 Task: Buy 1 Swimwear Sets of size Medium for Baby Boys from Clothing section under best seller category for shipping address: Dana Mitchell, 4284 Crim Lane, Underhill, Vermont 05489, Cell Number 9377427970. Pay from credit card ending with 2005, CVV 3321
Action: Mouse moved to (218, 66)
Screenshot: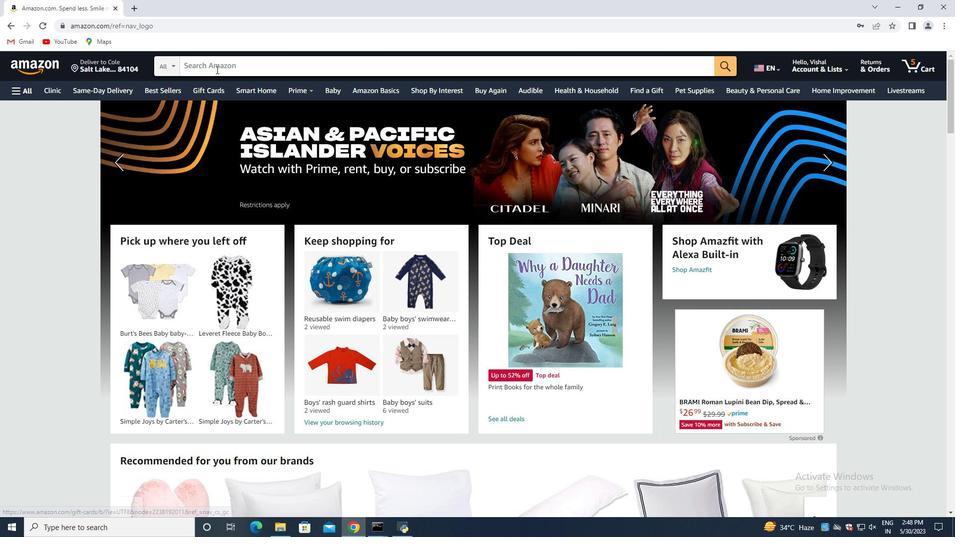 
Action: Mouse pressed left at (218, 66)
Screenshot: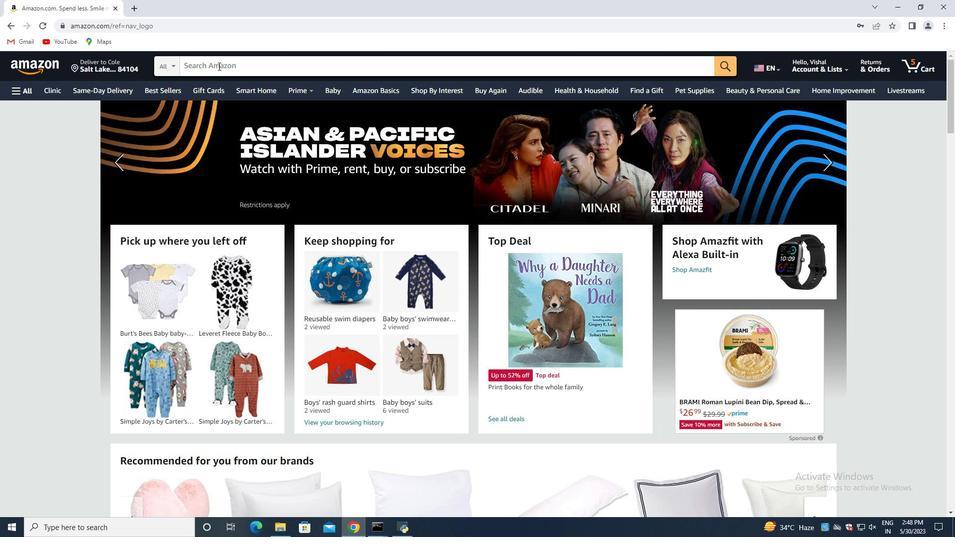 
Action: Mouse moved to (218, 66)
Screenshot: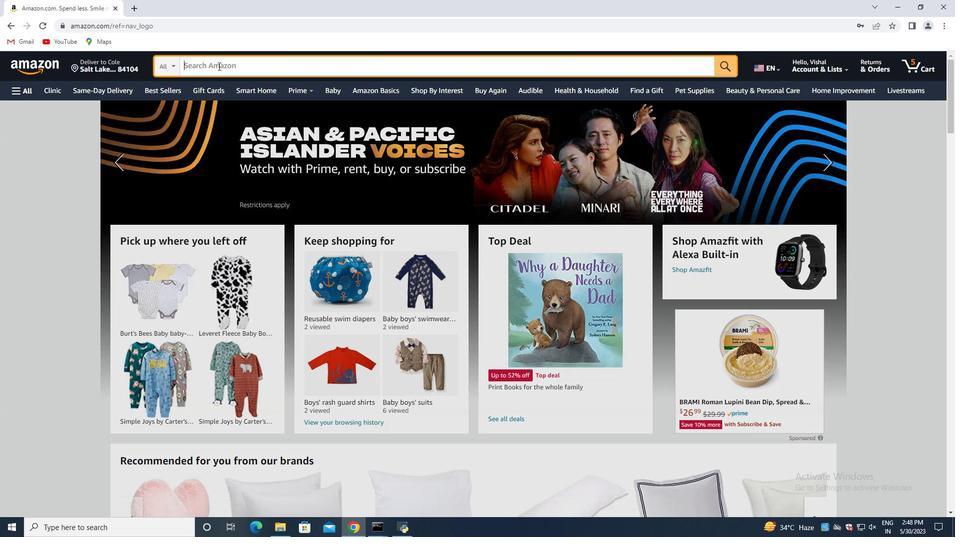 
Action: Key pressed <Key.shift>Swimwear<Key.space><Key.shift>Sets<Key.space>of<Key.space>size<Key.space><Key.shift>Medium<Key.space>for<Key.space><Key.shift>Baby<Key.space><Key.shift>Boys<Key.enter>
Screenshot: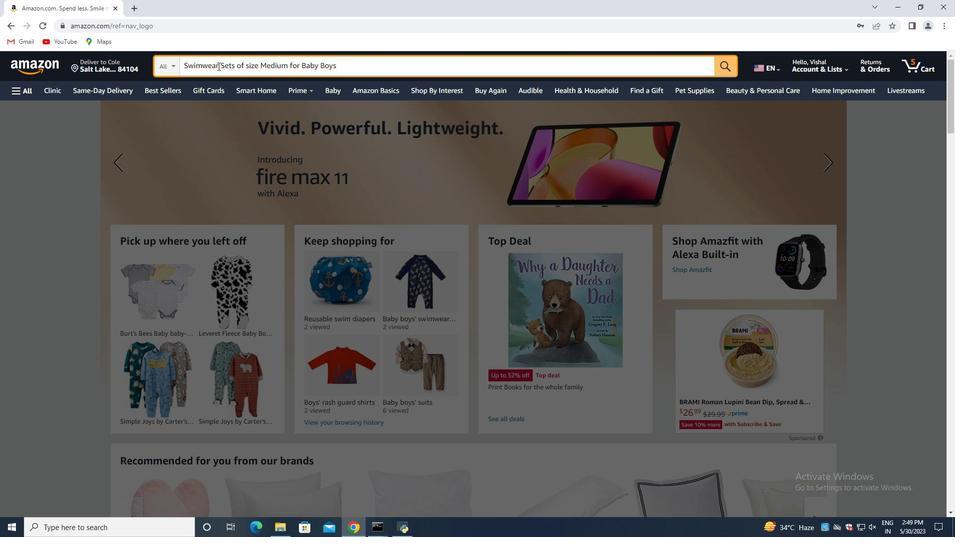 
Action: Mouse moved to (199, 86)
Screenshot: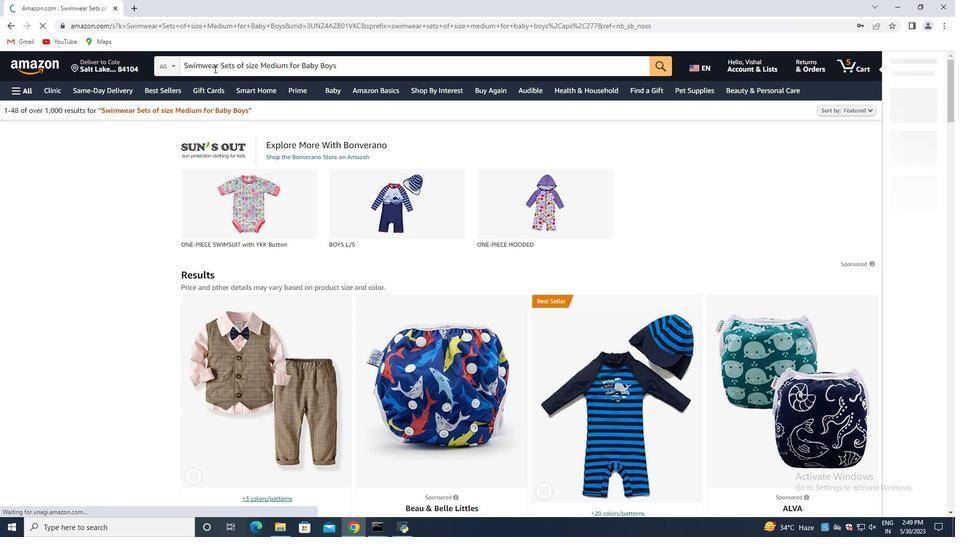 
Action: Mouse scrolled (199, 86) with delta (0, 0)
Screenshot: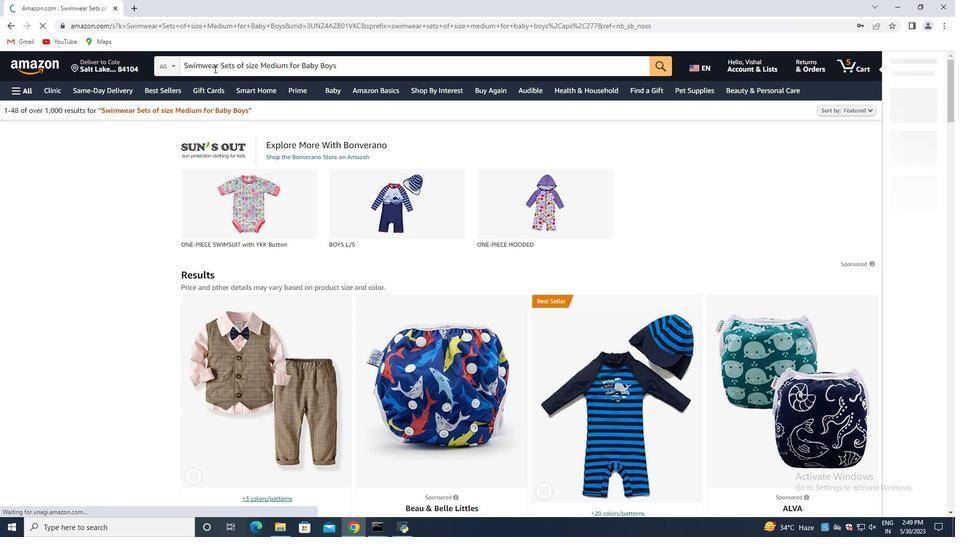 
Action: Mouse moved to (179, 173)
Screenshot: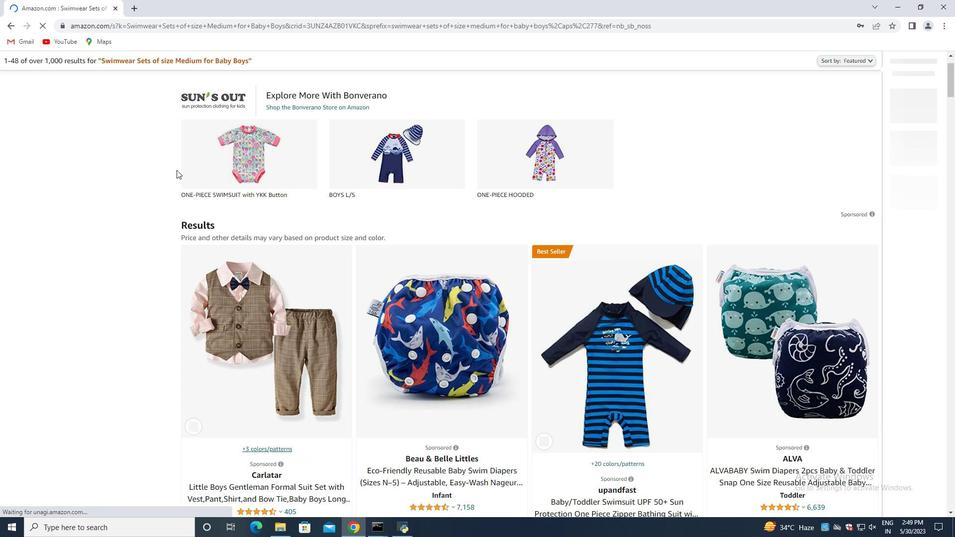
Action: Mouse scrolled (179, 173) with delta (0, 0)
Screenshot: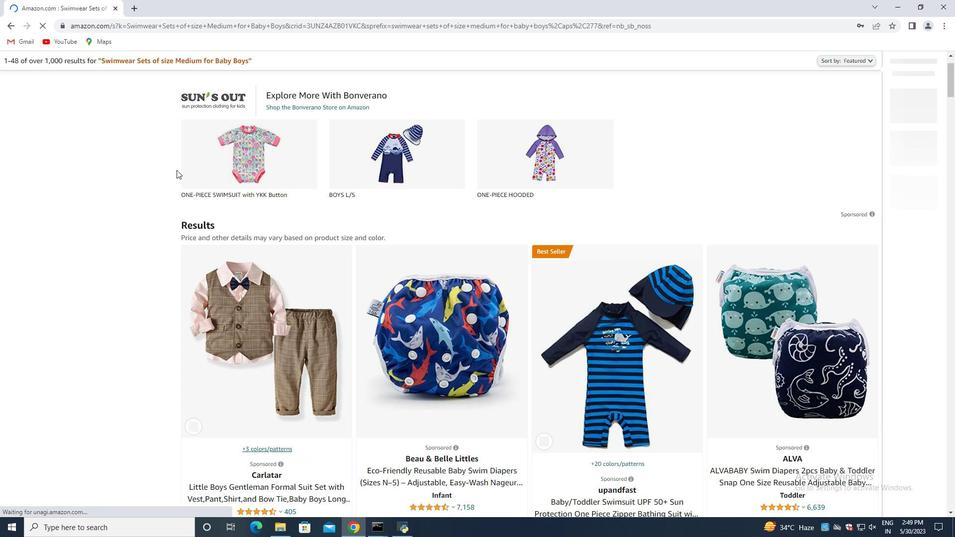 
Action: Mouse moved to (186, 176)
Screenshot: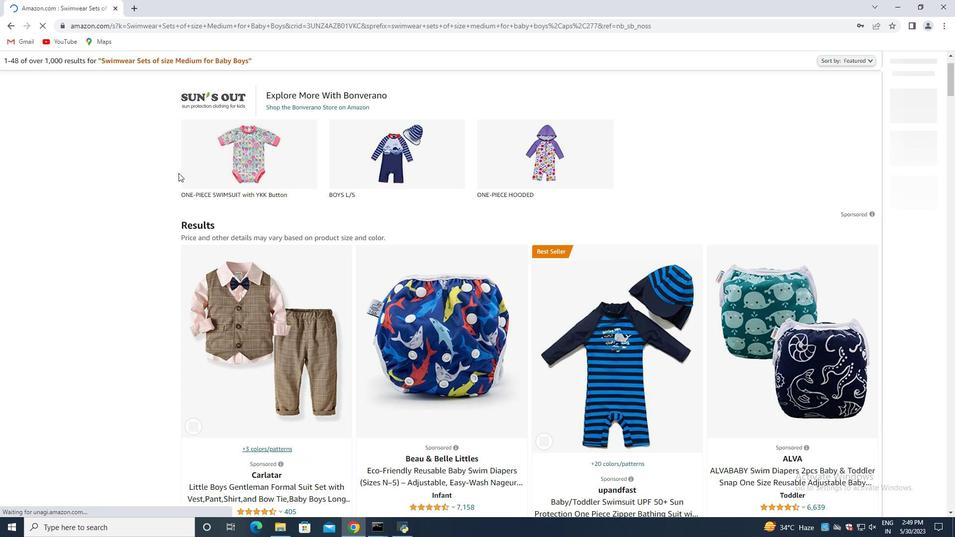 
Action: Mouse scrolled (186, 175) with delta (0, 0)
Screenshot: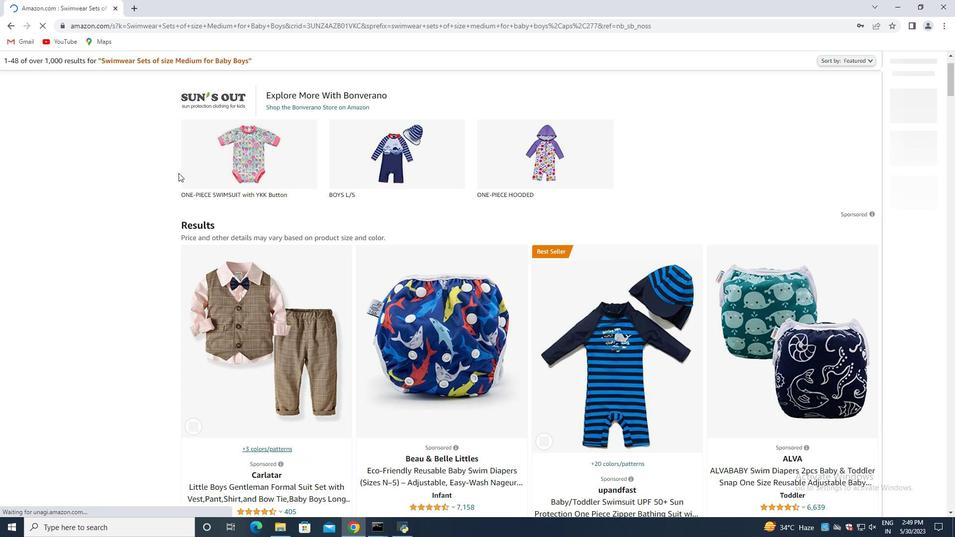 
Action: Mouse moved to (296, 187)
Screenshot: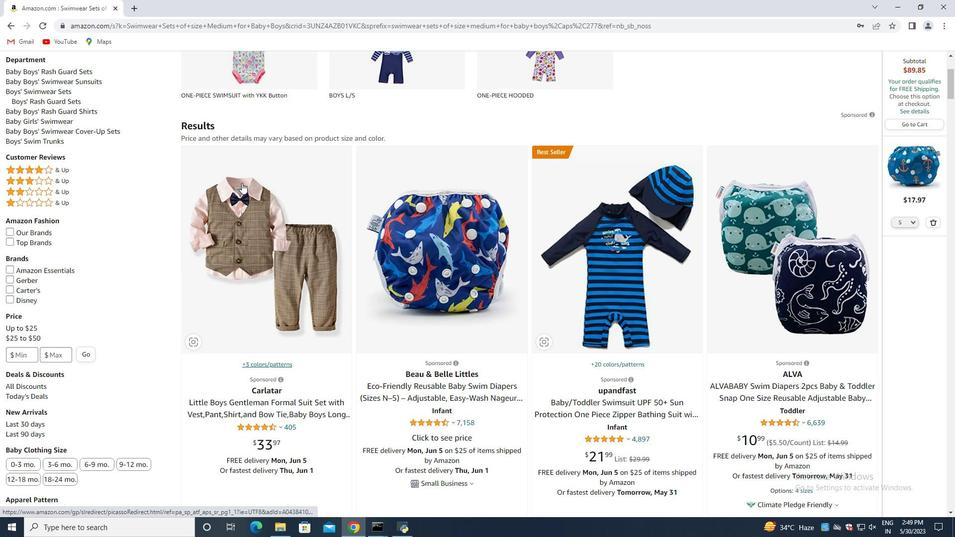 
Action: Mouse scrolled (296, 187) with delta (0, 0)
Screenshot: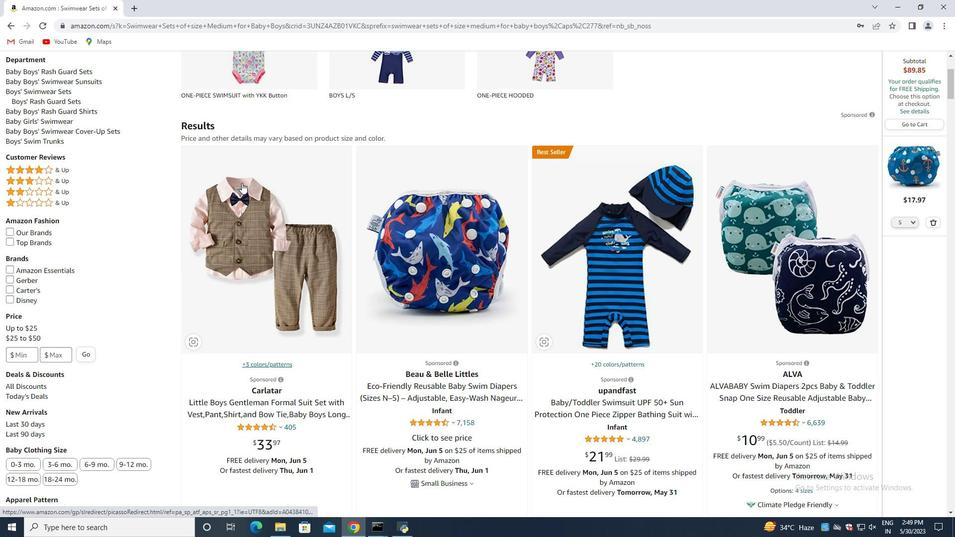 
Action: Mouse moved to (337, 191)
Screenshot: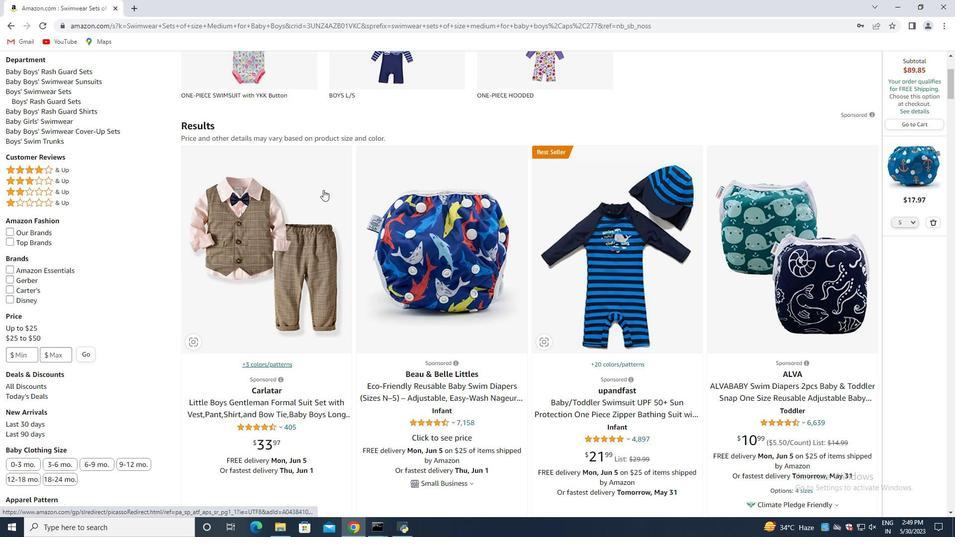 
Action: Mouse scrolled (337, 192) with delta (0, 0)
Screenshot: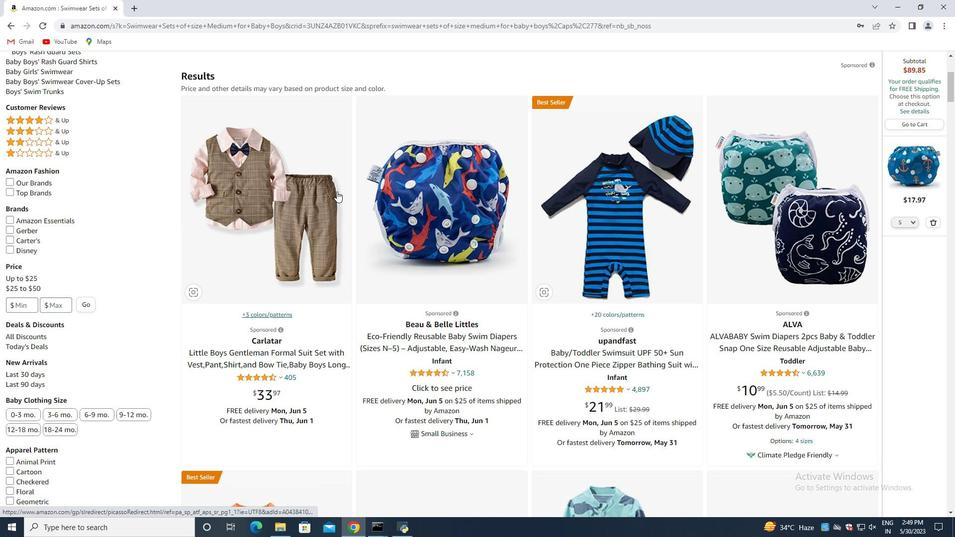 
Action: Mouse scrolled (337, 192) with delta (0, 0)
Screenshot: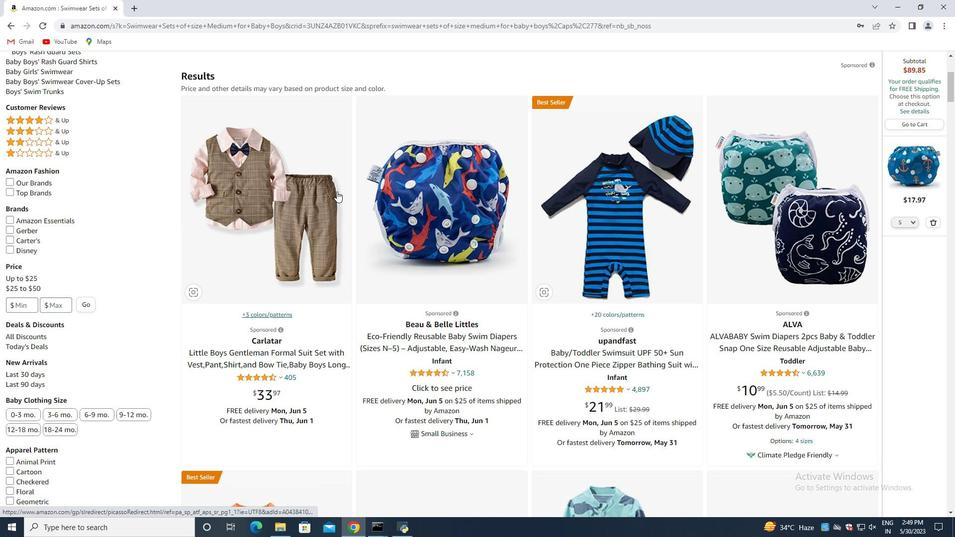 
Action: Mouse scrolled (337, 192) with delta (0, 0)
Screenshot: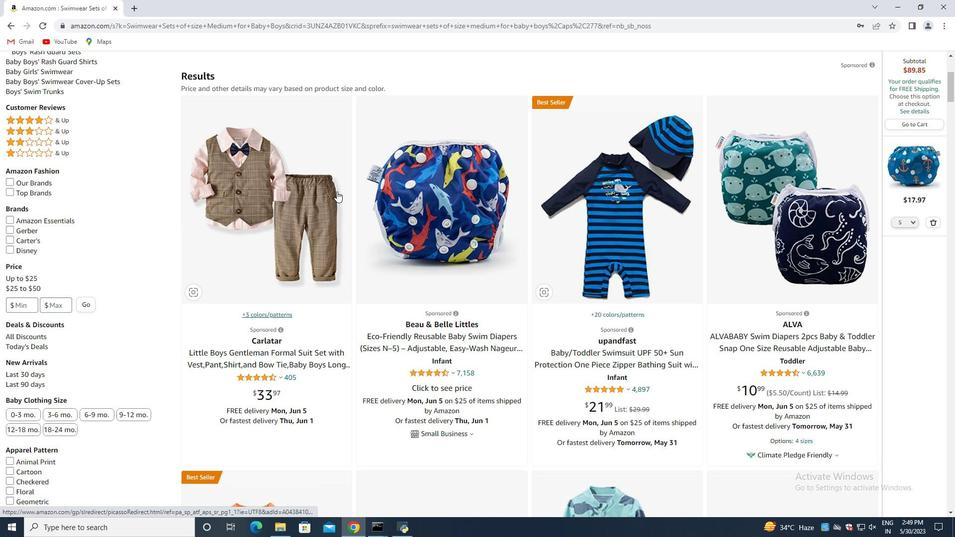 
Action: Mouse moved to (328, 192)
Screenshot: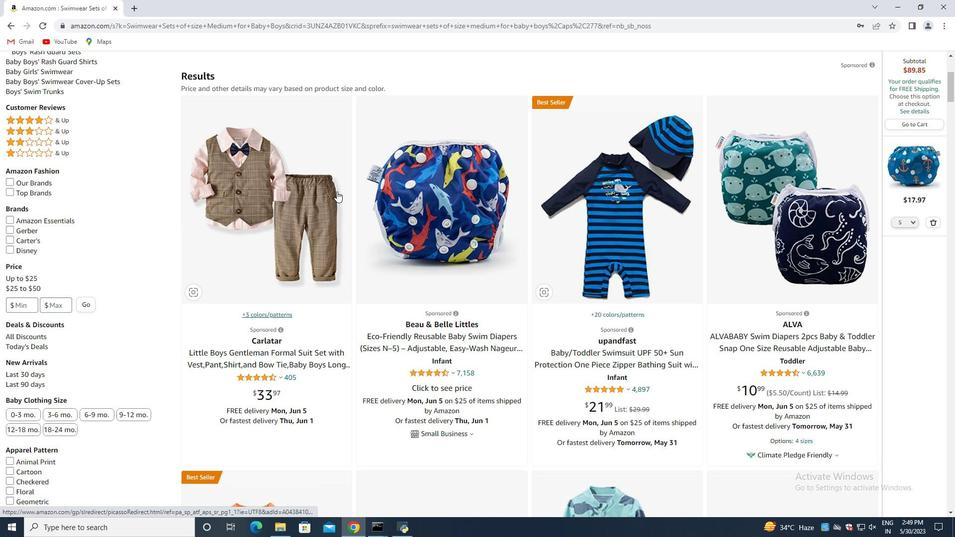 
Action: Mouse scrolled (328, 192) with delta (0, 0)
Screenshot: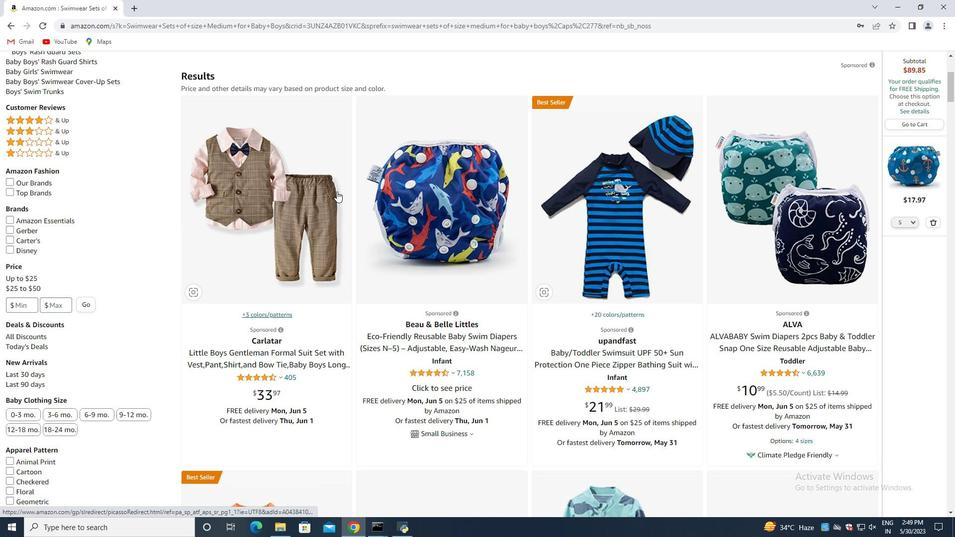 
Action: Mouse moved to (61, 241)
Screenshot: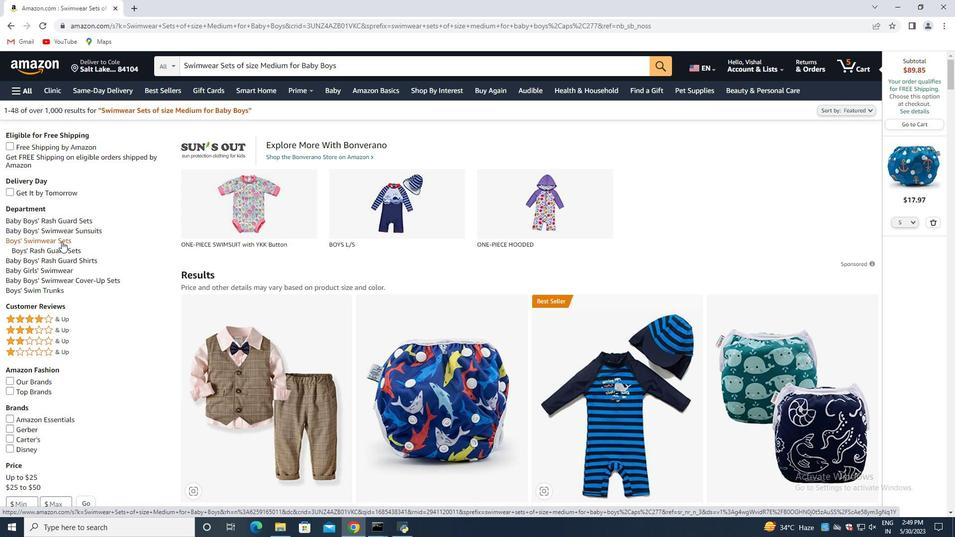 
Action: Mouse pressed left at (61, 241)
Screenshot: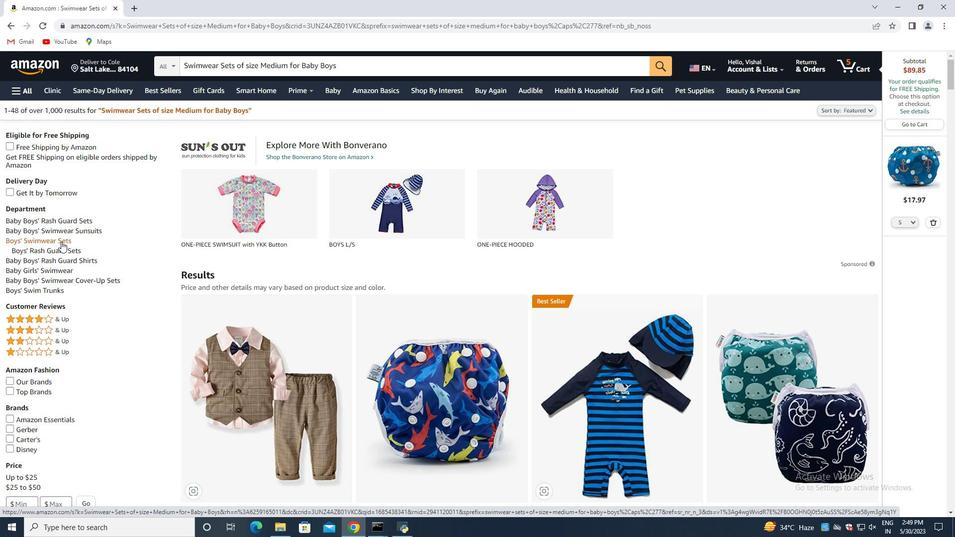 
Action: Mouse moved to (354, 285)
Screenshot: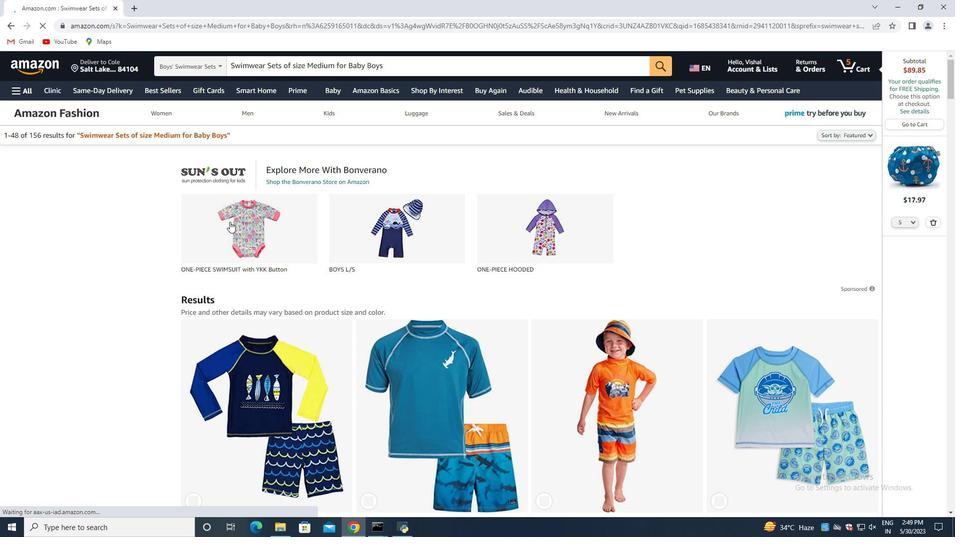 
Action: Mouse scrolled (353, 284) with delta (0, 0)
Screenshot: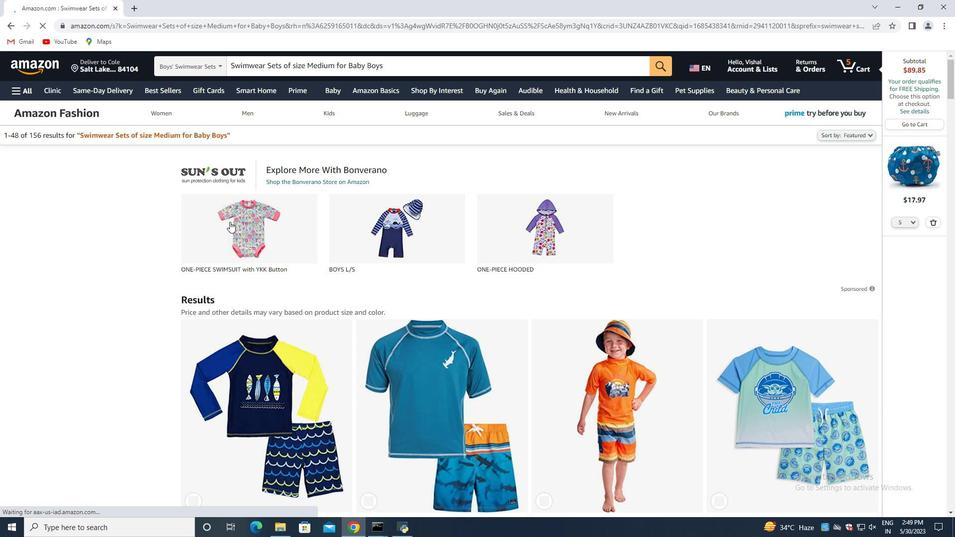 
Action: Mouse moved to (364, 301)
Screenshot: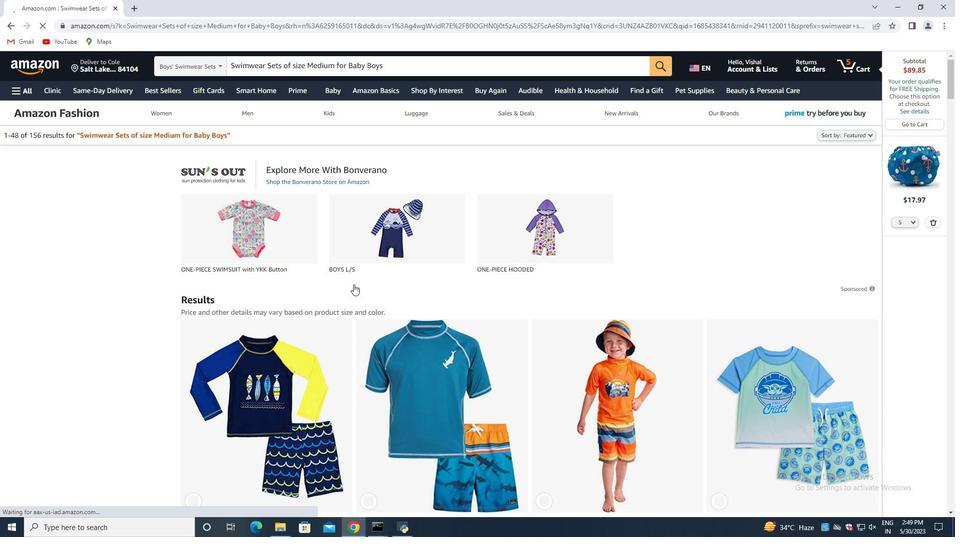 
Action: Mouse scrolled (364, 301) with delta (0, 0)
Screenshot: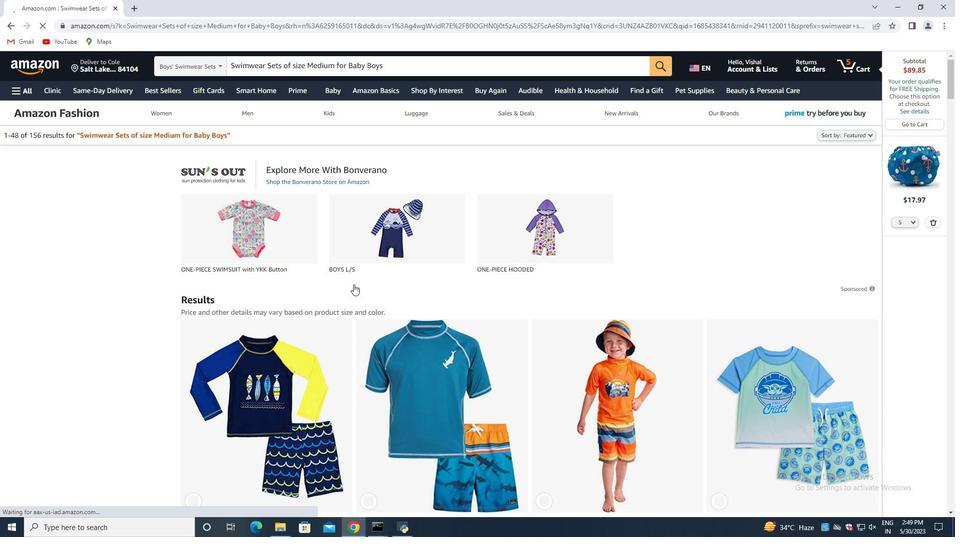 
Action: Mouse moved to (367, 302)
Screenshot: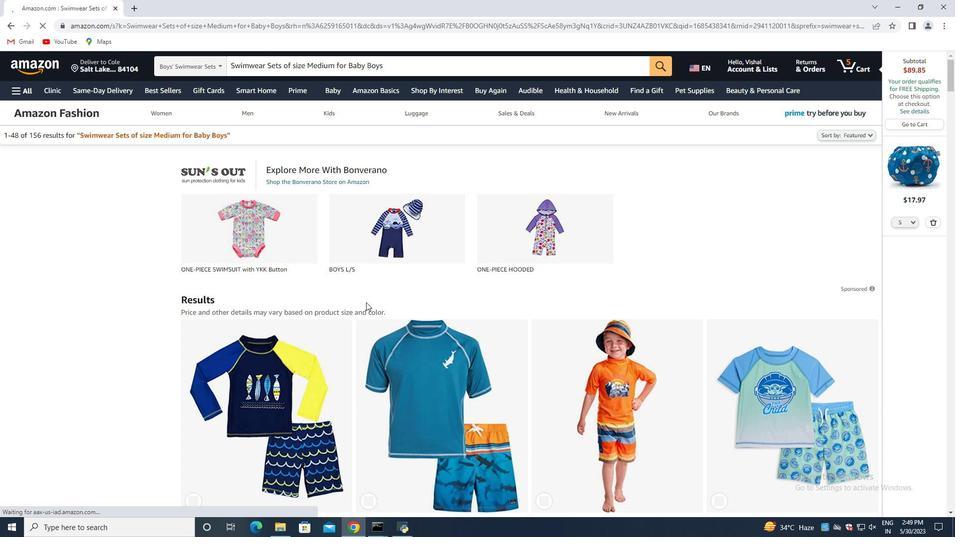 
Action: Mouse scrolled (367, 302) with delta (0, 0)
Screenshot: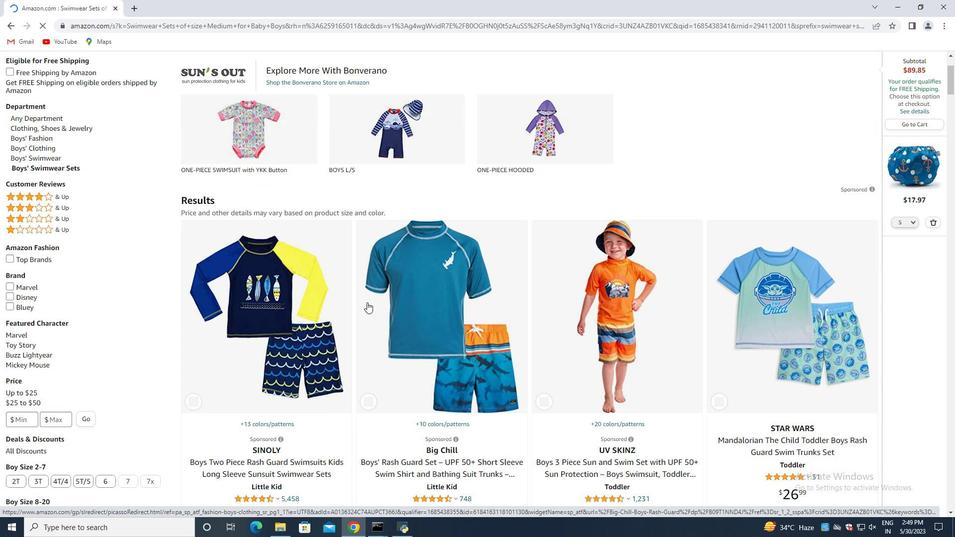 
Action: Mouse scrolled (367, 302) with delta (0, 0)
Screenshot: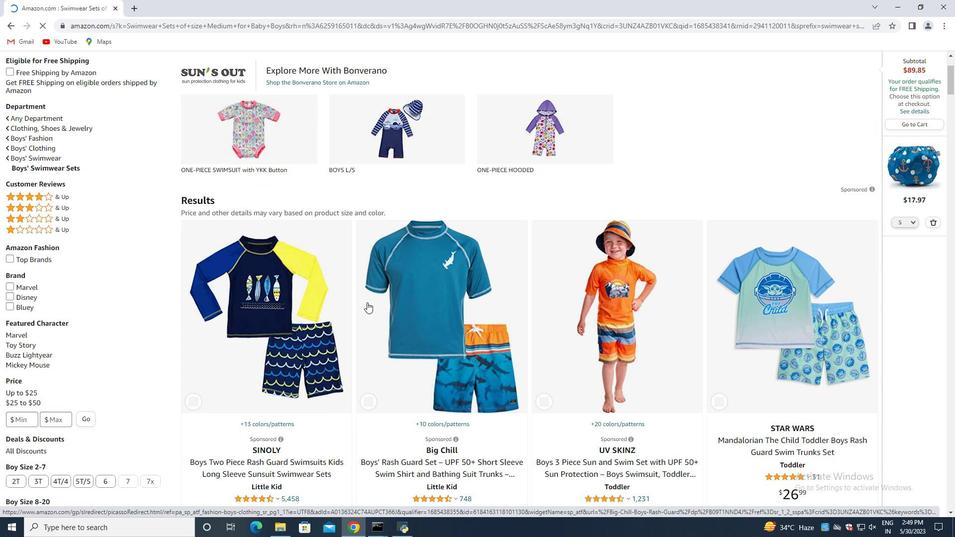 
Action: Mouse moved to (439, 281)
Screenshot: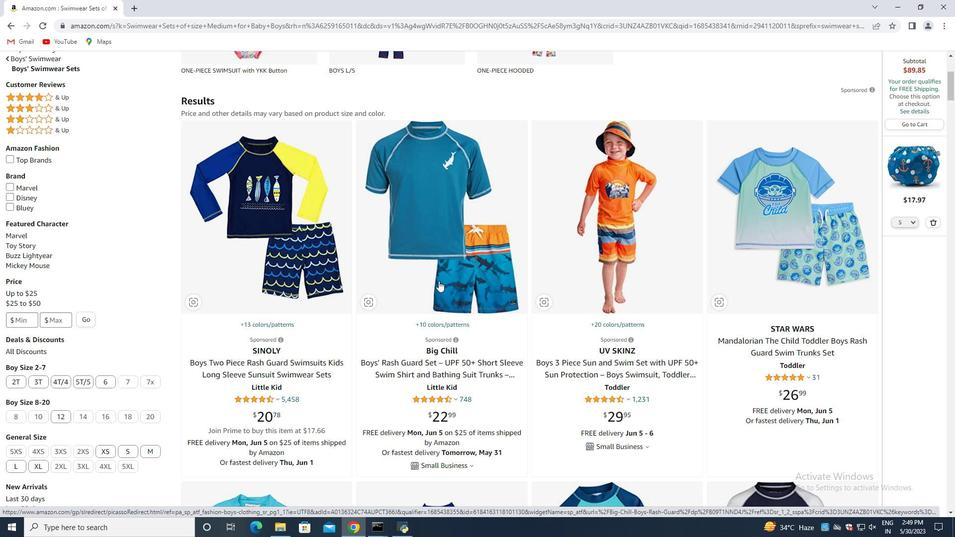 
Action: Mouse scrolled (439, 280) with delta (0, 0)
Screenshot: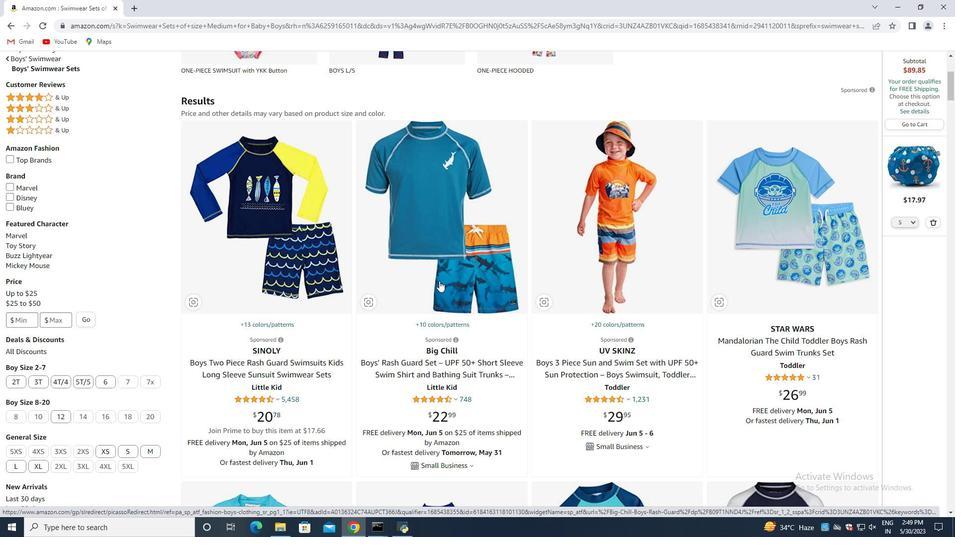 
Action: Mouse moved to (438, 280)
Screenshot: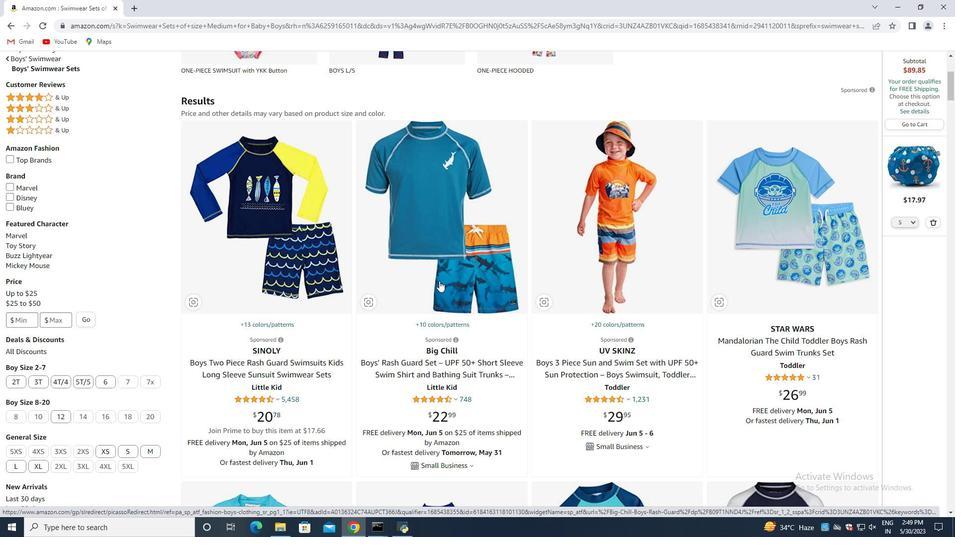
Action: Mouse scrolled (438, 279) with delta (0, 0)
Screenshot: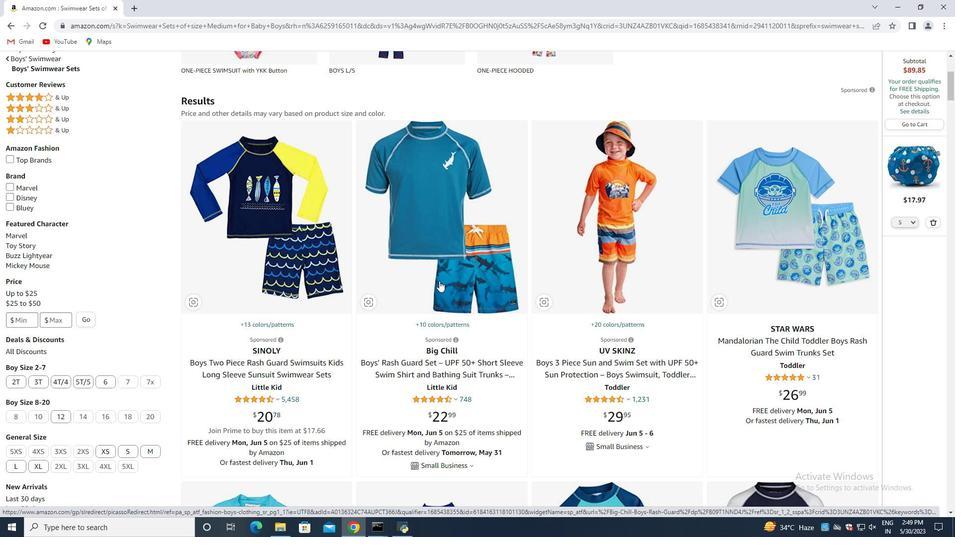 
Action: Mouse moved to (436, 279)
Screenshot: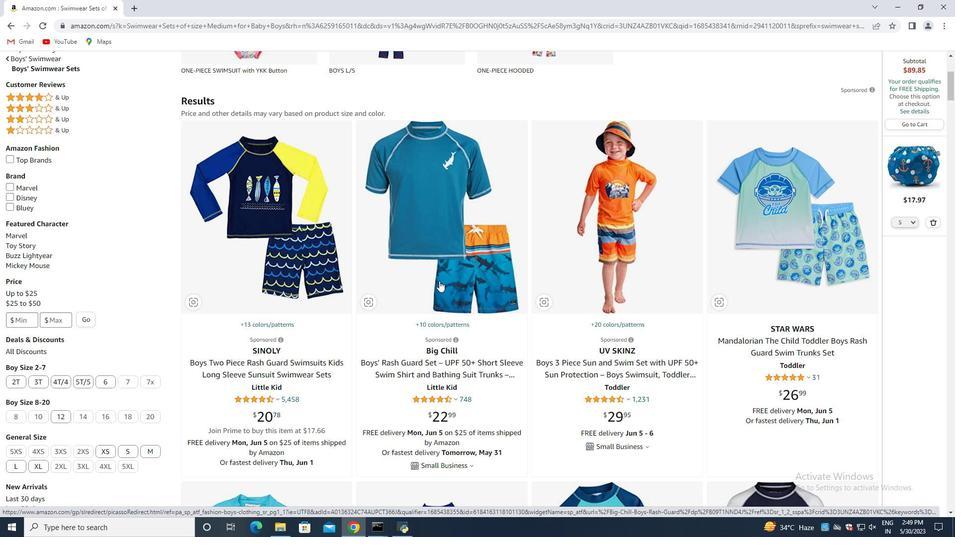 
Action: Mouse scrolled (436, 279) with delta (0, 0)
Screenshot: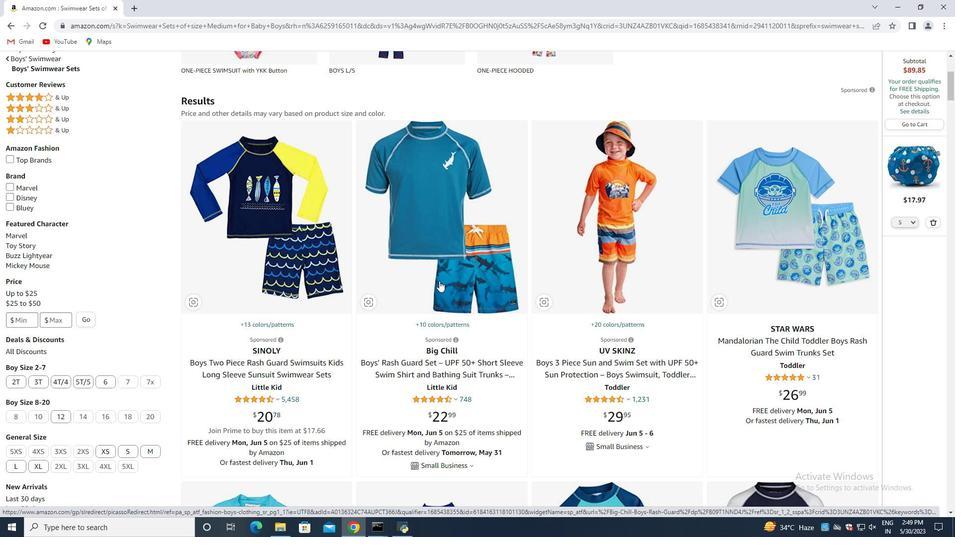 
Action: Mouse moved to (434, 278)
Screenshot: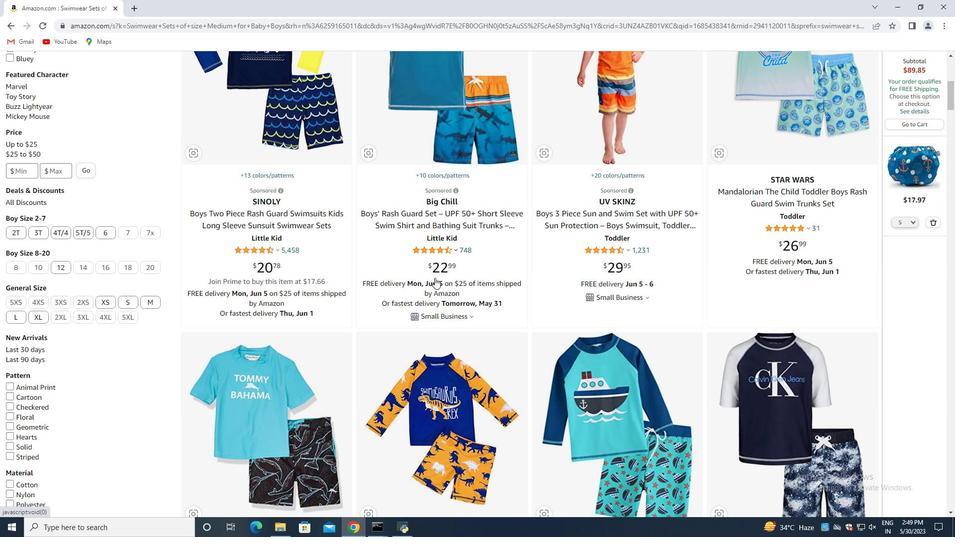 
Action: Mouse scrolled (434, 277) with delta (0, 0)
Screenshot: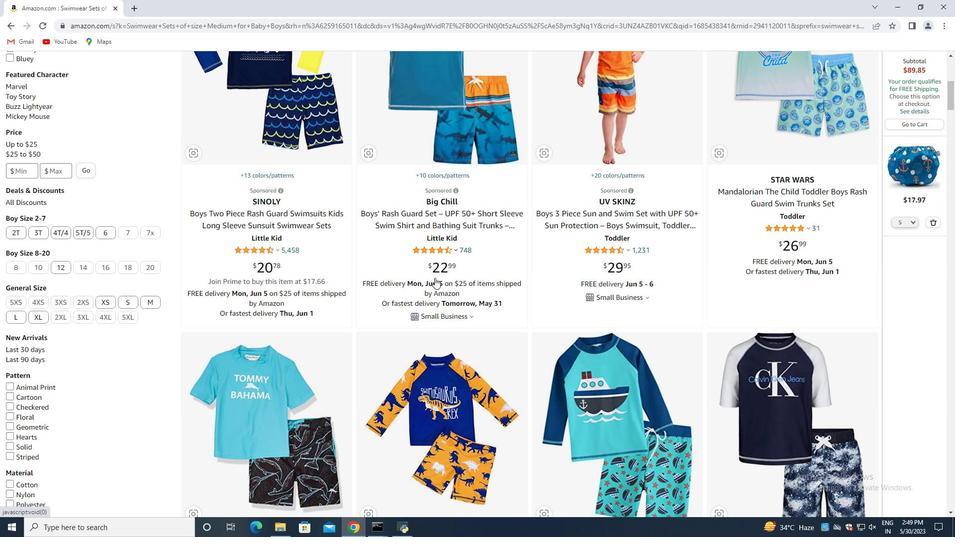 
Action: Mouse scrolled (434, 277) with delta (0, 0)
Screenshot: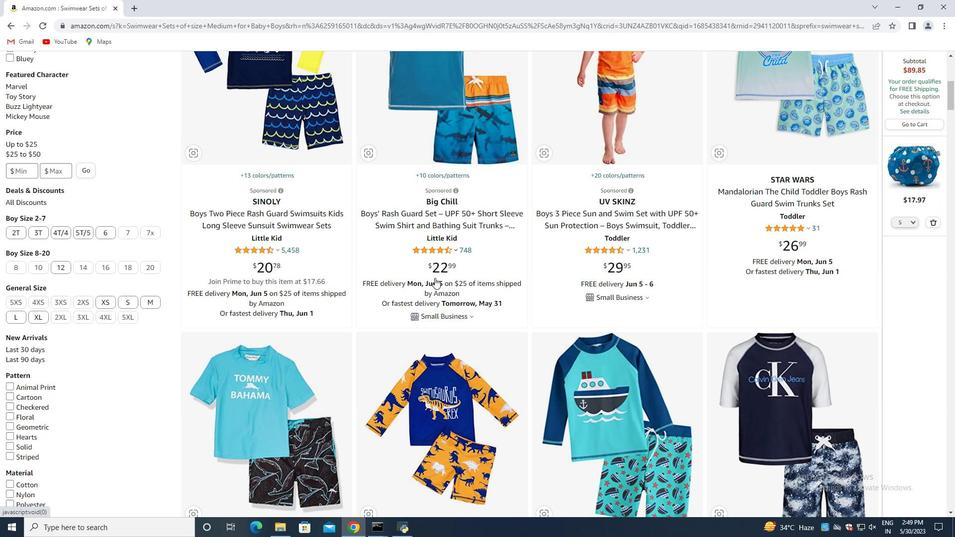
Action: Mouse moved to (433, 278)
Screenshot: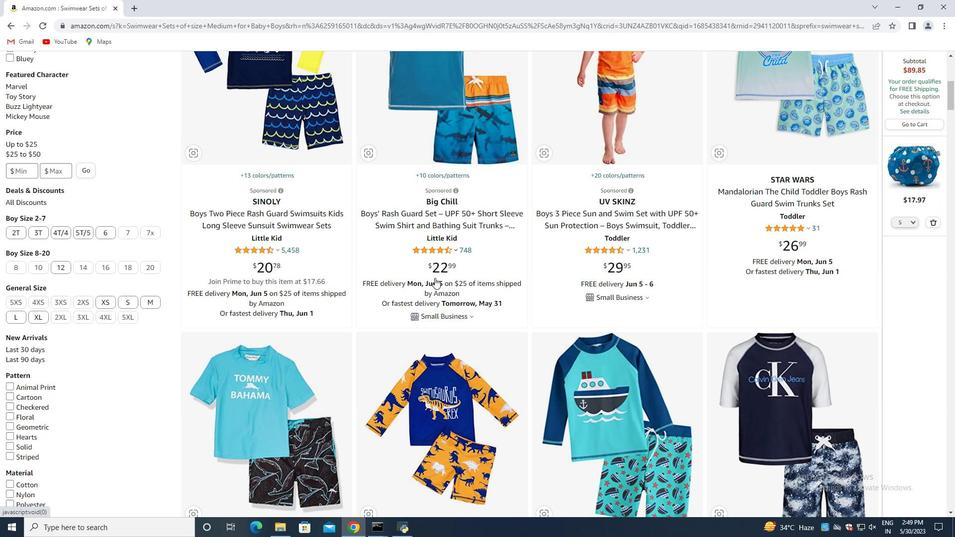 
Action: Mouse scrolled (433, 277) with delta (0, 0)
Screenshot: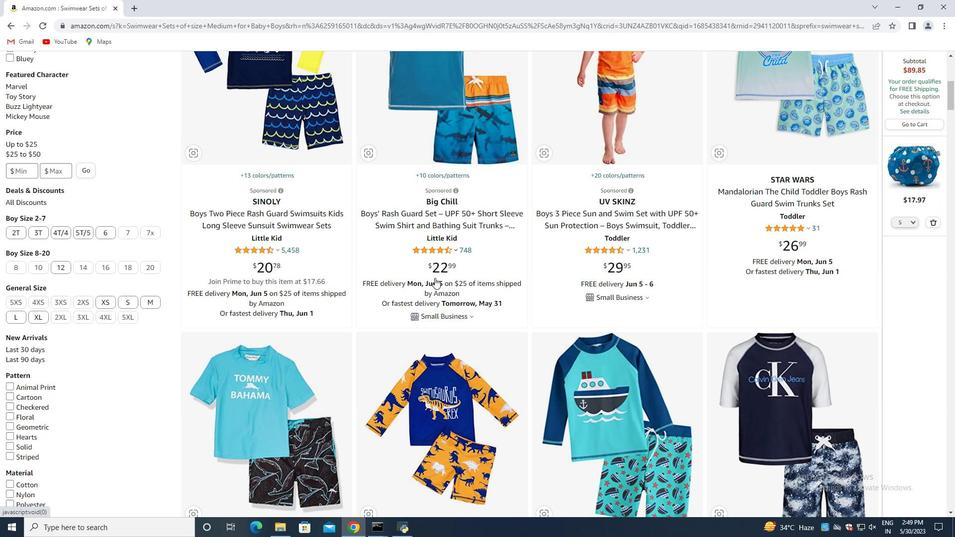 
Action: Mouse moved to (544, 274)
Screenshot: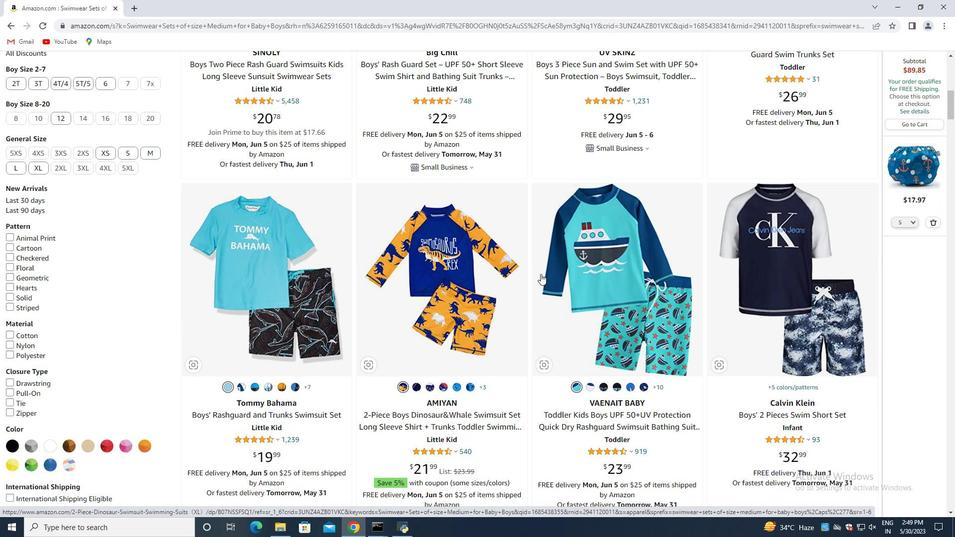 
Action: Mouse scrolled (544, 273) with delta (0, 0)
Screenshot: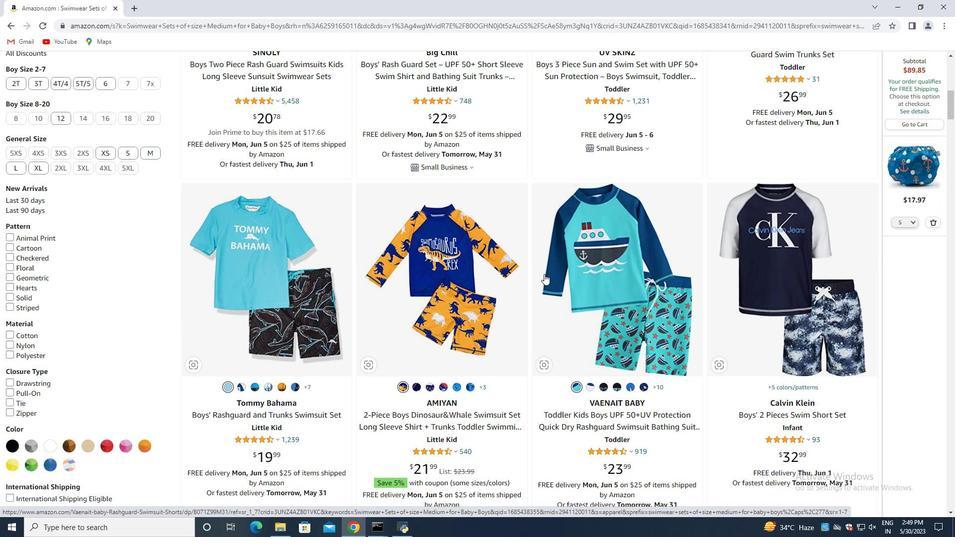 
Action: Mouse moved to (545, 274)
Screenshot: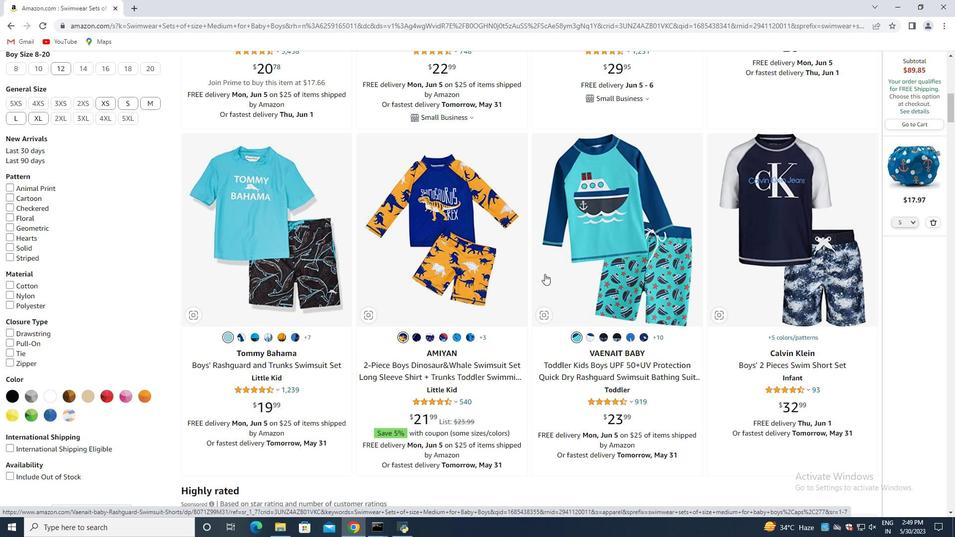 
Action: Mouse scrolled (545, 274) with delta (0, 0)
Screenshot: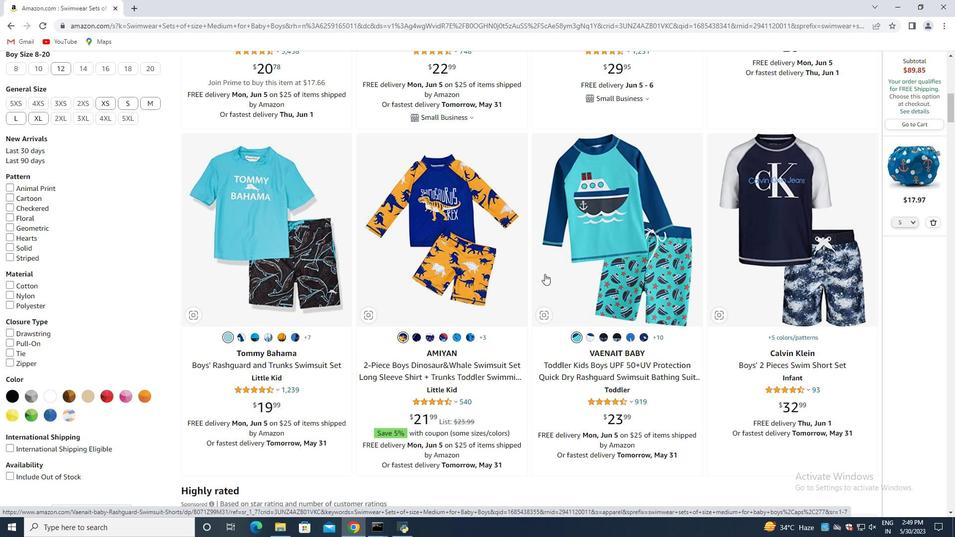 
Action: Mouse moved to (545, 275)
Screenshot: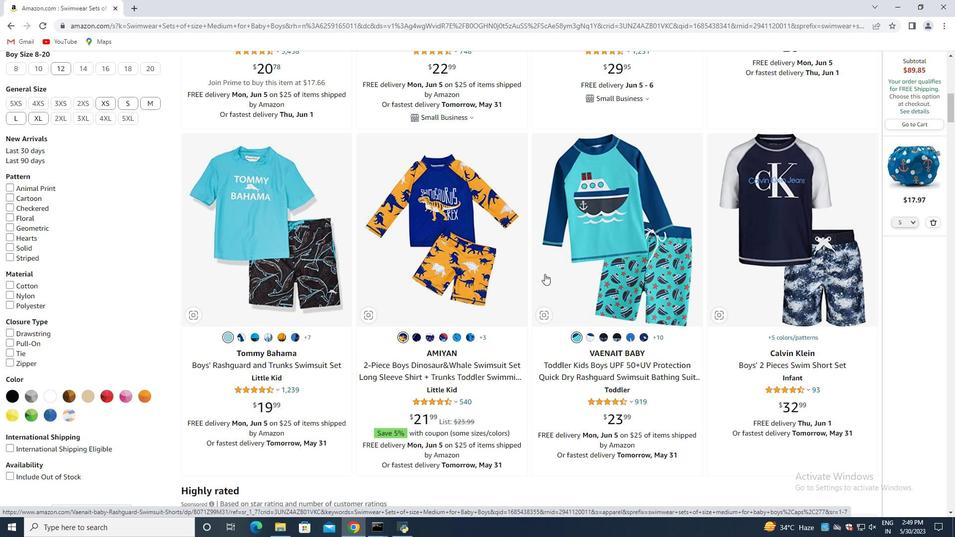 
Action: Mouse scrolled (545, 274) with delta (0, 0)
Screenshot: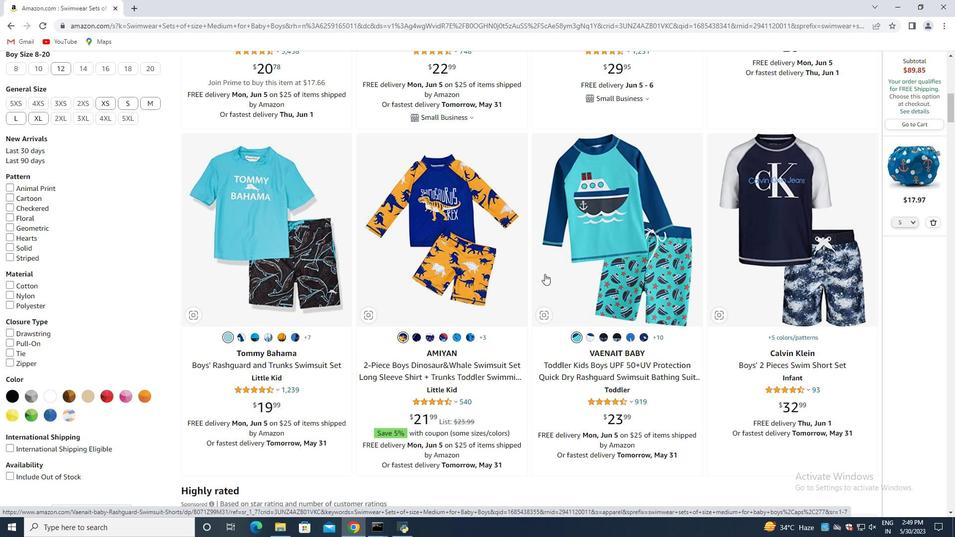 
Action: Mouse moved to (519, 274)
Screenshot: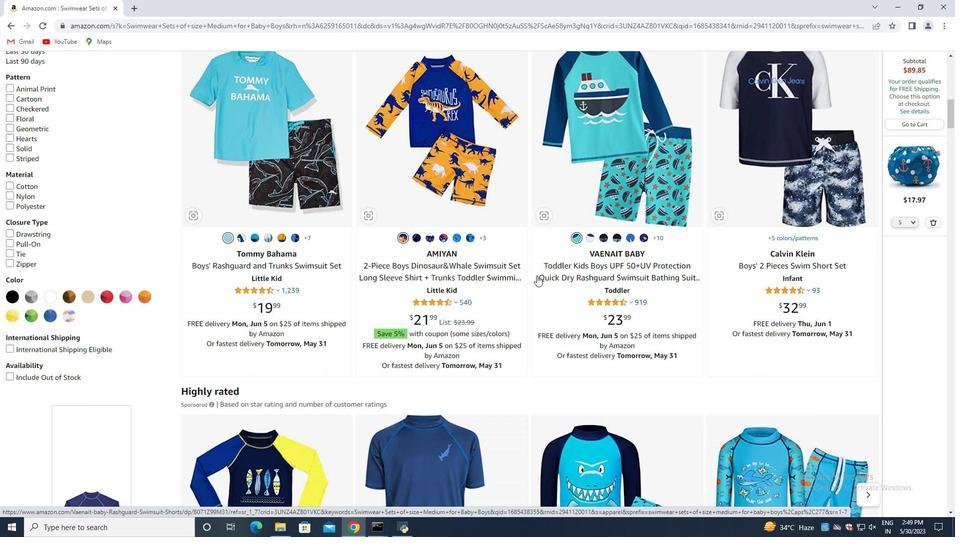 
Action: Mouse scrolled (519, 274) with delta (0, 0)
Screenshot: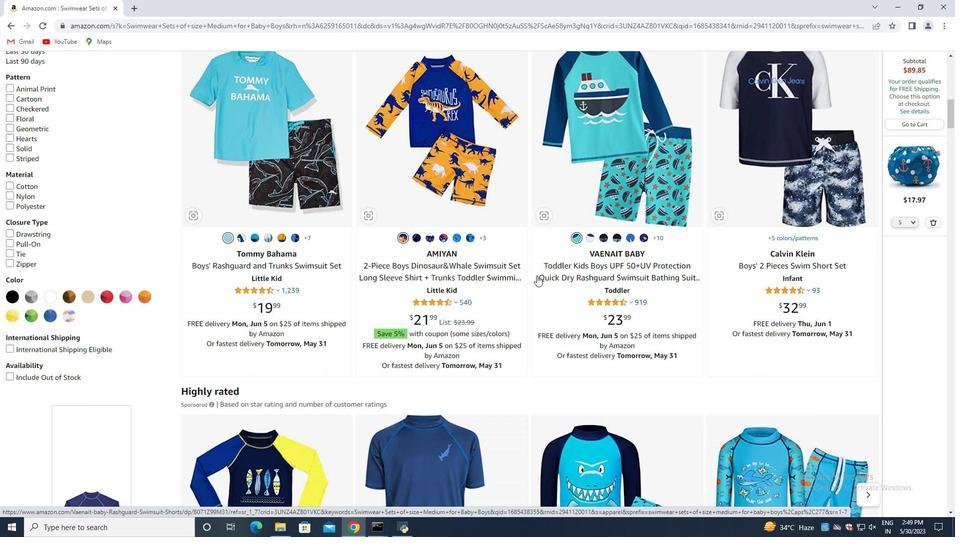 
Action: Mouse moved to (515, 275)
Screenshot: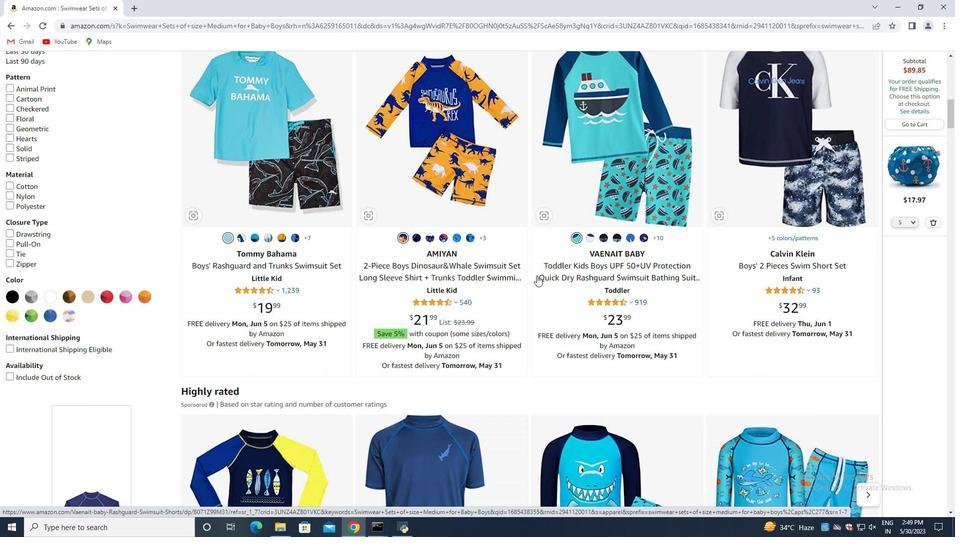 
Action: Mouse scrolled (515, 274) with delta (0, 0)
Screenshot: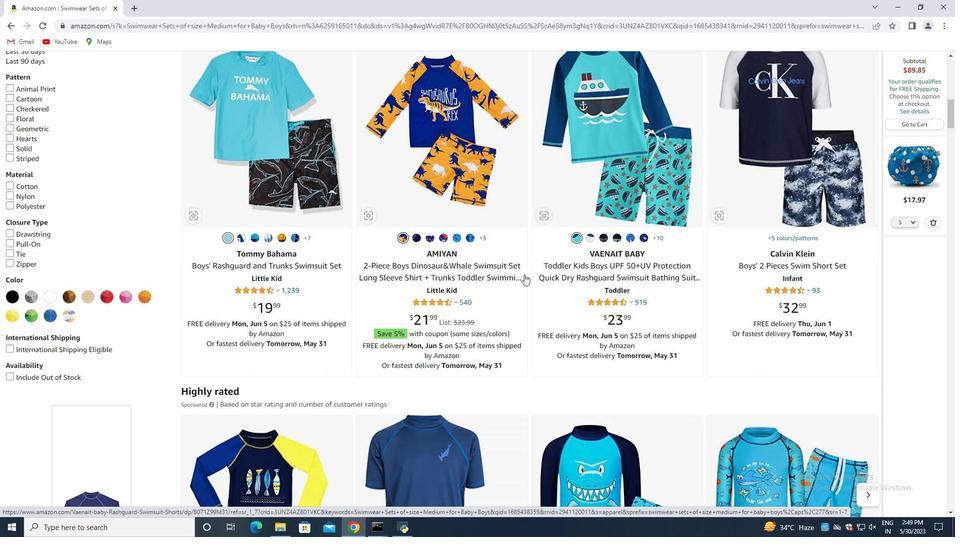 
Action: Mouse moved to (508, 275)
Screenshot: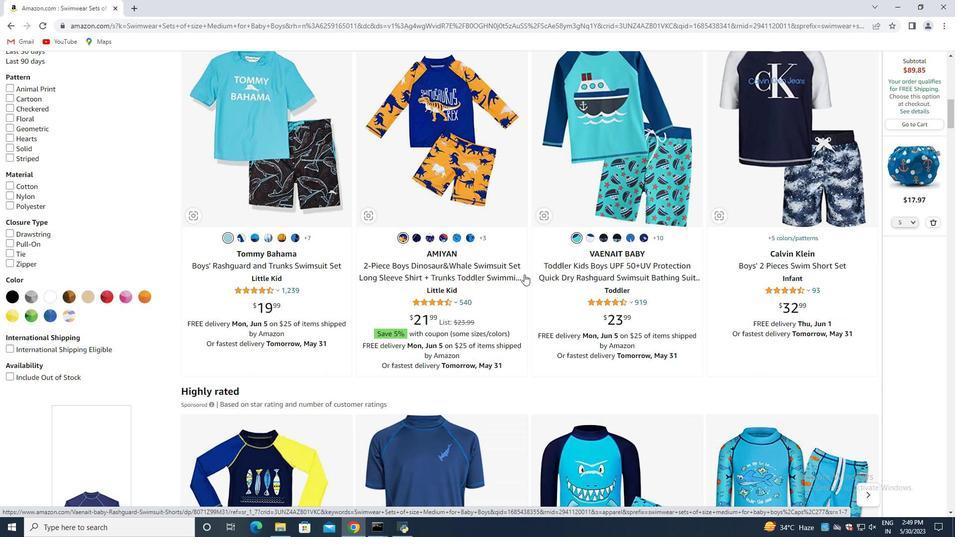 
Action: Mouse scrolled (508, 275) with delta (0, 0)
Screenshot: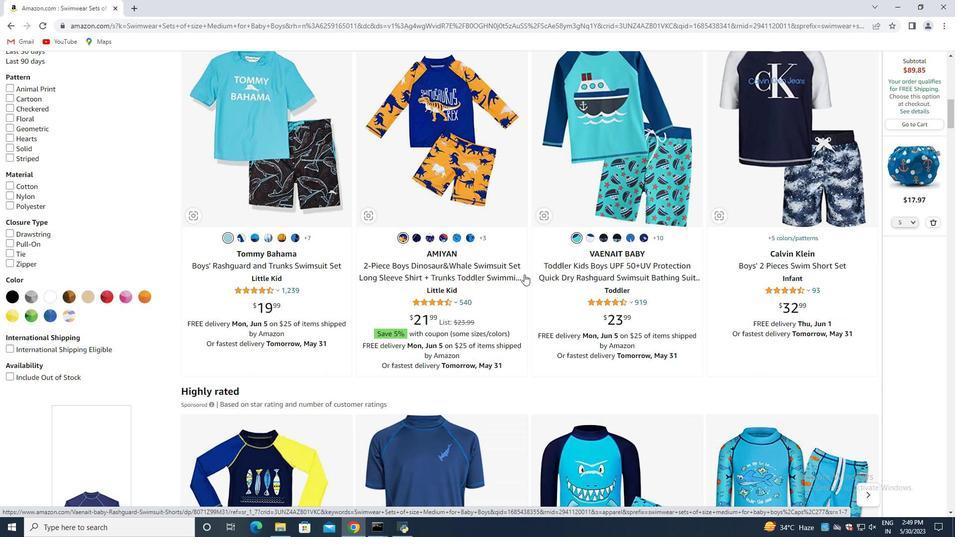 
Action: Mouse moved to (491, 270)
Screenshot: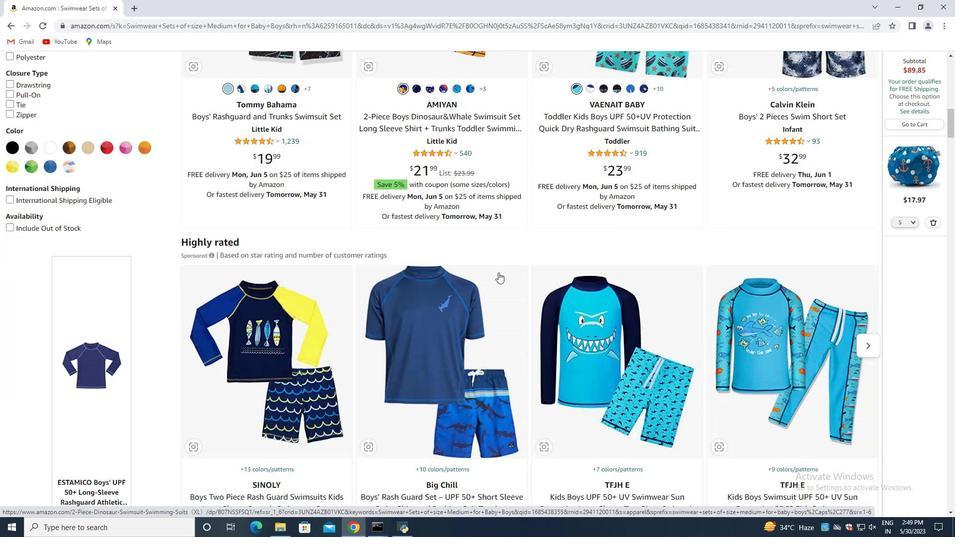 
Action: Mouse scrolled (491, 269) with delta (0, 0)
Screenshot: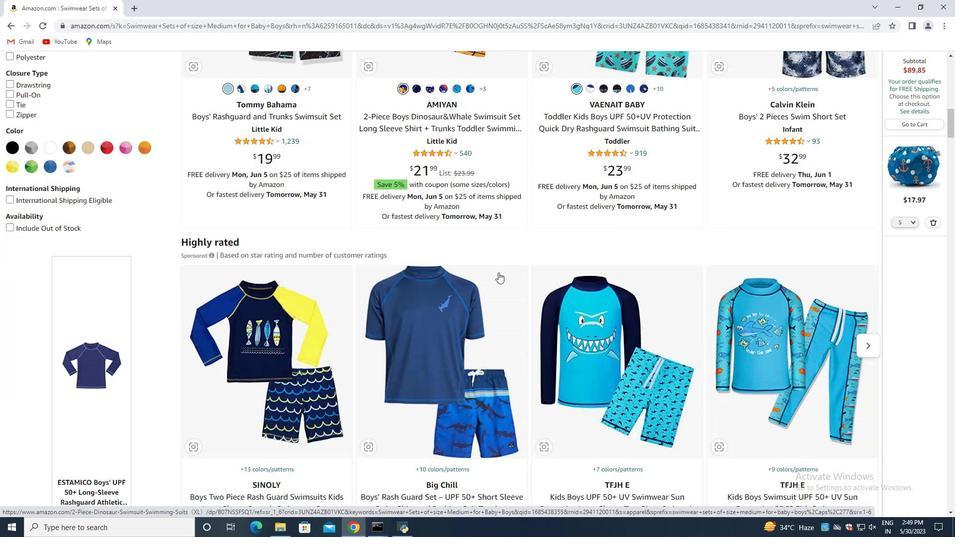 
Action: Mouse scrolled (491, 269) with delta (0, 0)
Screenshot: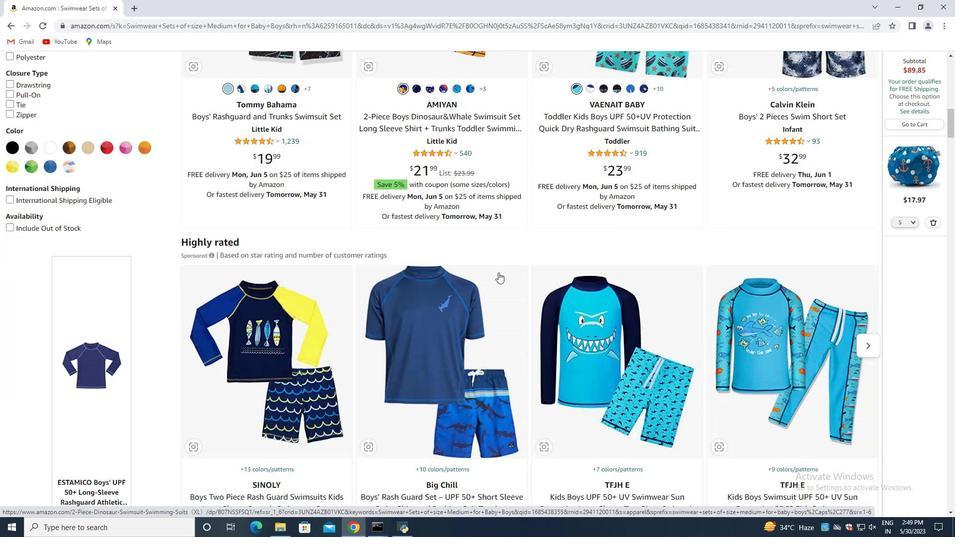 
Action: Mouse scrolled (491, 269) with delta (0, 0)
Screenshot: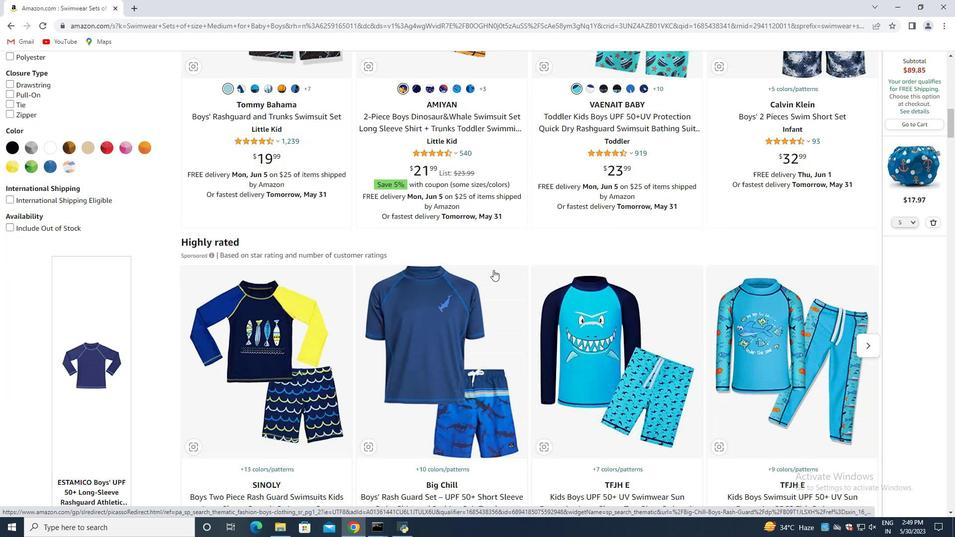 
Action: Mouse moved to (282, 229)
Screenshot: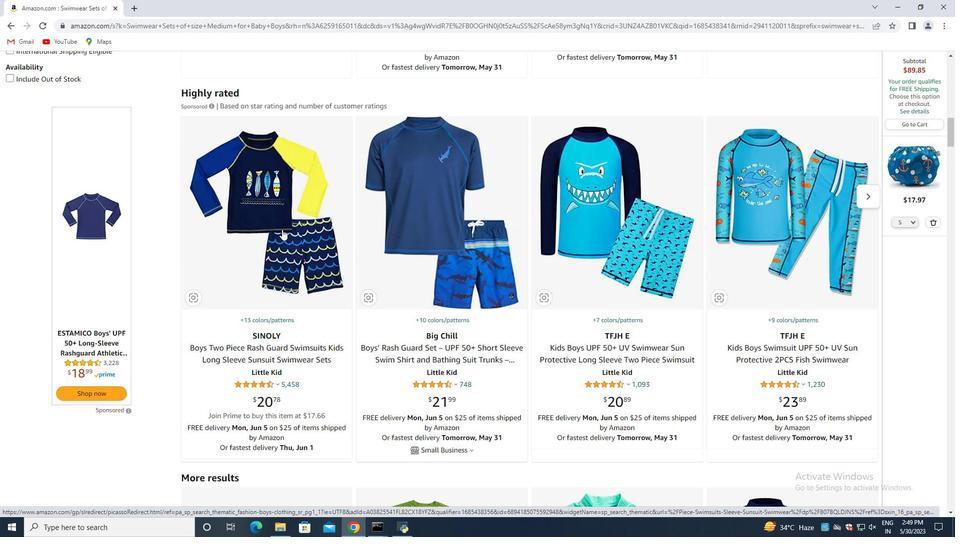 
Action: Mouse pressed left at (282, 229)
Screenshot: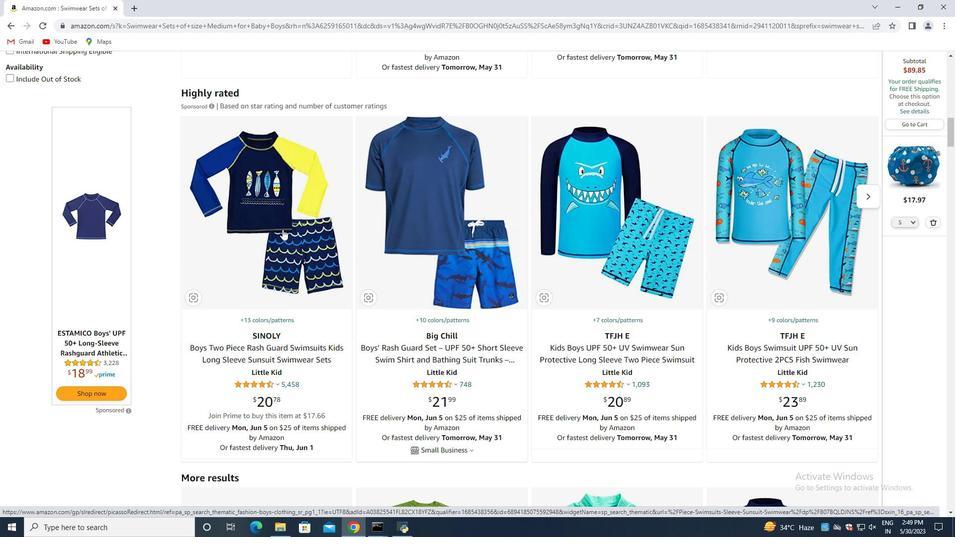 
Action: Mouse moved to (285, 226)
Screenshot: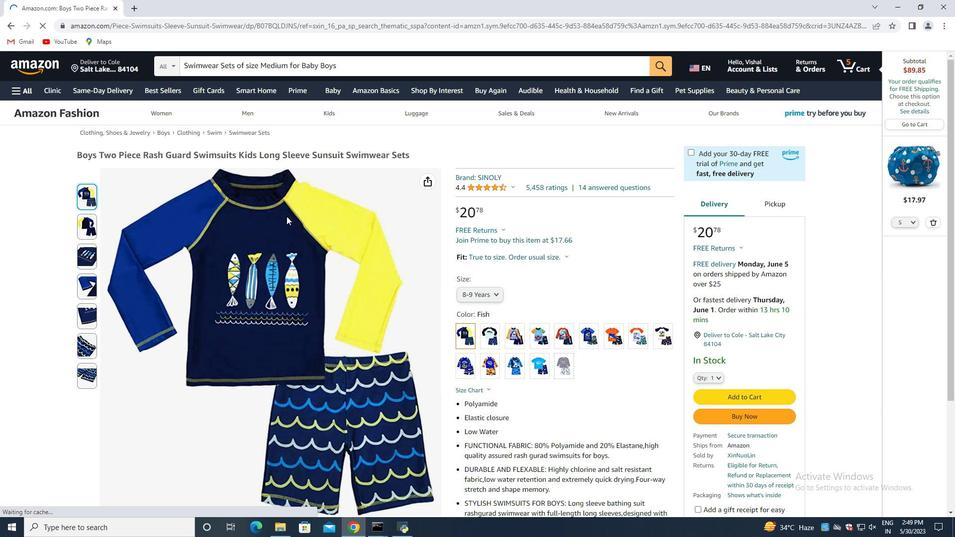 
Action: Mouse scrolled (285, 225) with delta (0, 0)
Screenshot: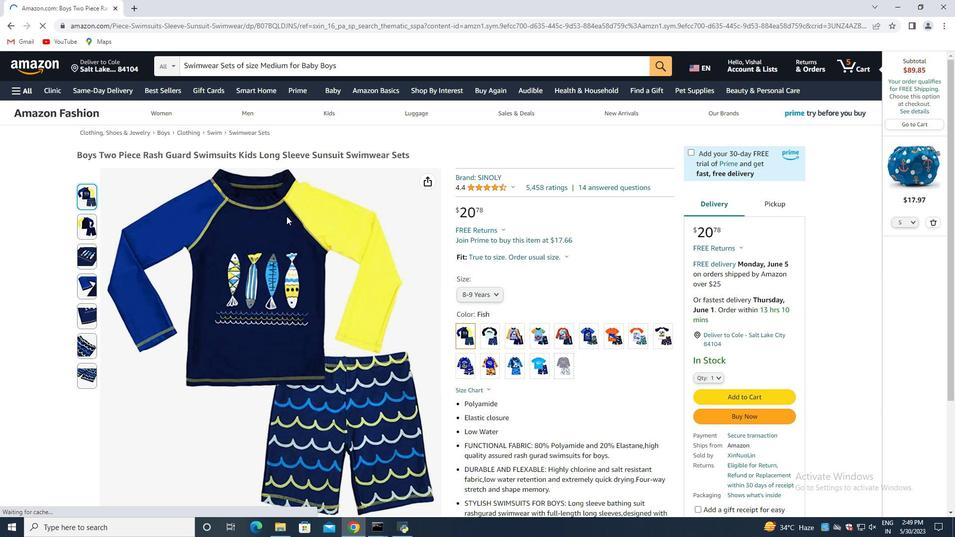 
Action: Mouse moved to (285, 230)
Screenshot: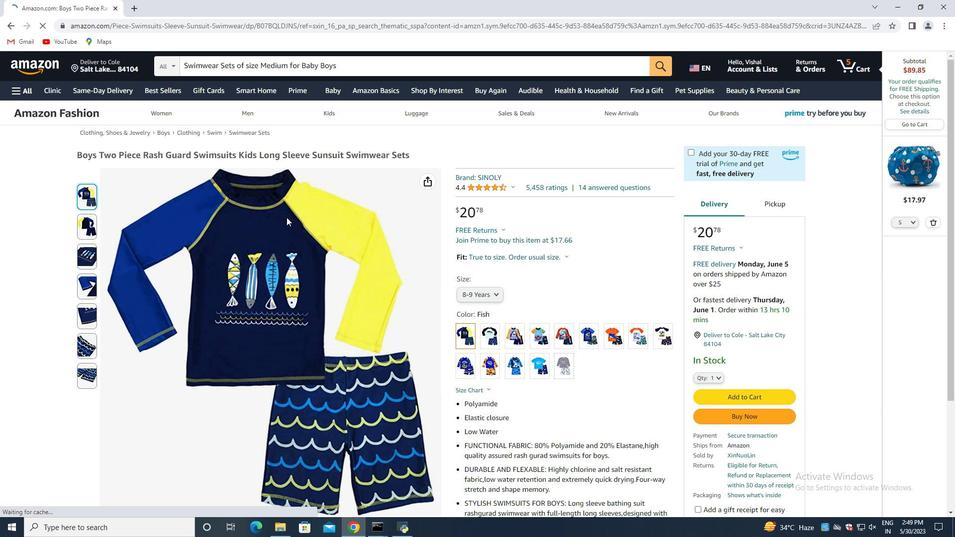 
Action: Mouse scrolled (285, 230) with delta (0, 0)
Screenshot: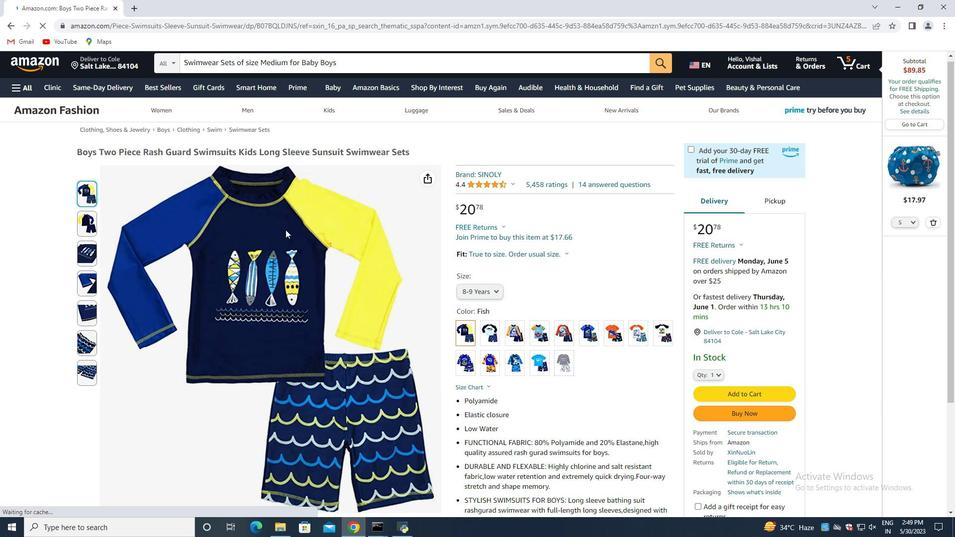 
Action: Mouse moved to (93, 279)
Screenshot: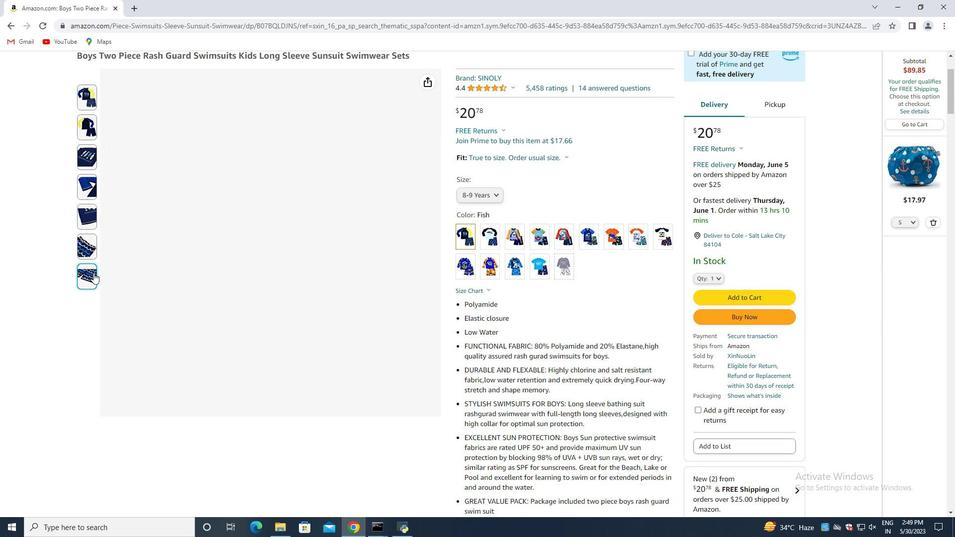 
Action: Mouse pressed left at (93, 279)
Screenshot: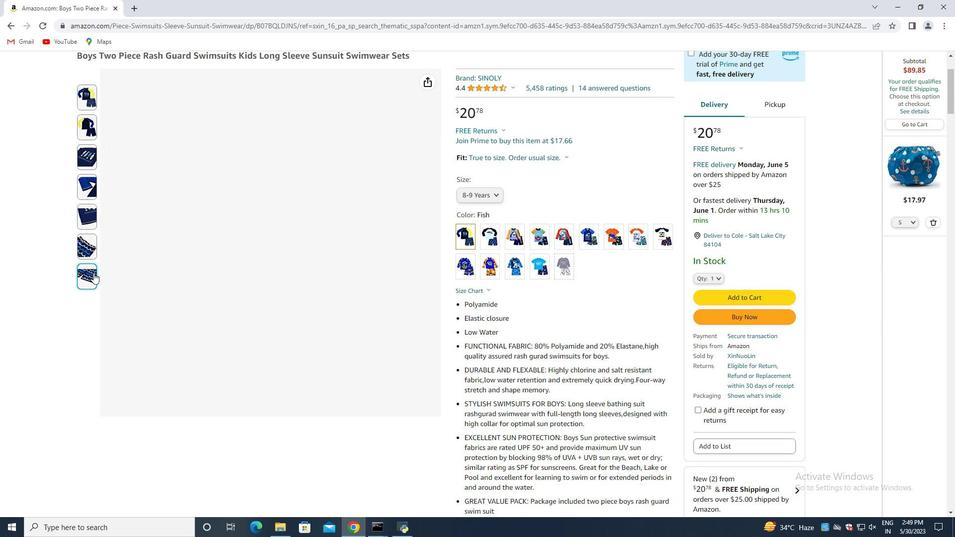 
Action: Mouse moved to (492, 193)
Screenshot: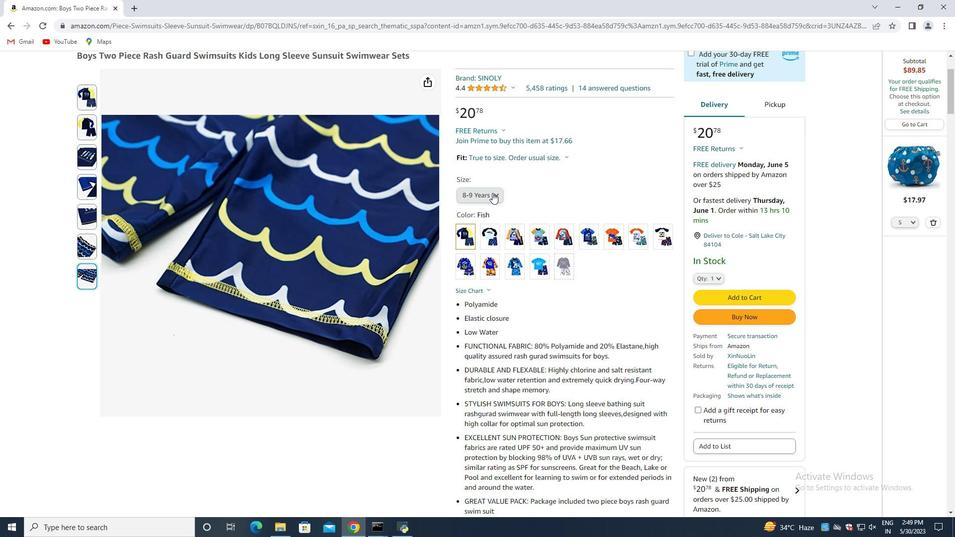 
Action: Mouse pressed left at (492, 193)
Screenshot: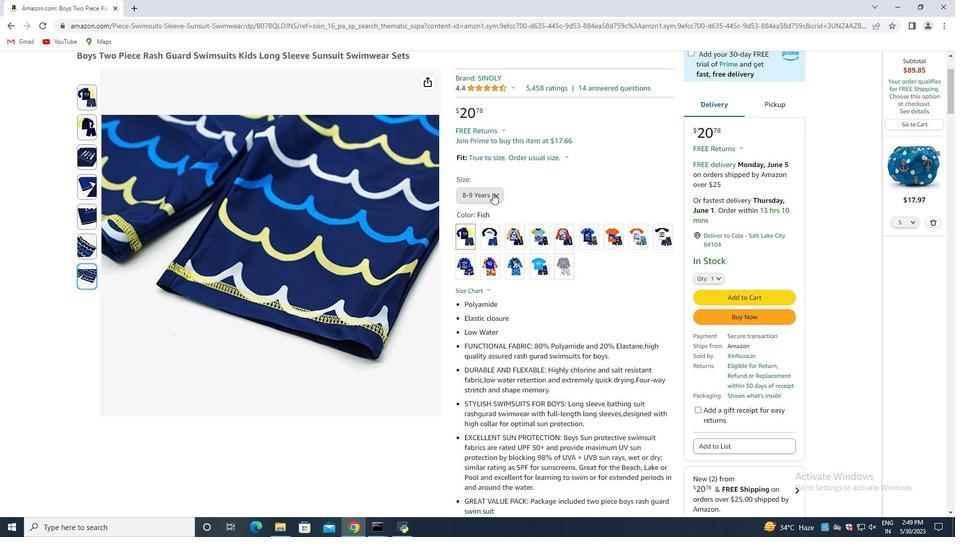 
Action: Mouse moved to (492, 195)
Screenshot: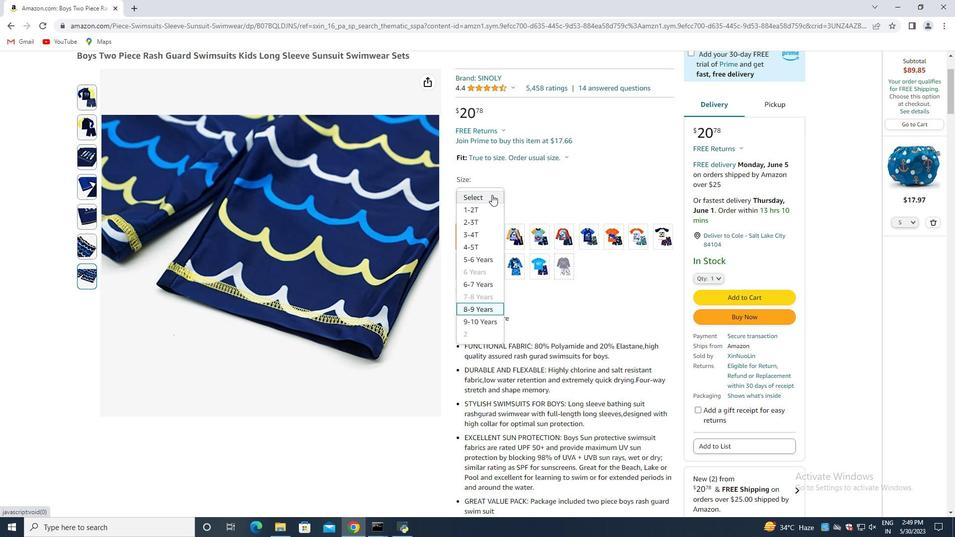 
Action: Mouse pressed left at (492, 195)
Screenshot: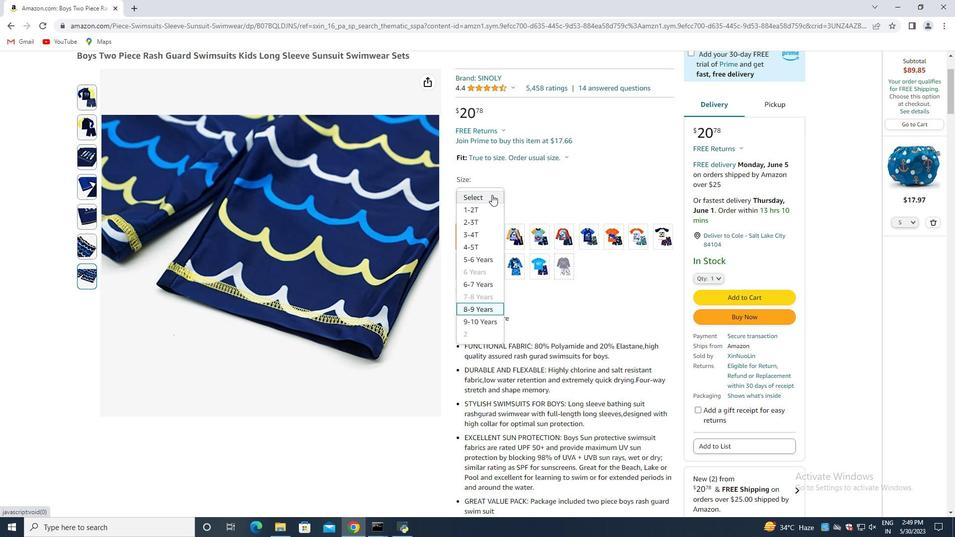 
Action: Mouse moved to (491, 176)
Screenshot: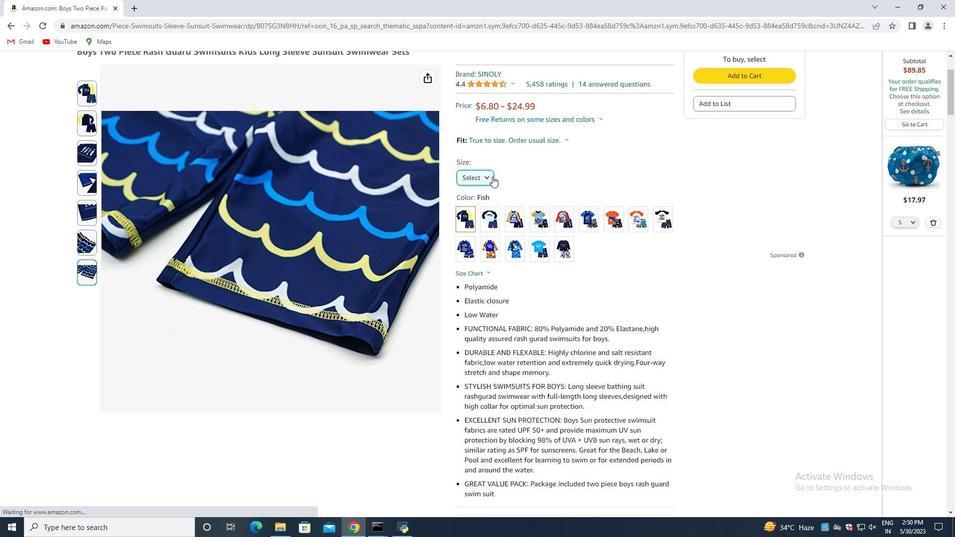 
Action: Mouse pressed left at (491, 176)
Screenshot: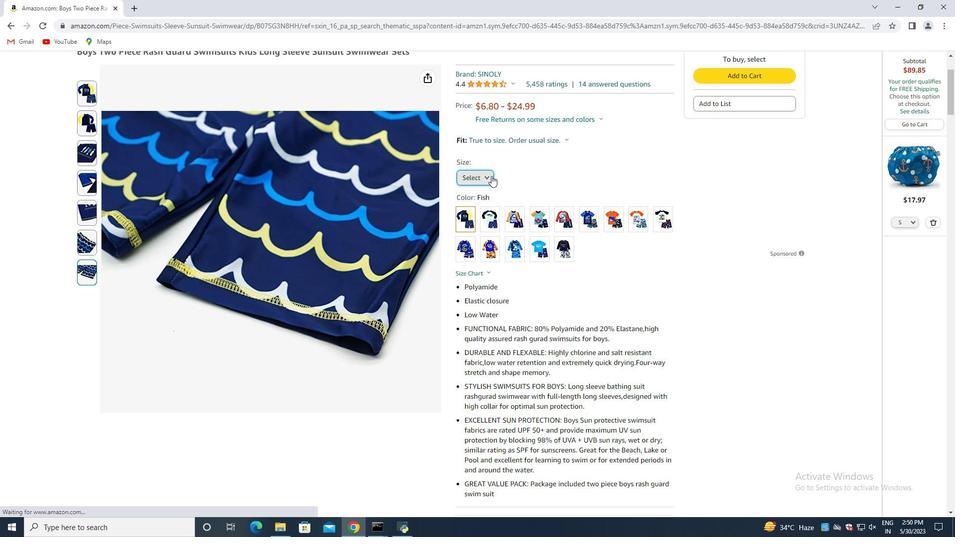 
Action: Mouse moved to (491, 294)
Screenshot: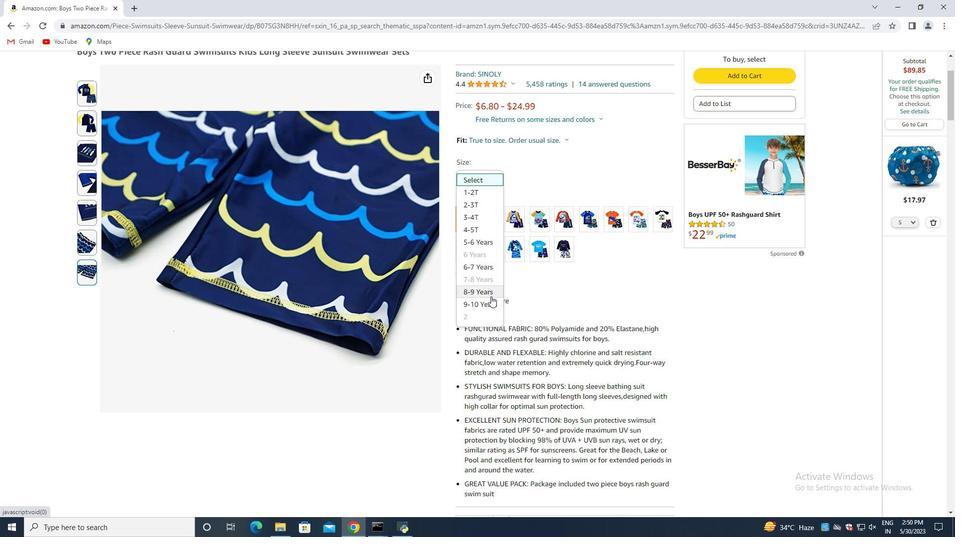 
Action: Mouse pressed left at (491, 294)
Screenshot: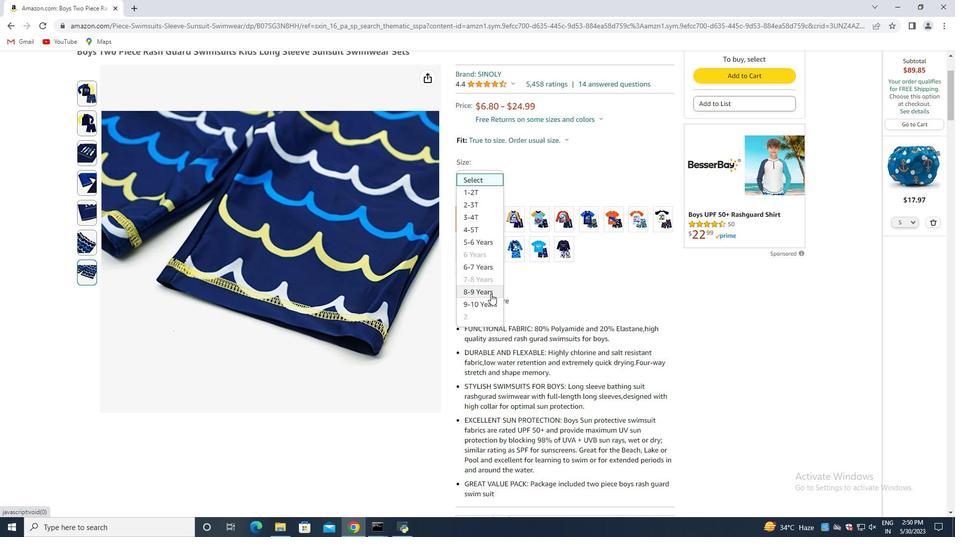 
Action: Mouse moved to (517, 232)
Screenshot: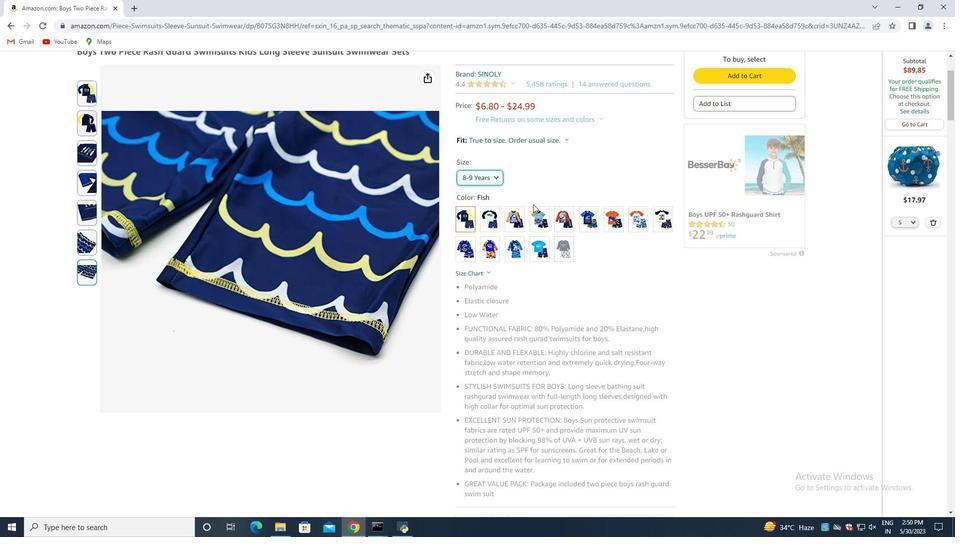 
Action: Mouse scrolled (517, 231) with delta (0, 0)
Screenshot: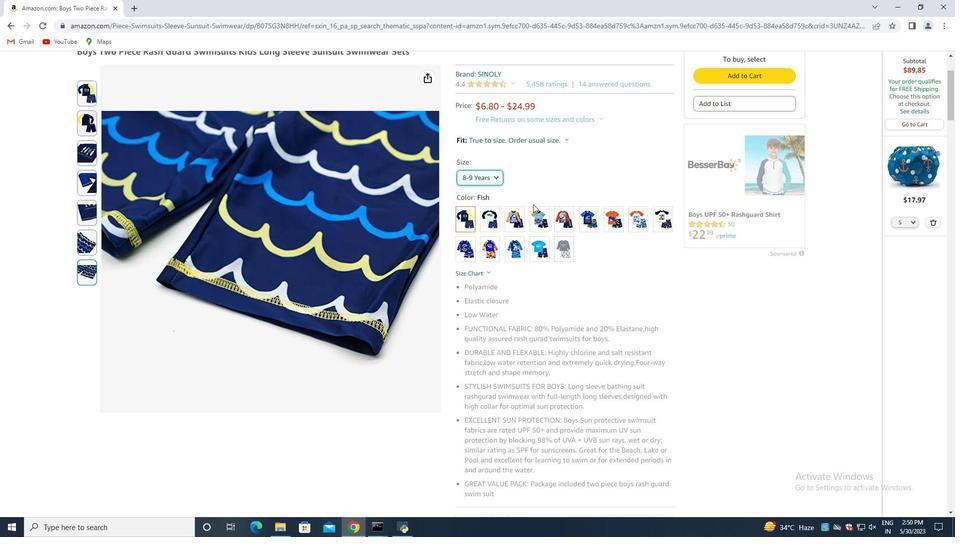 
Action: Mouse moved to (516, 235)
Screenshot: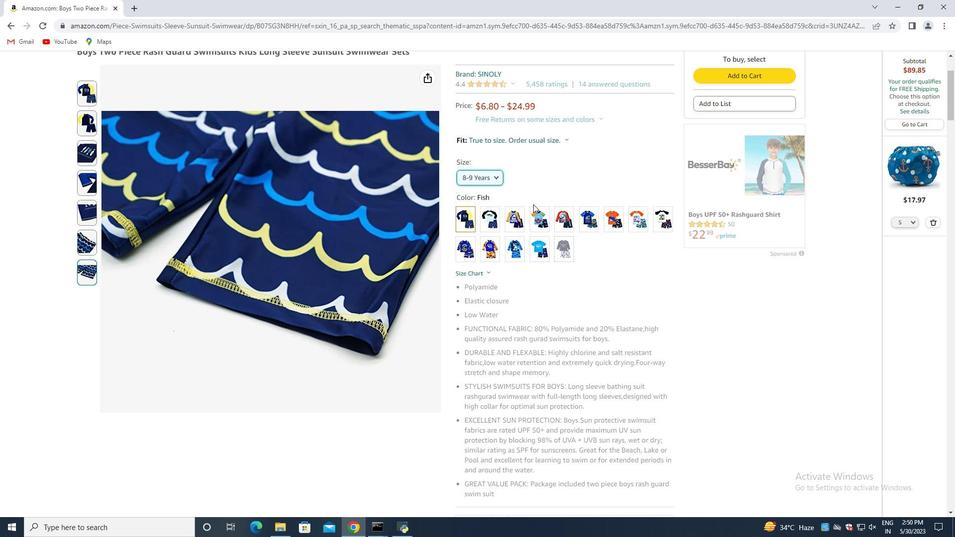 
Action: Mouse scrolled (516, 235) with delta (0, 0)
Screenshot: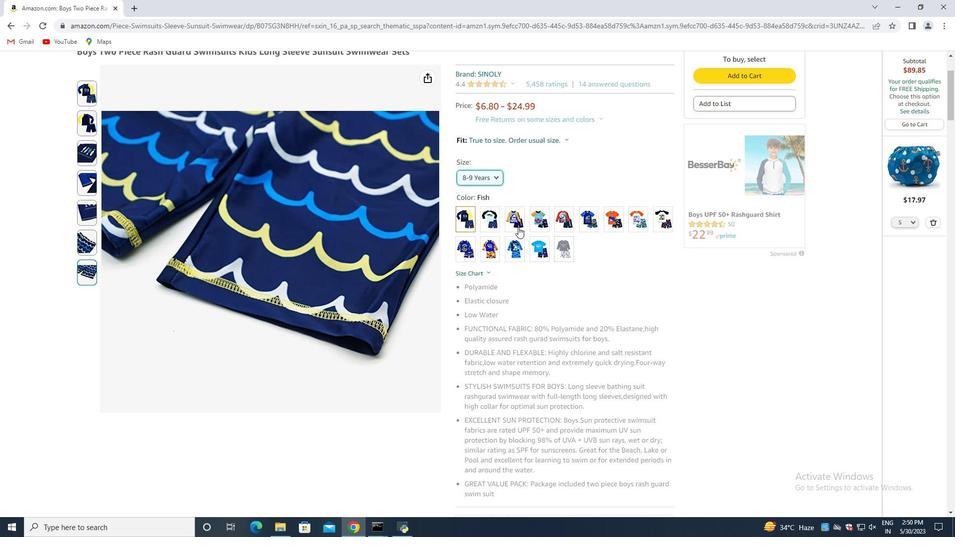 
Action: Mouse moved to (515, 240)
Screenshot: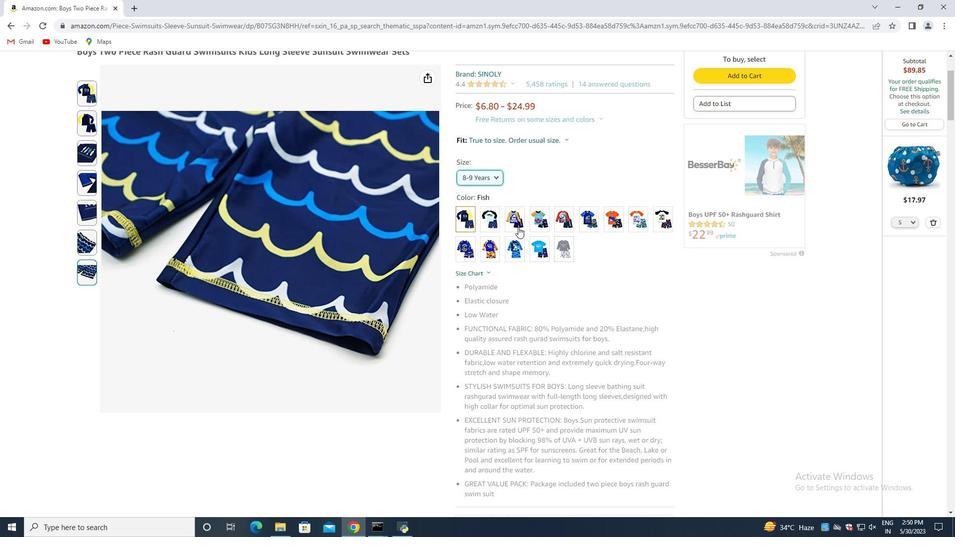 
Action: Mouse scrolled (515, 240) with delta (0, 0)
Screenshot: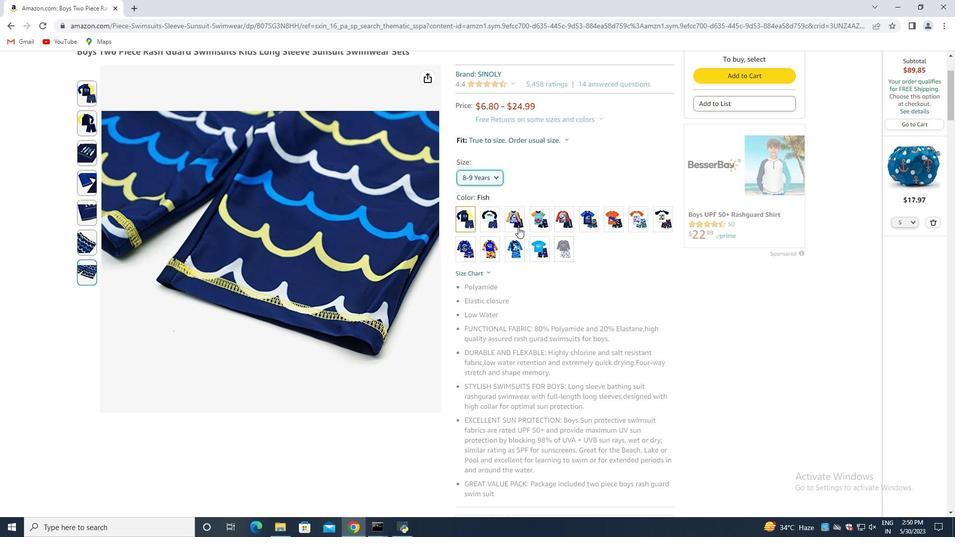 
Action: Mouse moved to (514, 244)
Screenshot: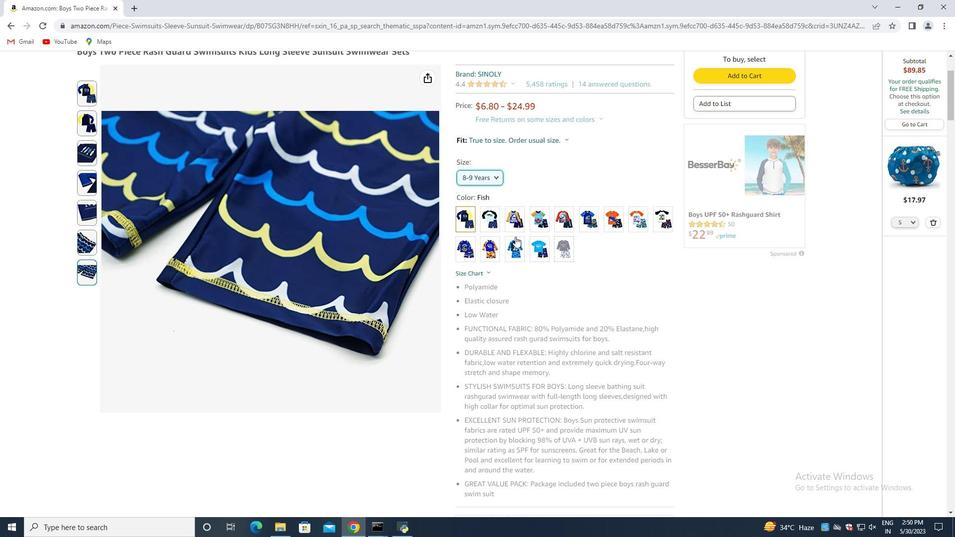 
Action: Mouse scrolled (514, 244) with delta (0, 0)
Screenshot: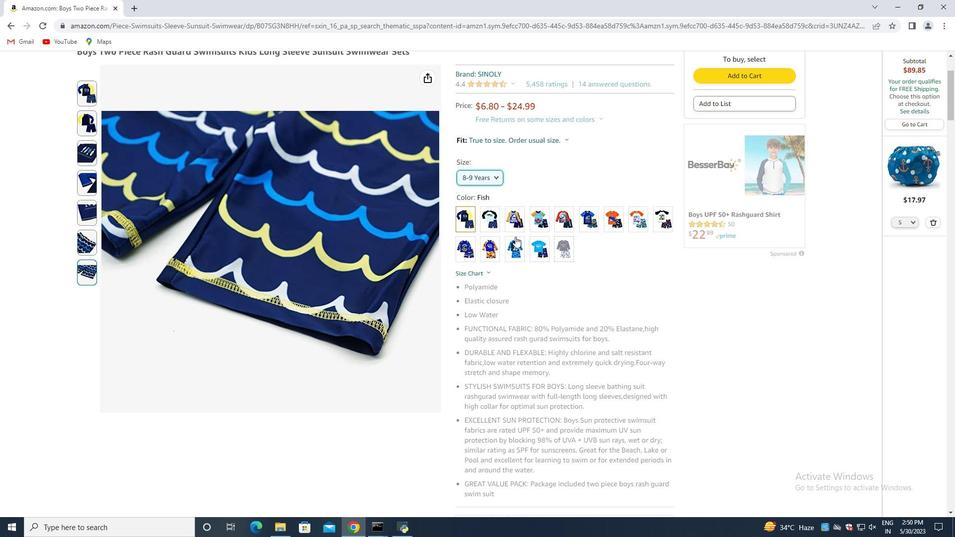 
Action: Mouse moved to (513, 244)
Screenshot: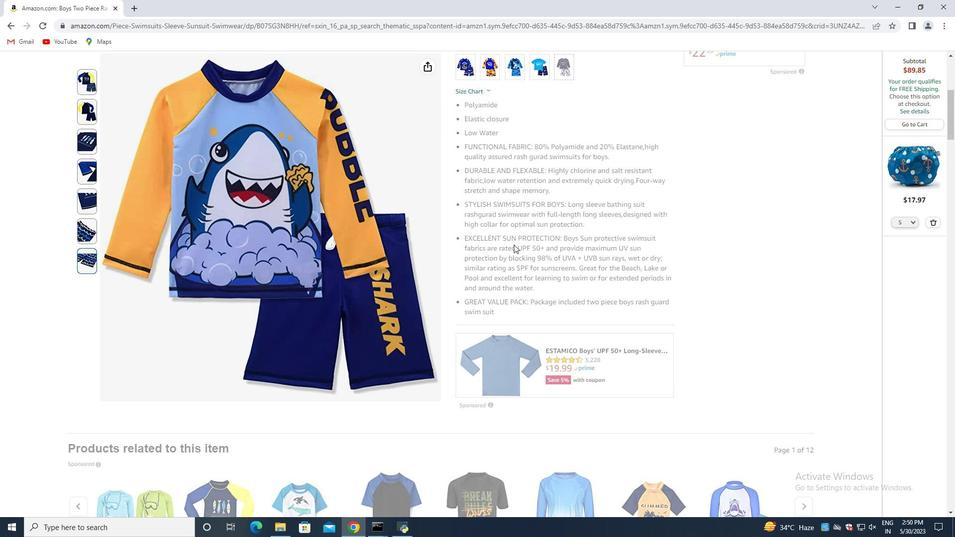 
Action: Mouse scrolled (513, 245) with delta (0, 0)
Screenshot: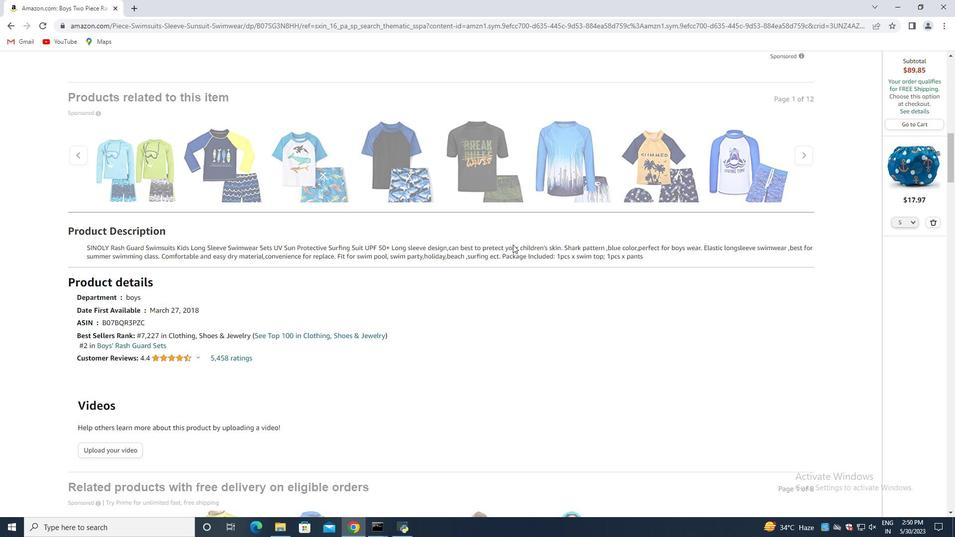 
Action: Mouse scrolled (513, 245) with delta (0, 0)
Screenshot: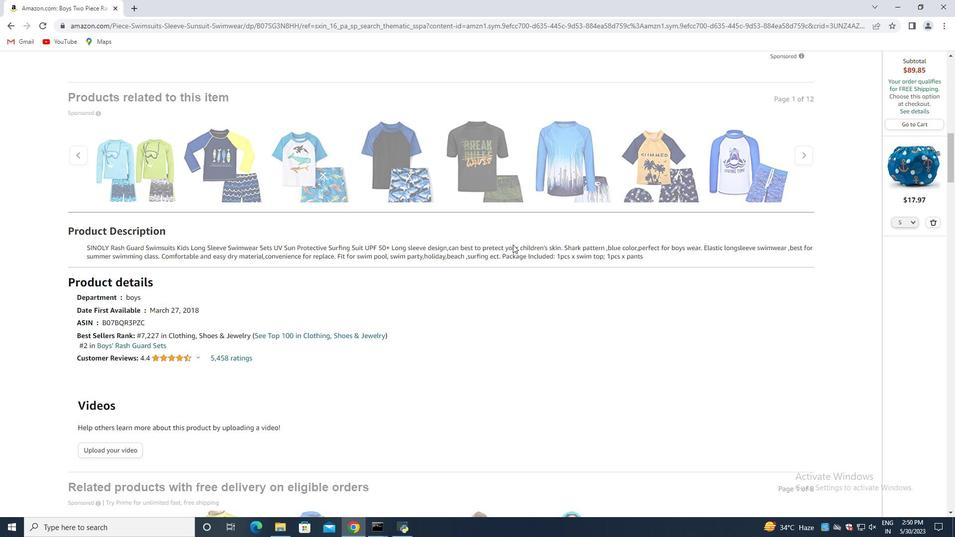 
Action: Mouse scrolled (513, 245) with delta (0, 0)
Screenshot: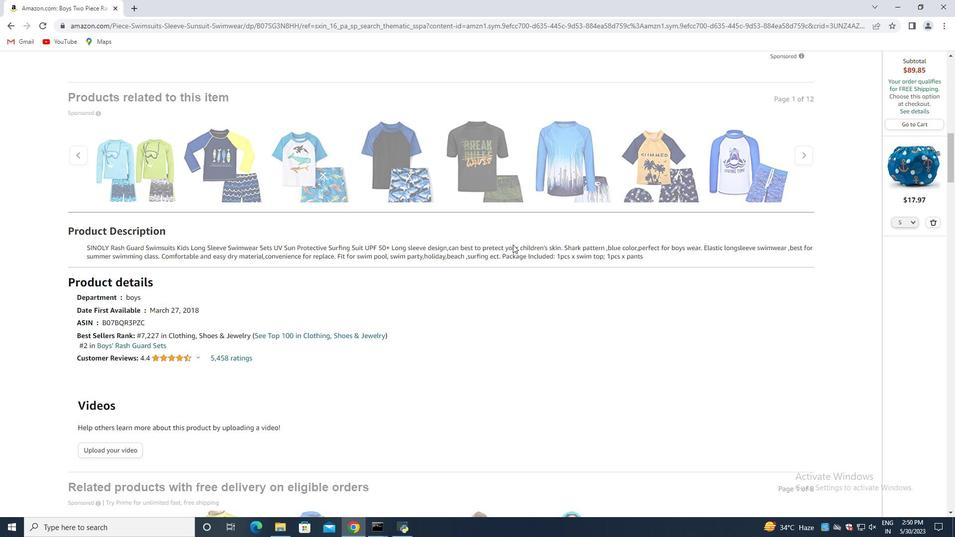 
Action: Mouse scrolled (513, 245) with delta (0, 0)
Screenshot: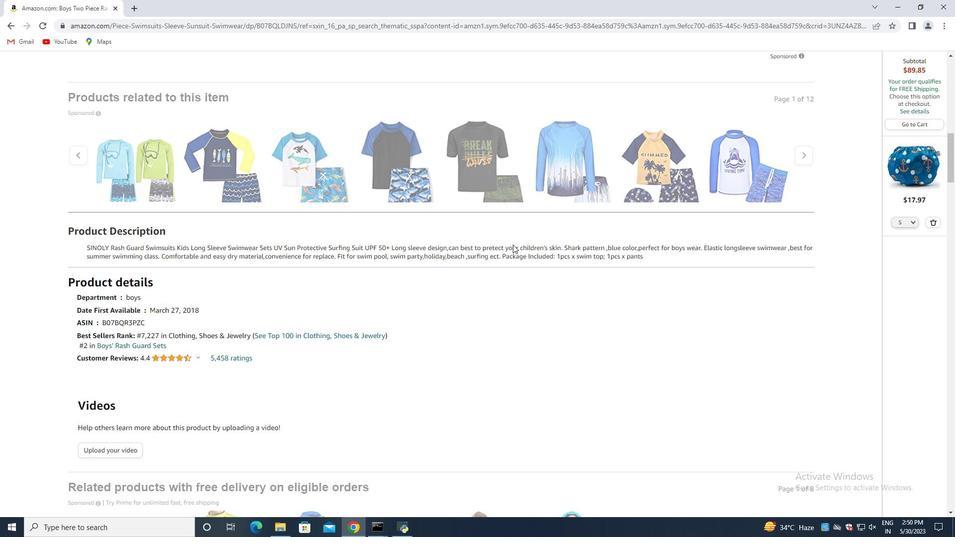 
Action: Mouse moved to (510, 246)
Screenshot: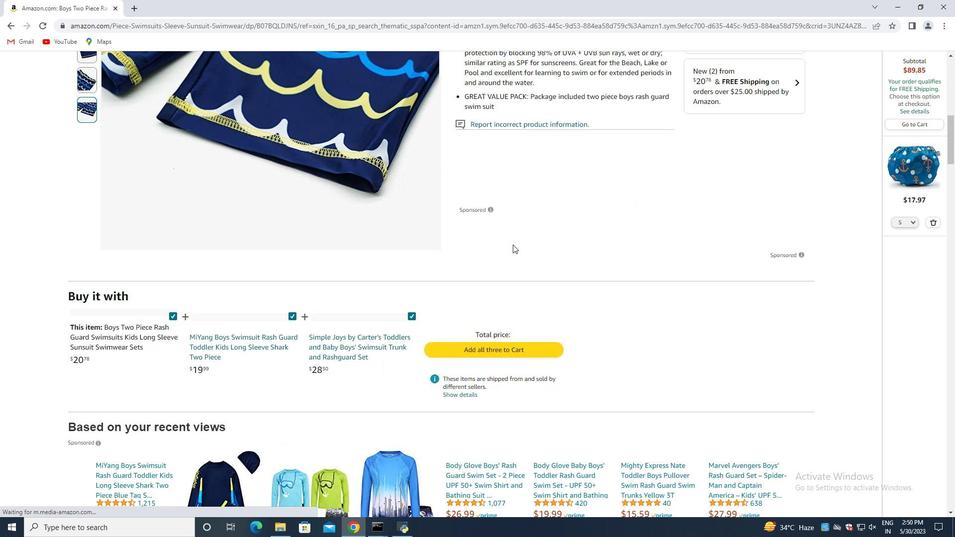 
Action: Mouse scrolled (510, 246) with delta (0, 0)
Screenshot: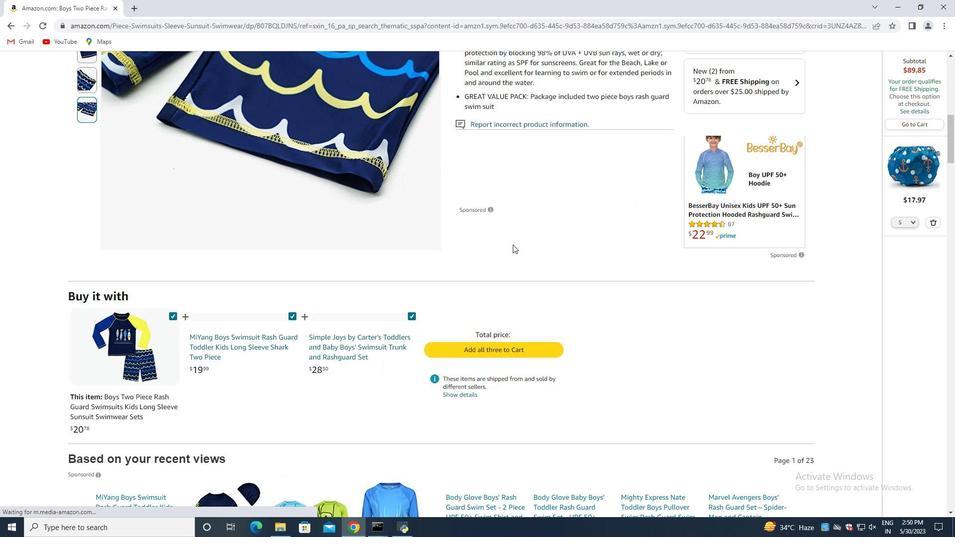 
Action: Mouse moved to (503, 256)
Screenshot: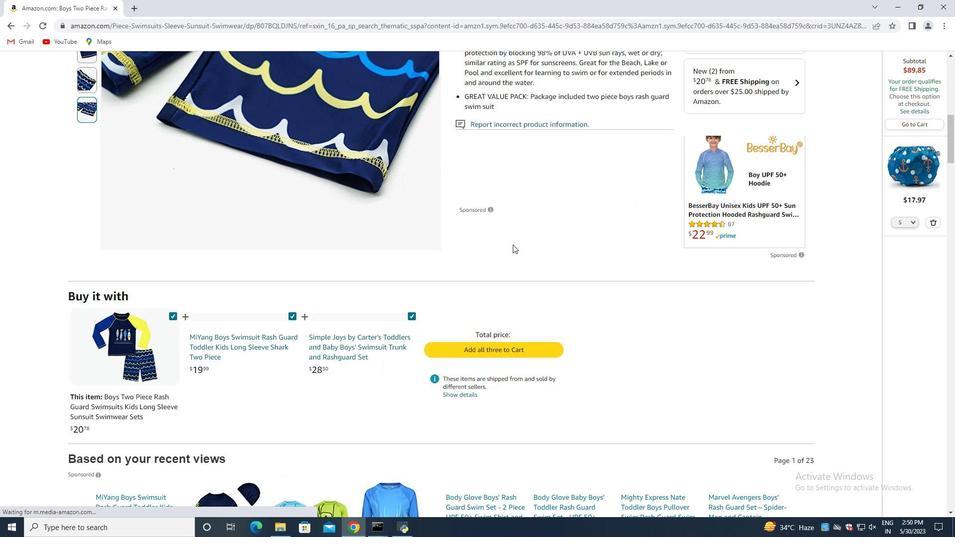 
Action: Mouse scrolled (503, 255) with delta (0, 0)
Screenshot: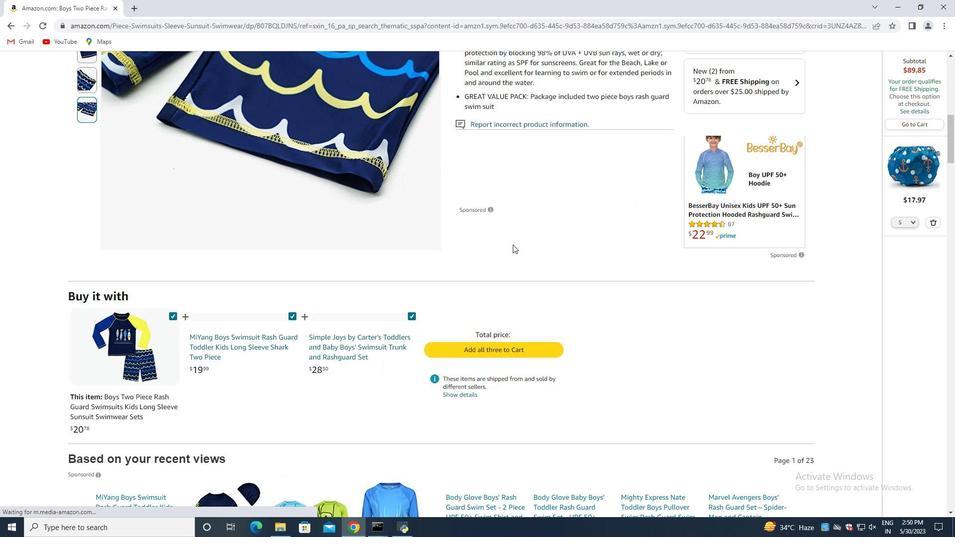 
Action: Mouse moved to (495, 263)
Screenshot: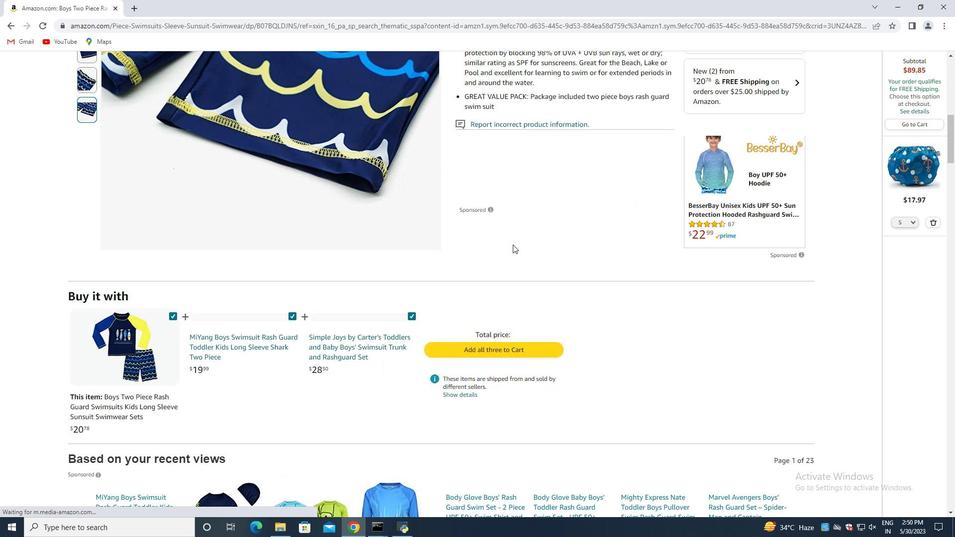 
Action: Mouse scrolled (497, 261) with delta (0, 0)
Screenshot: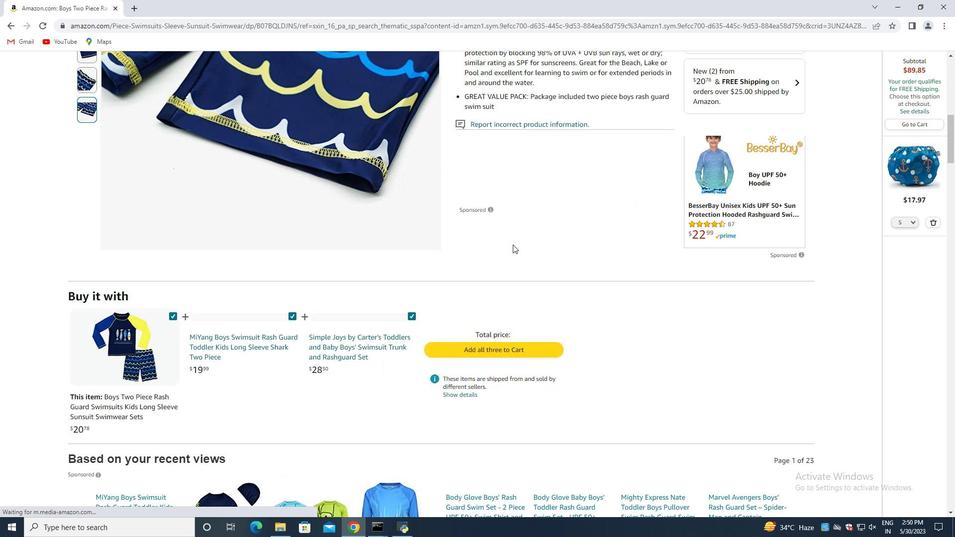 
Action: Mouse moved to (493, 263)
Screenshot: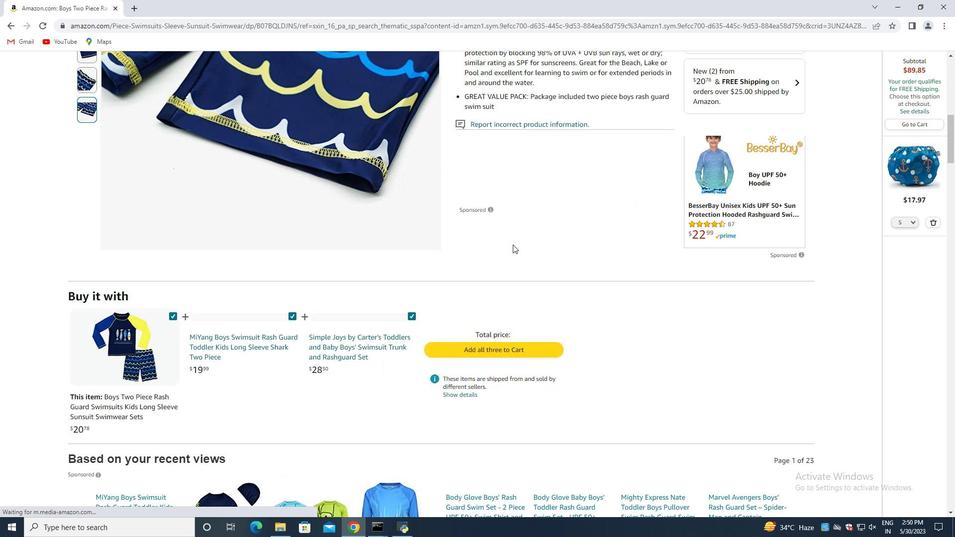 
Action: Mouse scrolled (494, 263) with delta (0, 0)
Screenshot: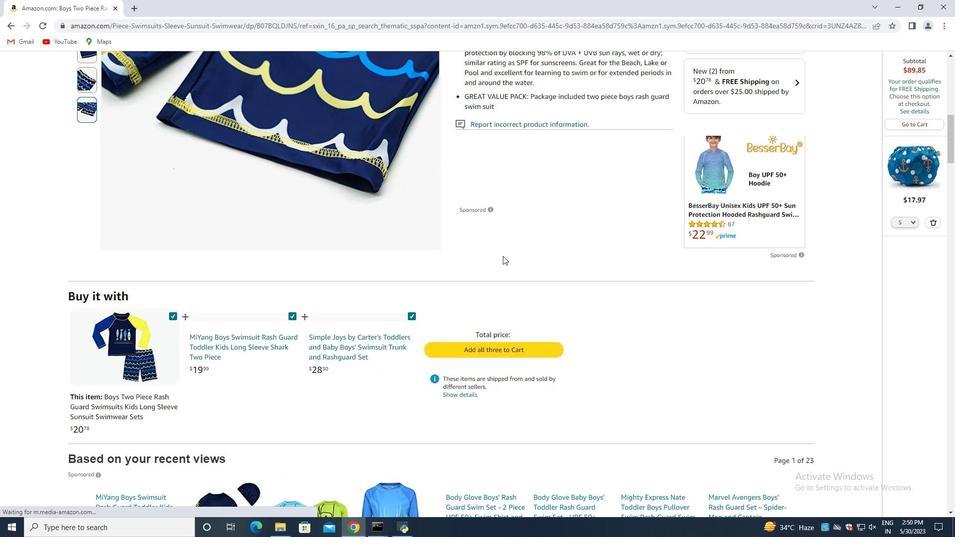 
Action: Mouse moved to (491, 263)
Screenshot: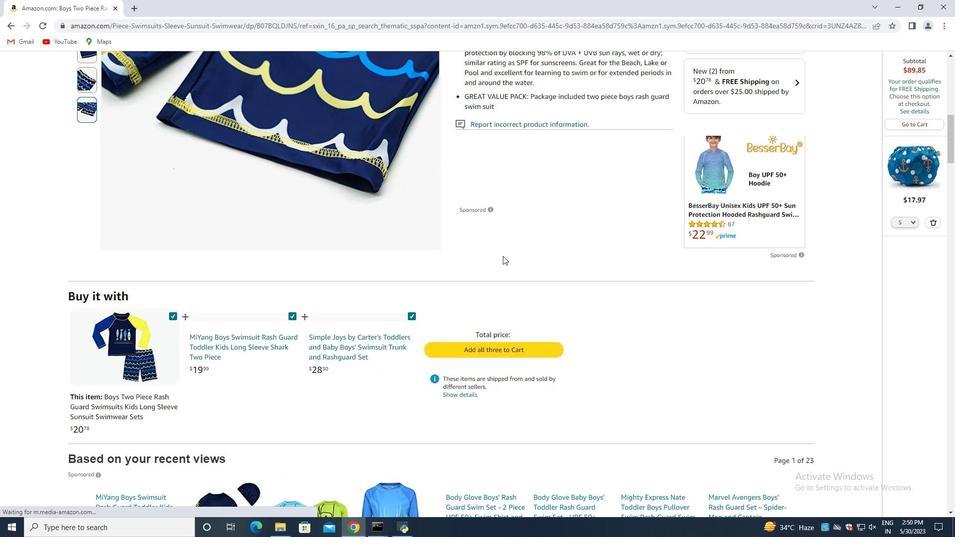 
Action: Mouse scrolled (491, 263) with delta (0, 0)
Screenshot: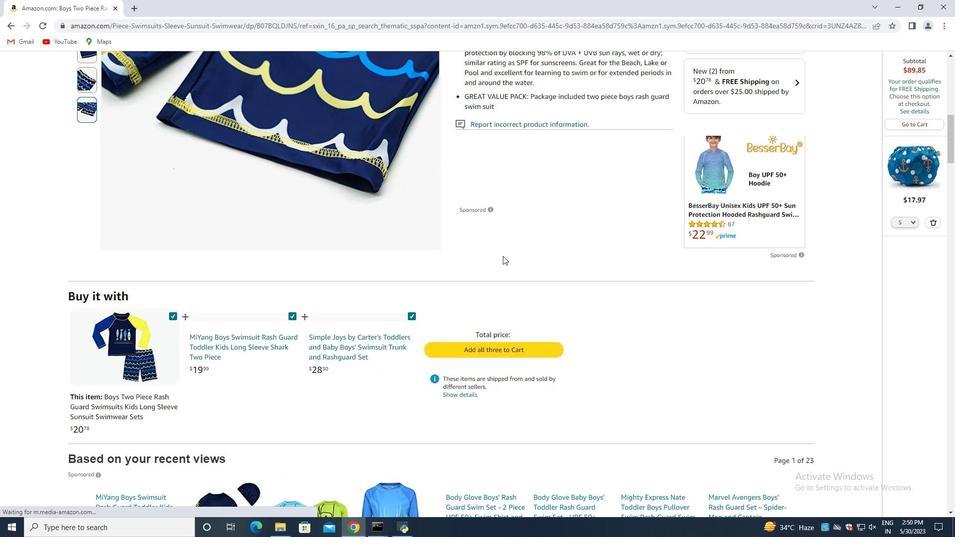
Action: Mouse moved to (490, 263)
Screenshot: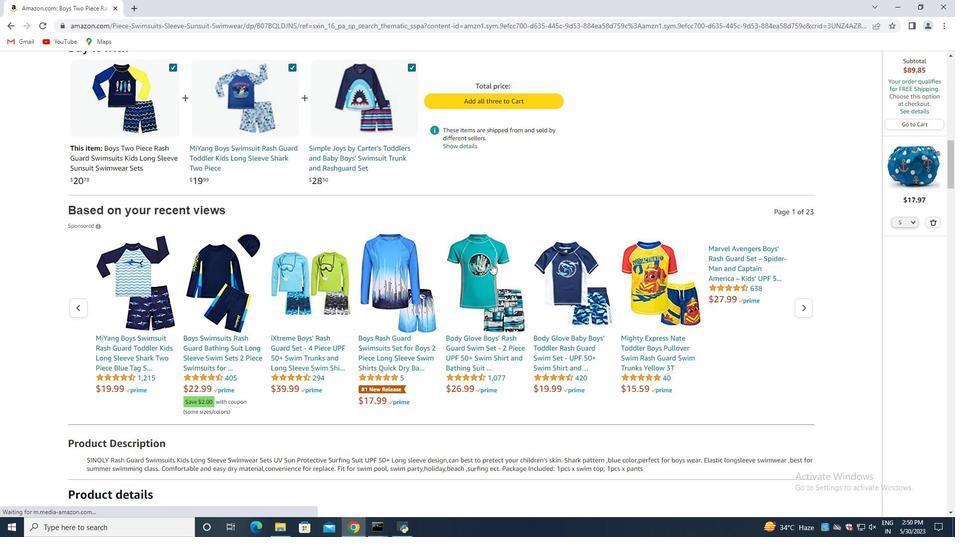 
Action: Mouse scrolled (490, 263) with delta (0, 0)
Screenshot: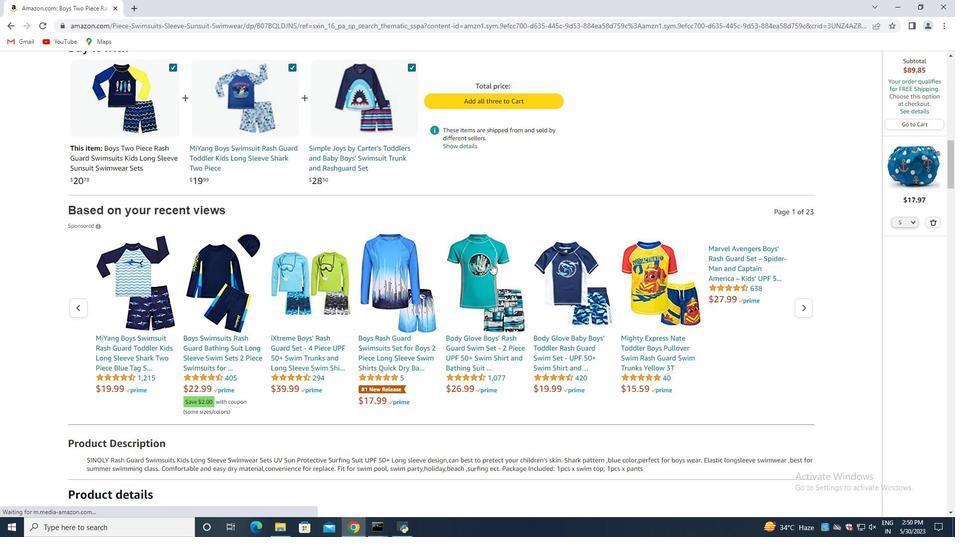 
Action: Mouse moved to (488, 263)
Screenshot: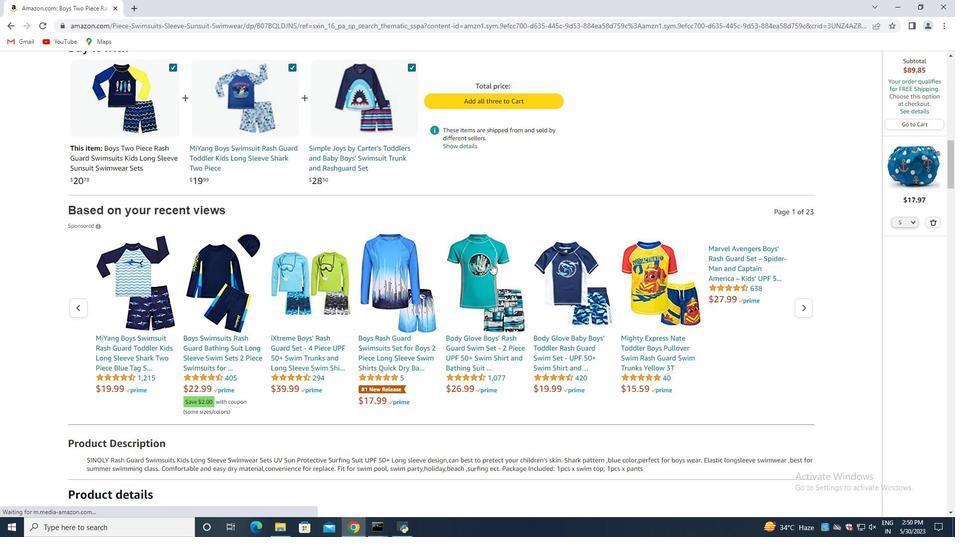 
Action: Mouse scrolled (488, 262) with delta (0, 0)
Screenshot: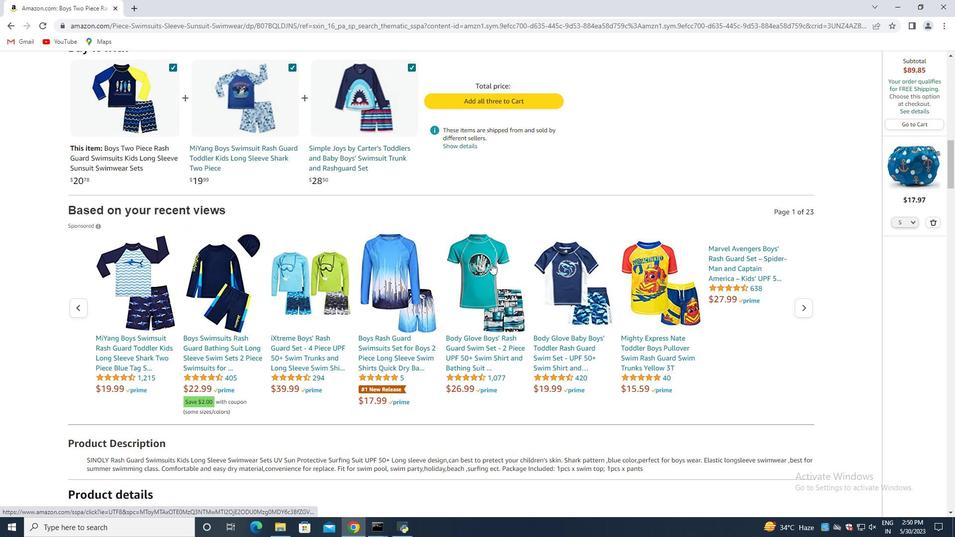 
Action: Mouse moved to (486, 262)
Screenshot: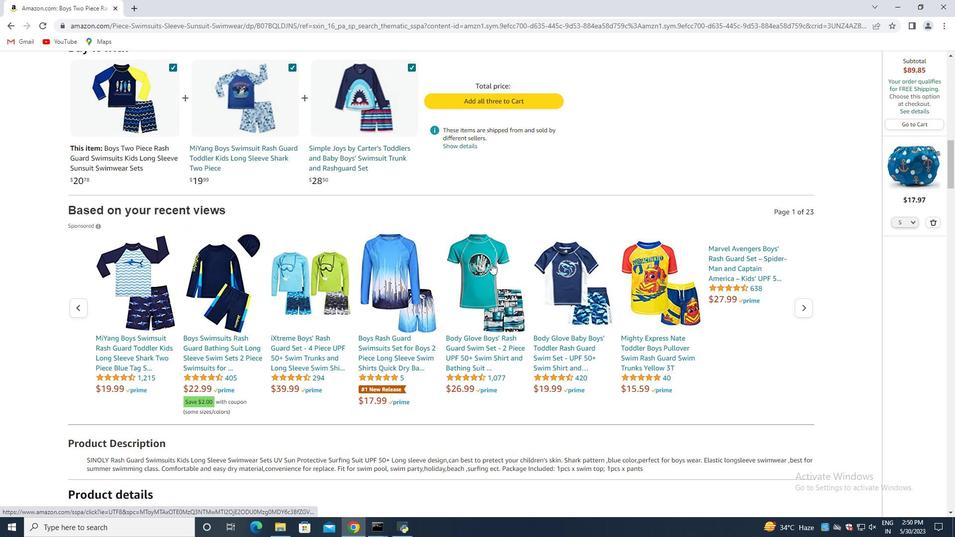 
Action: Mouse scrolled (486, 262) with delta (0, 0)
Screenshot: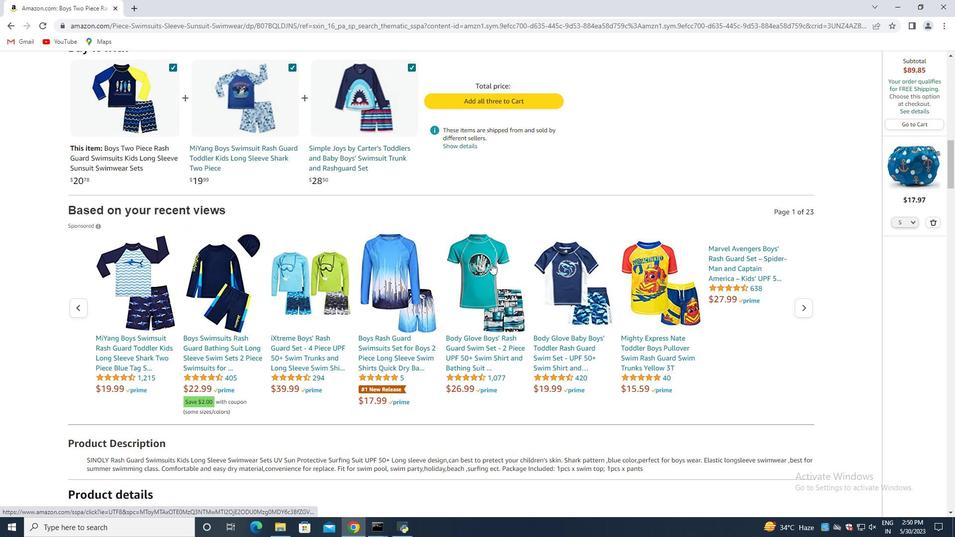 
Action: Mouse scrolled (486, 262) with delta (0, 0)
Screenshot: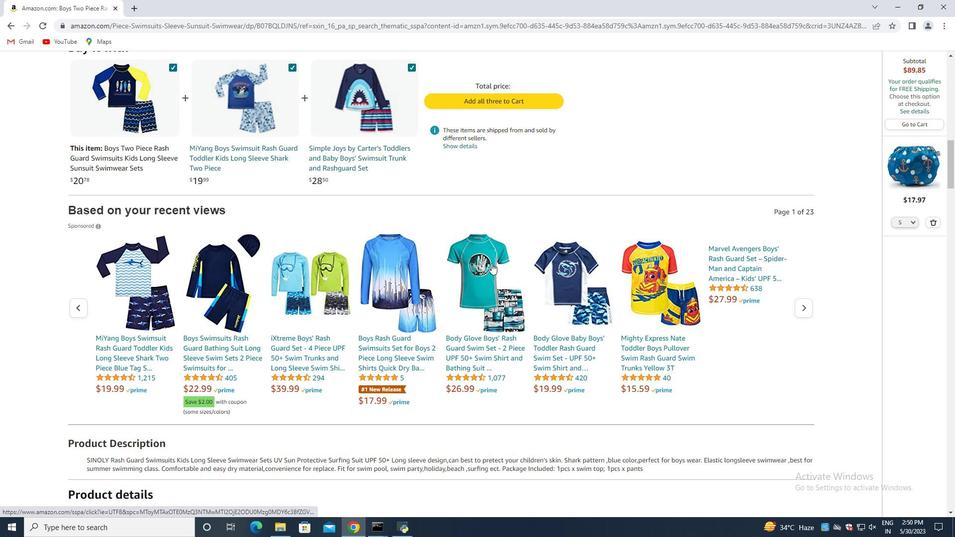 
Action: Mouse moved to (473, 262)
Screenshot: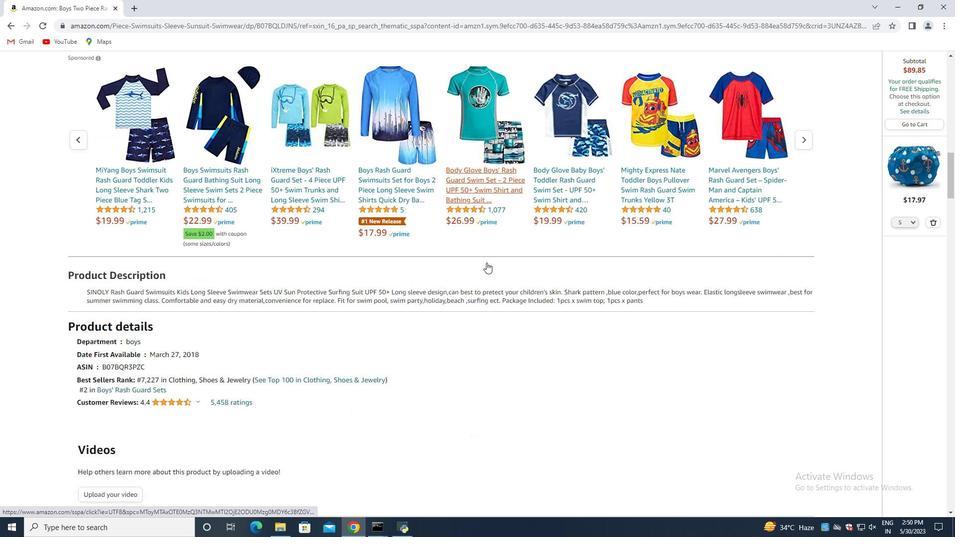 
Action: Mouse scrolled (473, 261) with delta (0, 0)
Screenshot: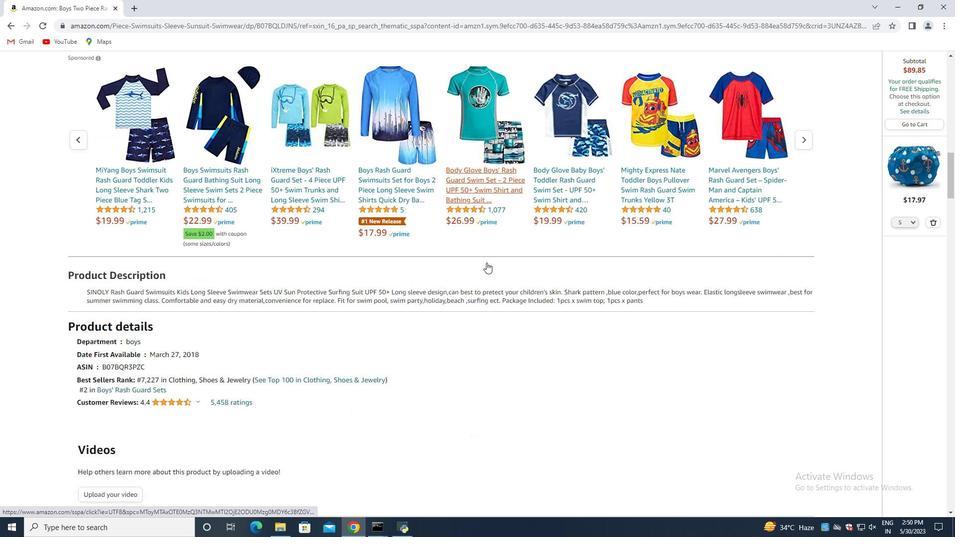 
Action: Mouse moved to (468, 264)
Screenshot: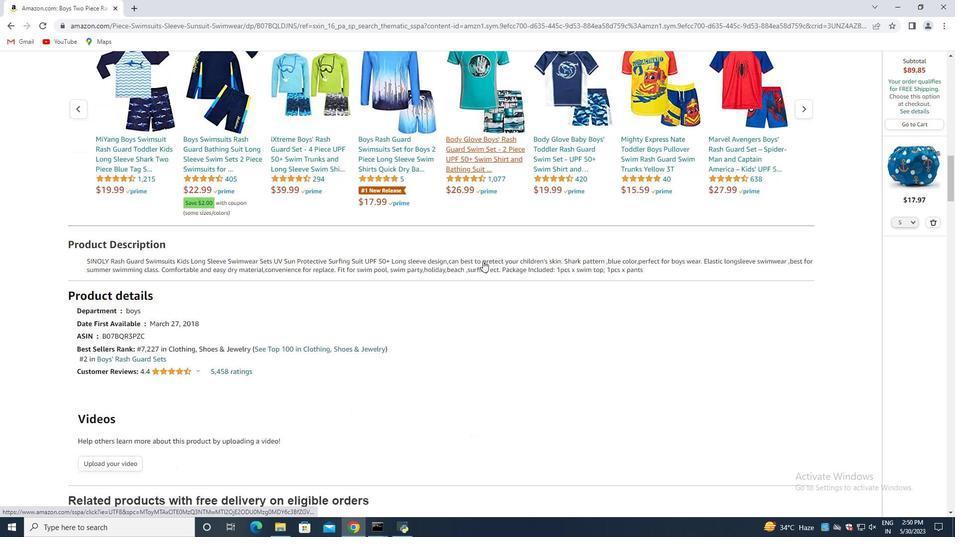 
Action: Mouse scrolled (468, 264) with delta (0, 0)
Screenshot: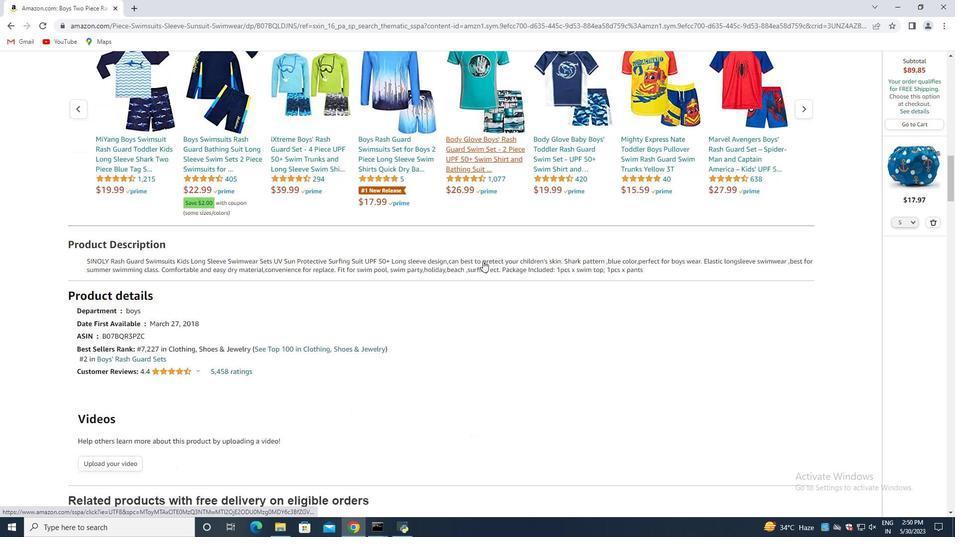
Action: Mouse moved to (465, 266)
Screenshot: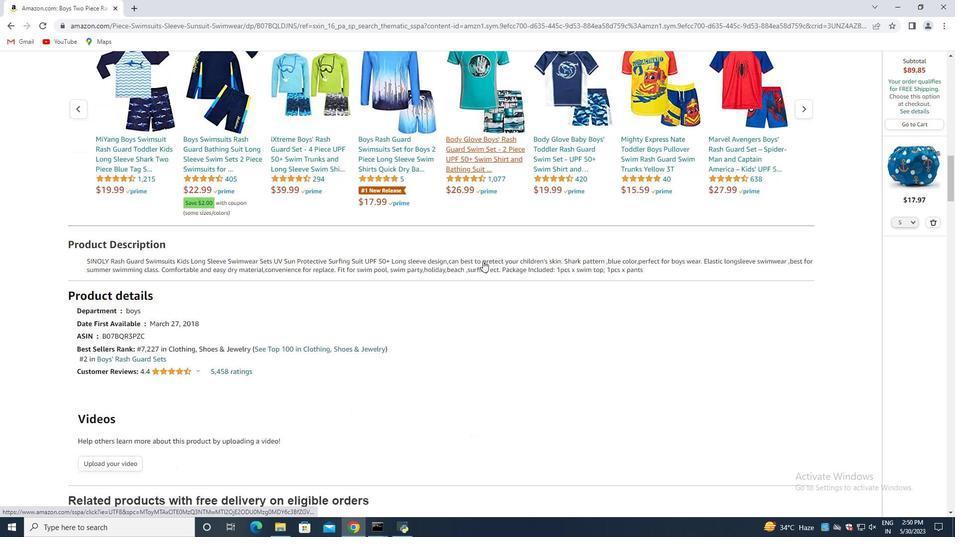 
Action: Mouse scrolled (465, 266) with delta (0, 0)
Screenshot: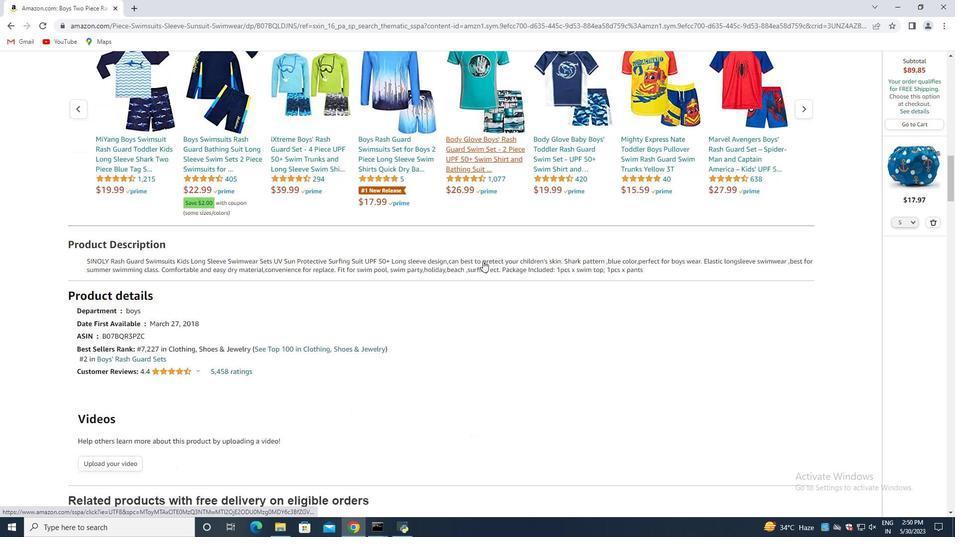 
Action: Mouse moved to (461, 269)
Screenshot: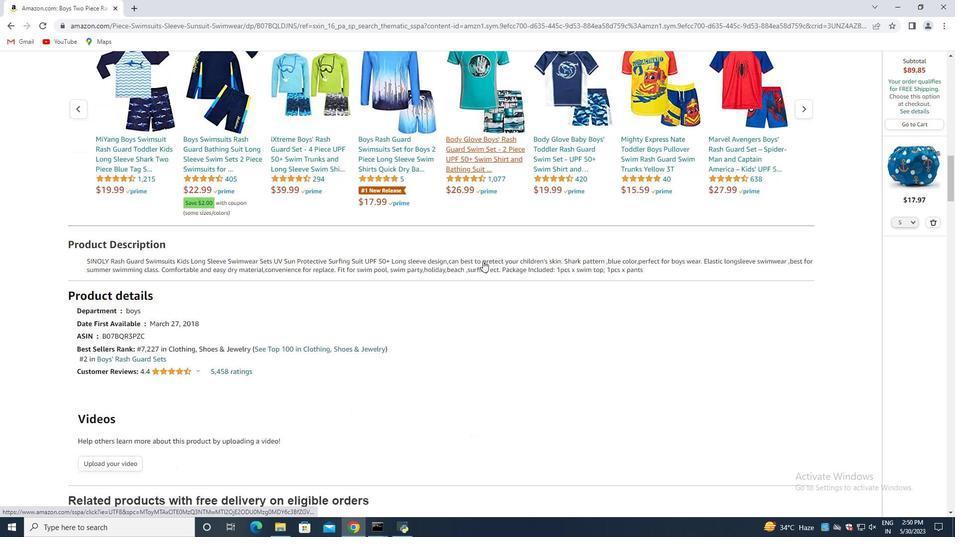 
Action: Mouse scrolled (461, 268) with delta (0, 0)
Screenshot: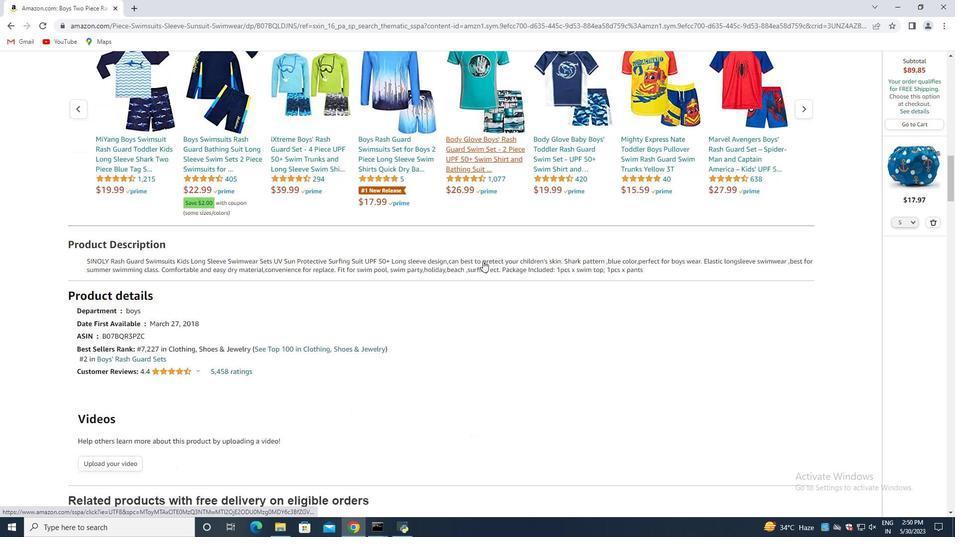 
Action: Mouse moved to (446, 283)
Screenshot: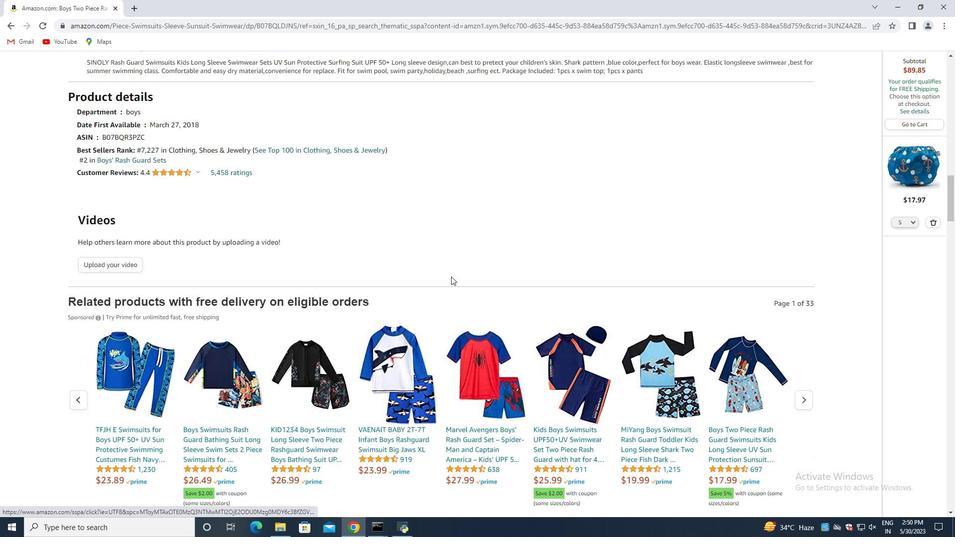 
Action: Mouse scrolled (446, 283) with delta (0, 0)
Screenshot: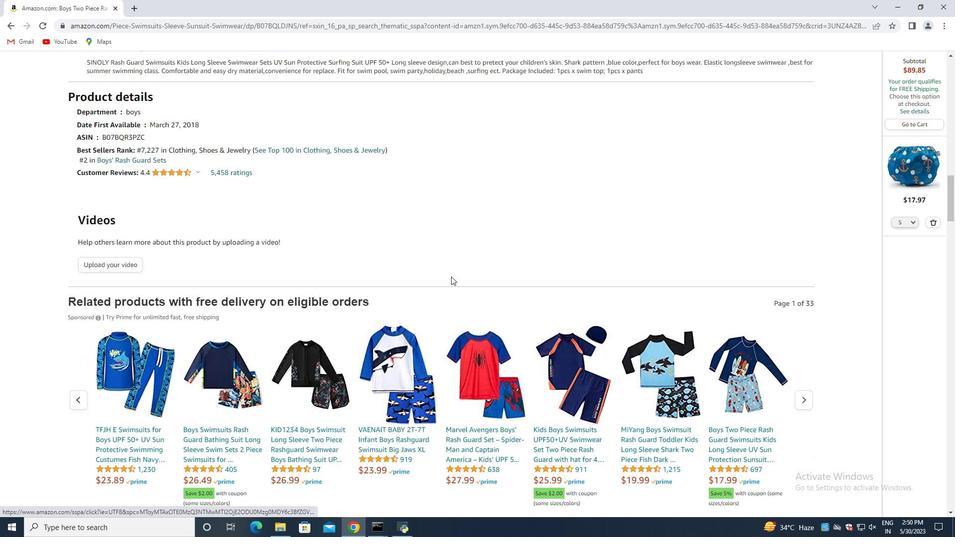 
Action: Mouse moved to (444, 285)
Screenshot: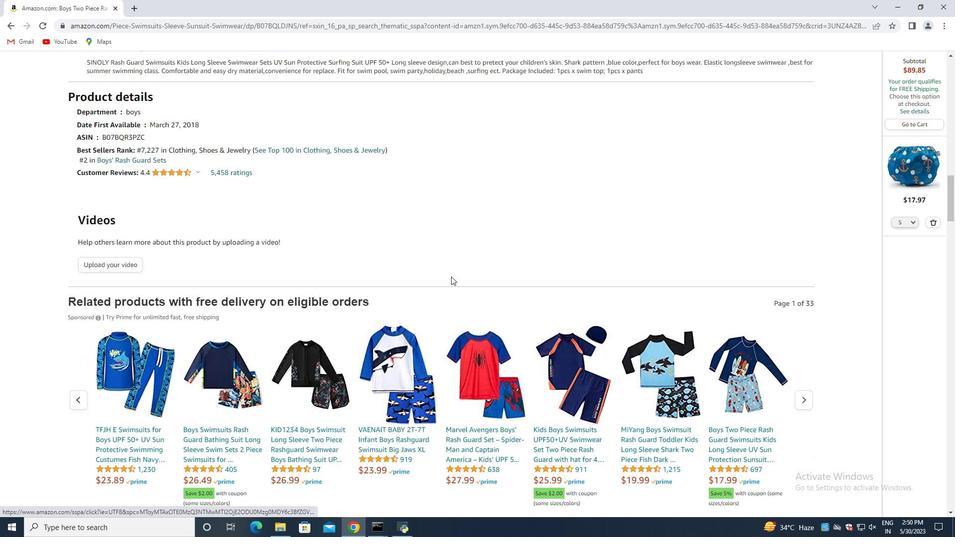 
Action: Mouse scrolled (444, 284) with delta (0, 0)
Screenshot: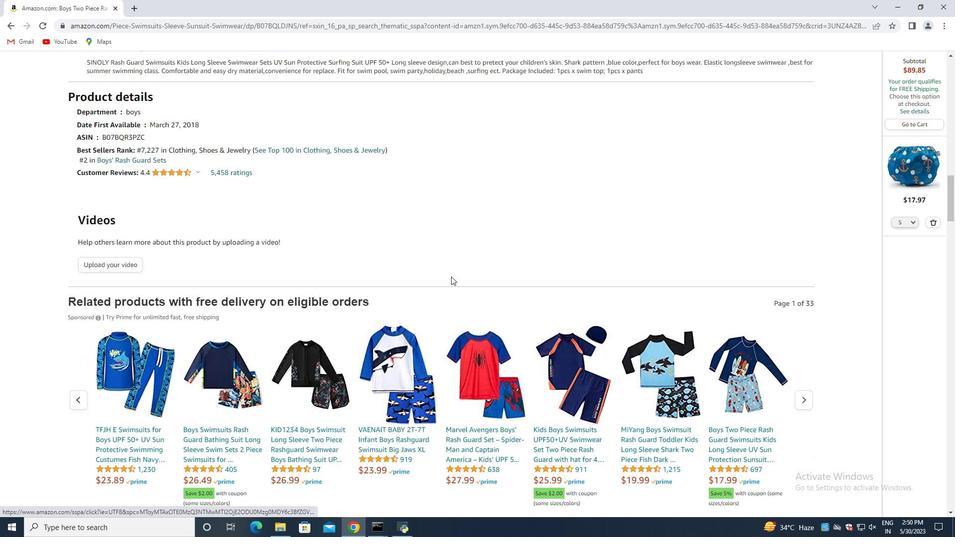 
Action: Mouse moved to (444, 285)
Screenshot: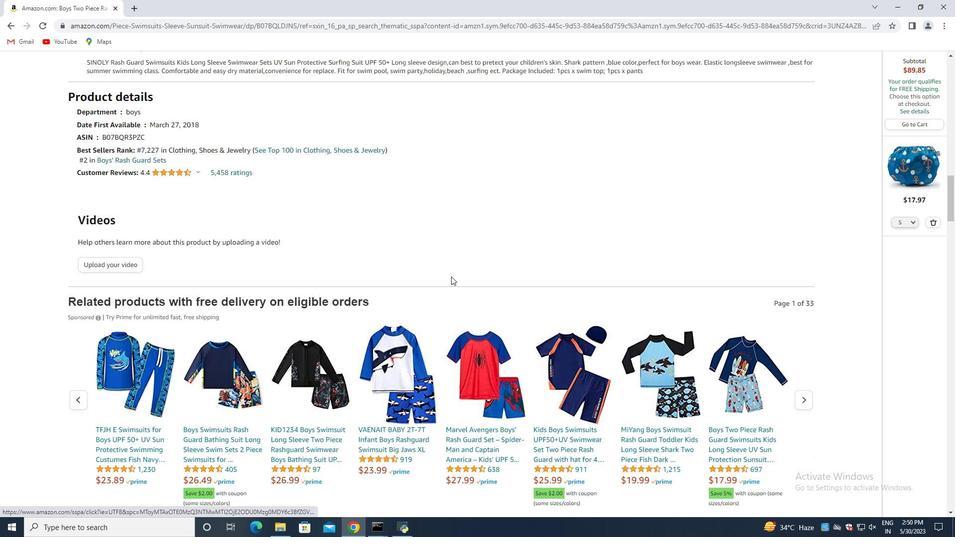 
Action: Mouse scrolled (444, 285) with delta (0, 0)
Screenshot: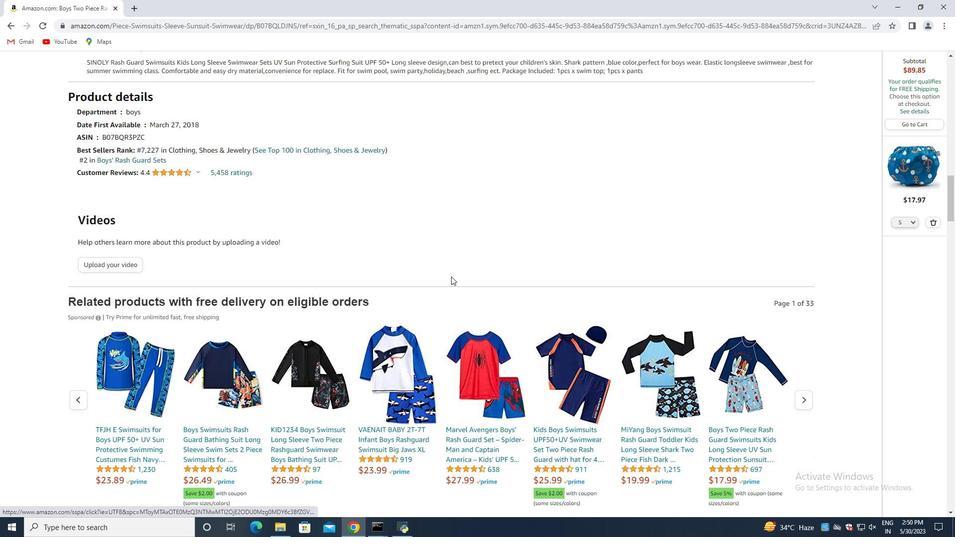 
Action: Mouse moved to (441, 278)
Screenshot: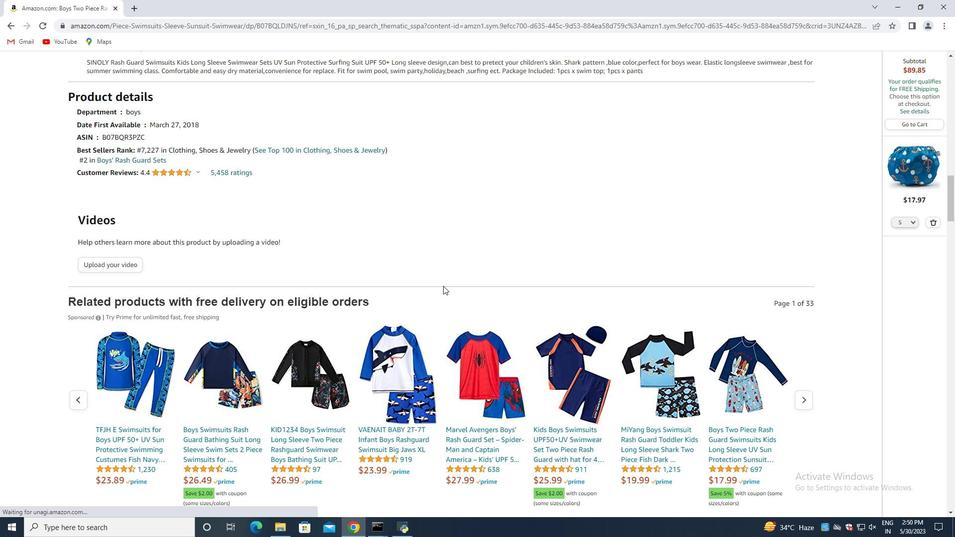 
Action: Mouse scrolled (441, 278) with delta (0, 0)
Screenshot: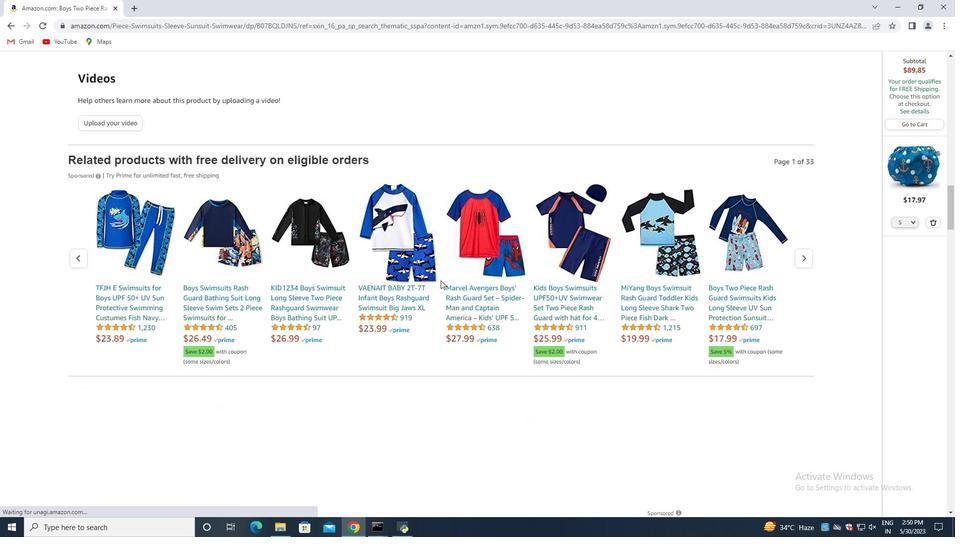
Action: Mouse moved to (440, 278)
Screenshot: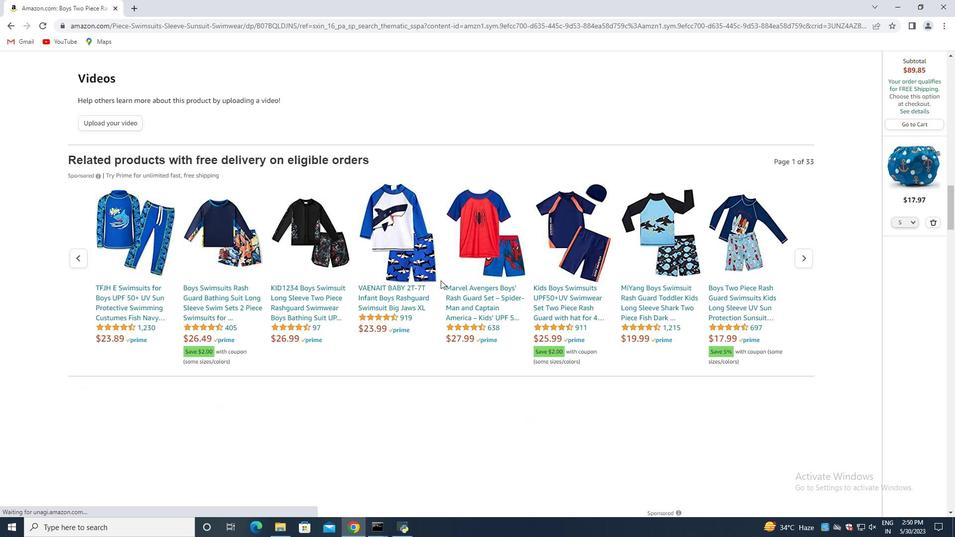 
Action: Mouse scrolled (440, 277) with delta (0, 0)
Screenshot: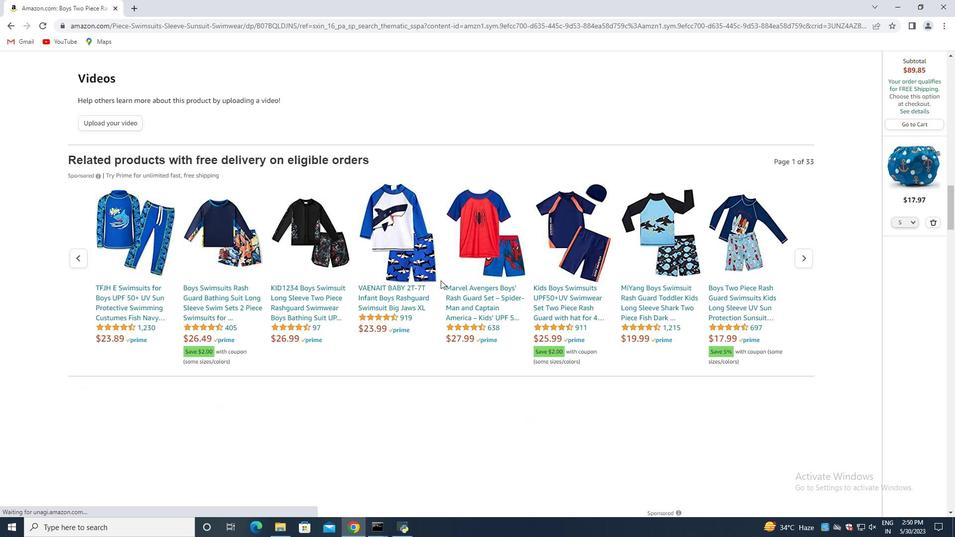 
Action: Mouse scrolled (440, 277) with delta (0, 0)
Screenshot: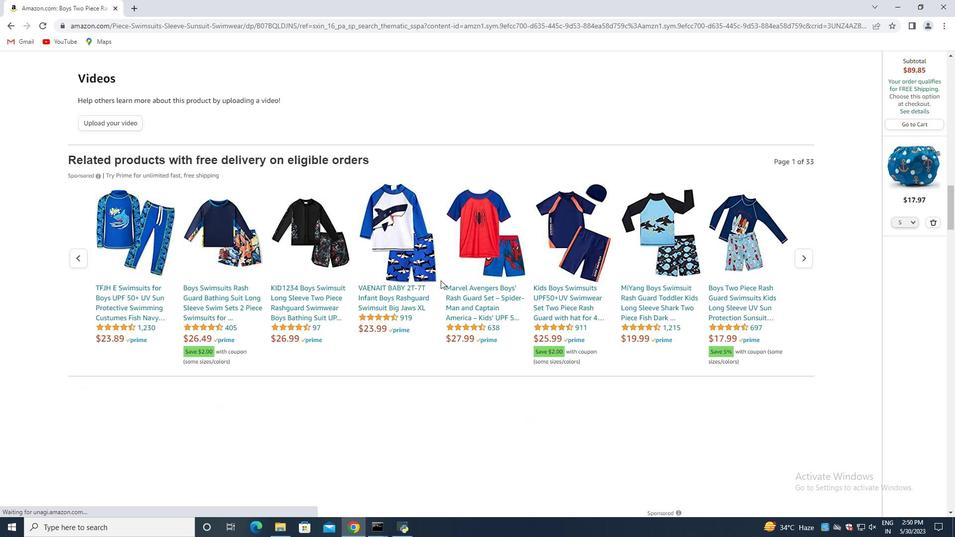 
Action: Mouse moved to (440, 278)
Screenshot: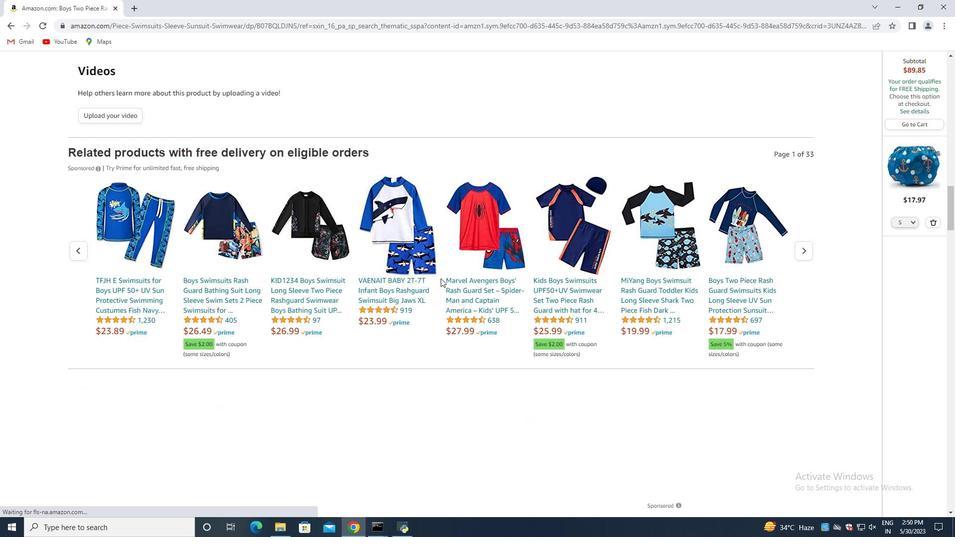 
Action: Mouse scrolled (440, 277) with delta (0, 0)
Screenshot: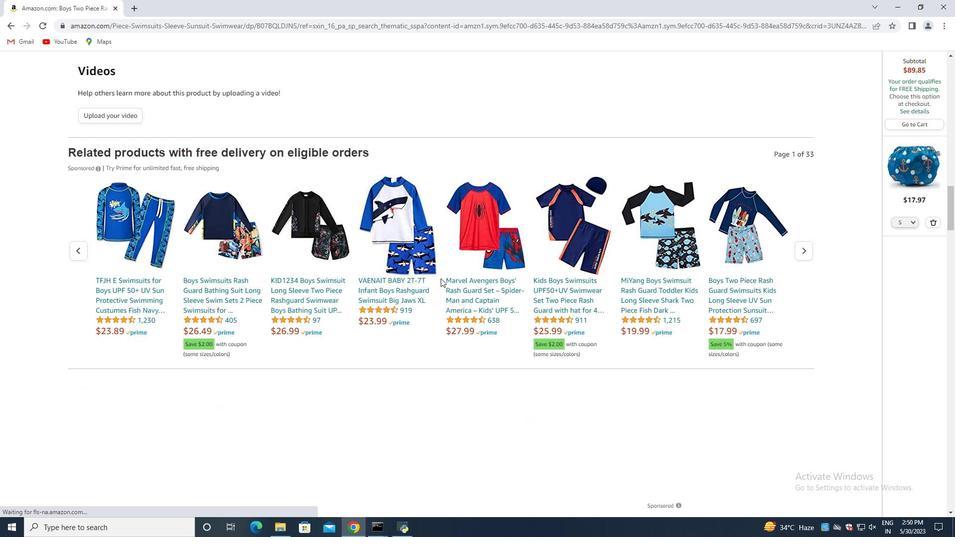
Action: Mouse moved to (440, 278)
Screenshot: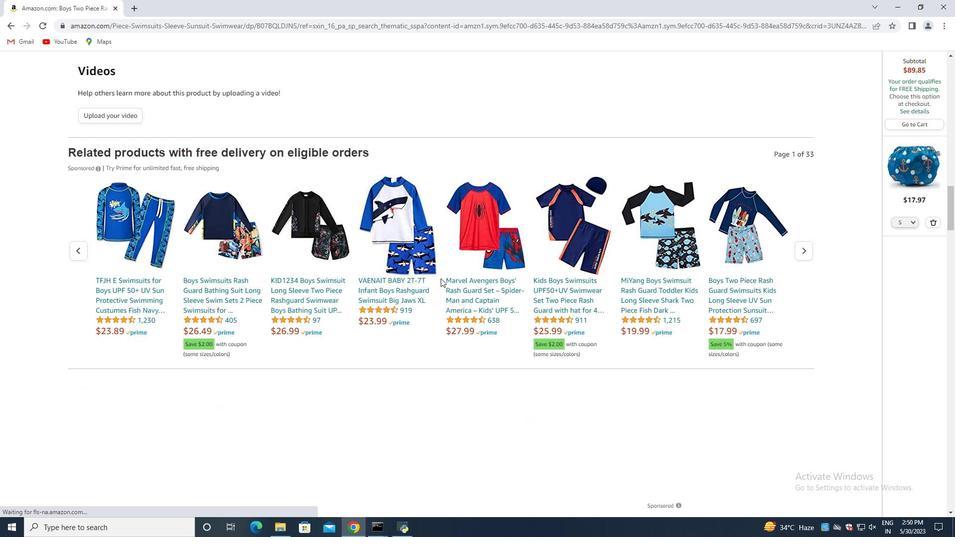 
Action: Mouse scrolled (440, 277) with delta (0, 0)
Screenshot: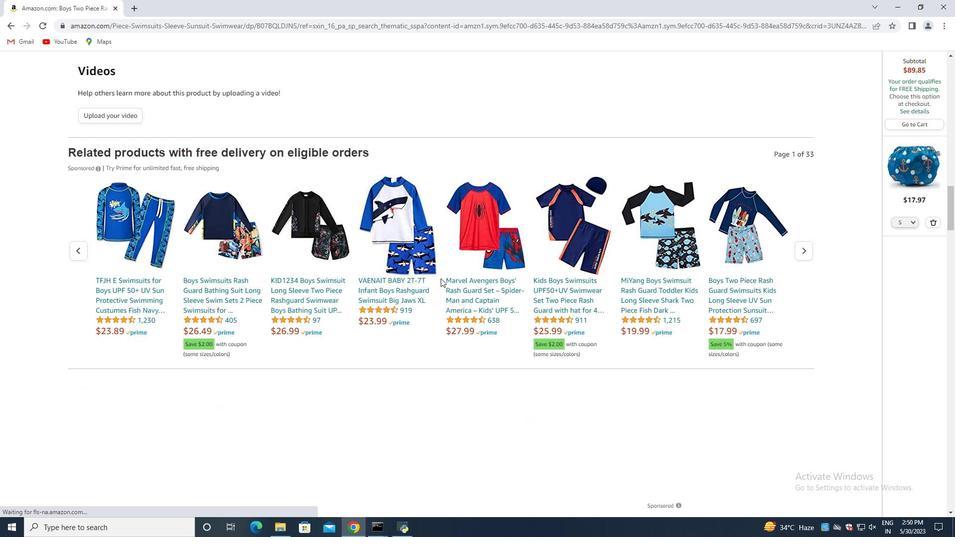 
Action: Mouse moved to (440, 278)
Screenshot: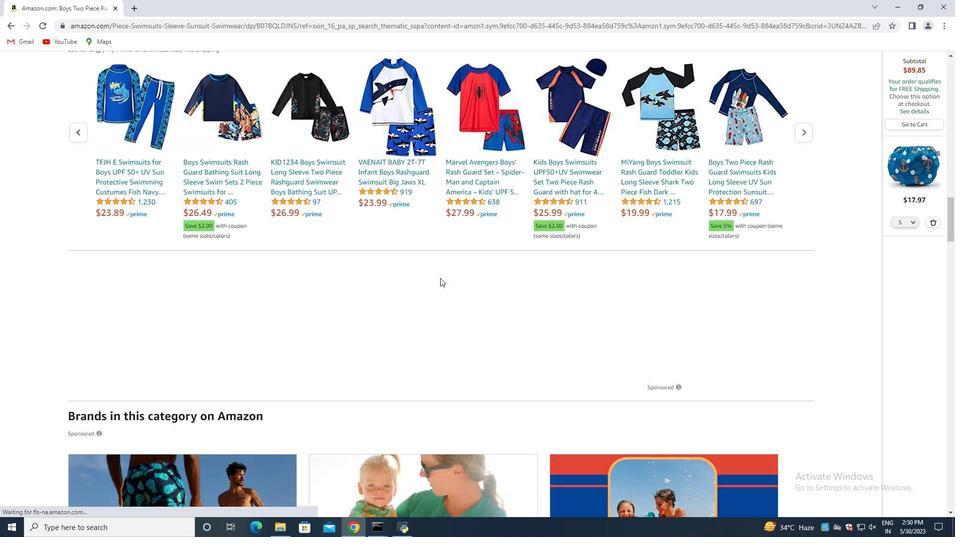 
Action: Mouse scrolled (440, 277) with delta (0, 0)
Screenshot: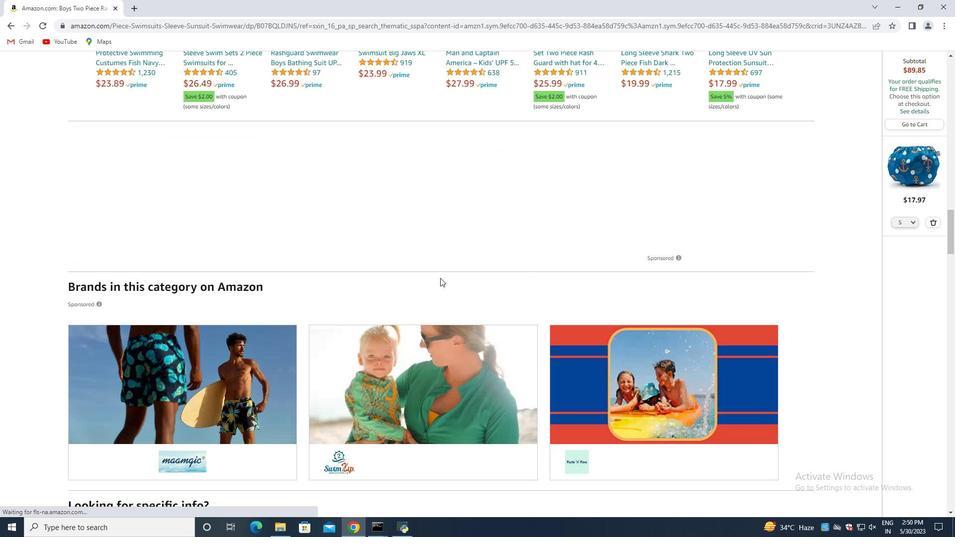
Action: Mouse scrolled (440, 277) with delta (0, 0)
Screenshot: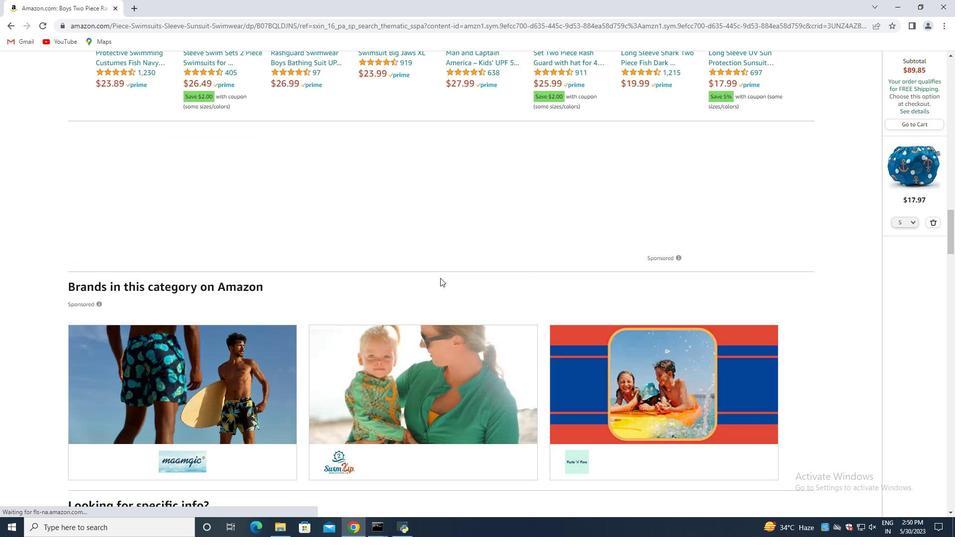 
Action: Mouse scrolled (440, 277) with delta (0, 0)
Screenshot: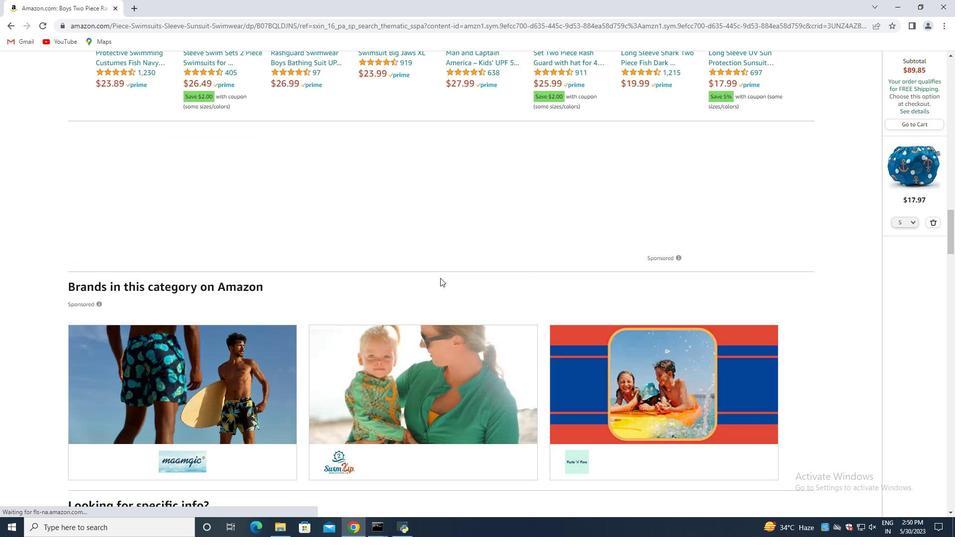 
Action: Mouse moved to (441, 279)
Screenshot: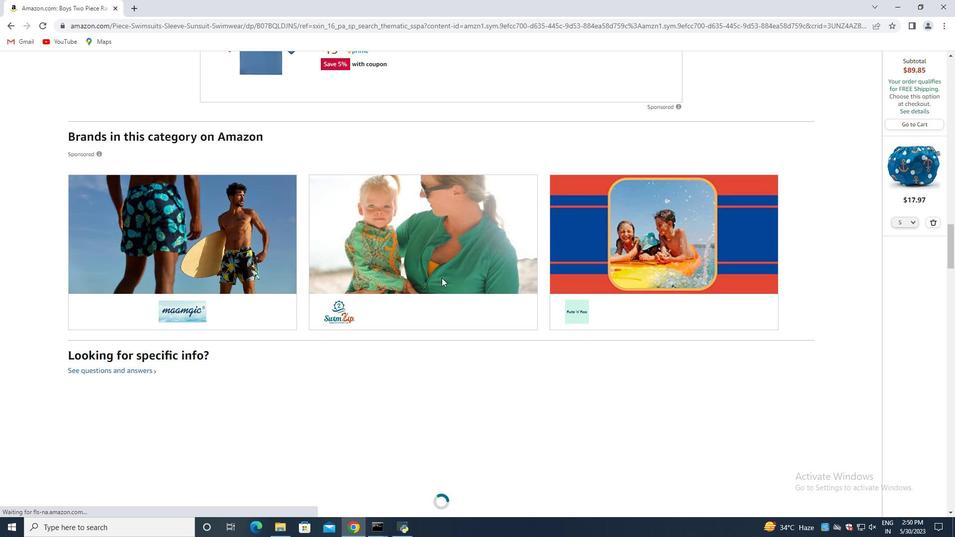 
Action: Mouse scrolled (441, 278) with delta (0, 0)
Screenshot: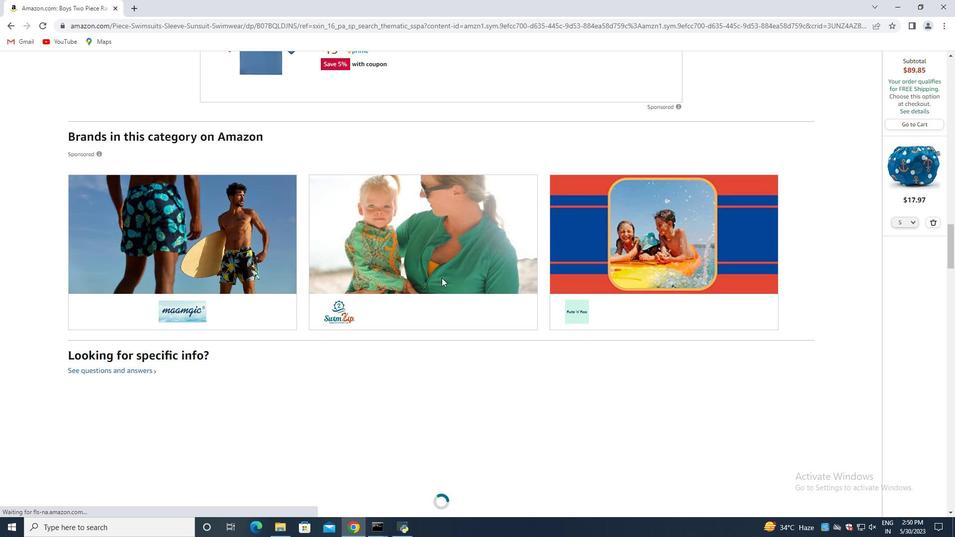 
Action: Mouse moved to (440, 279)
Screenshot: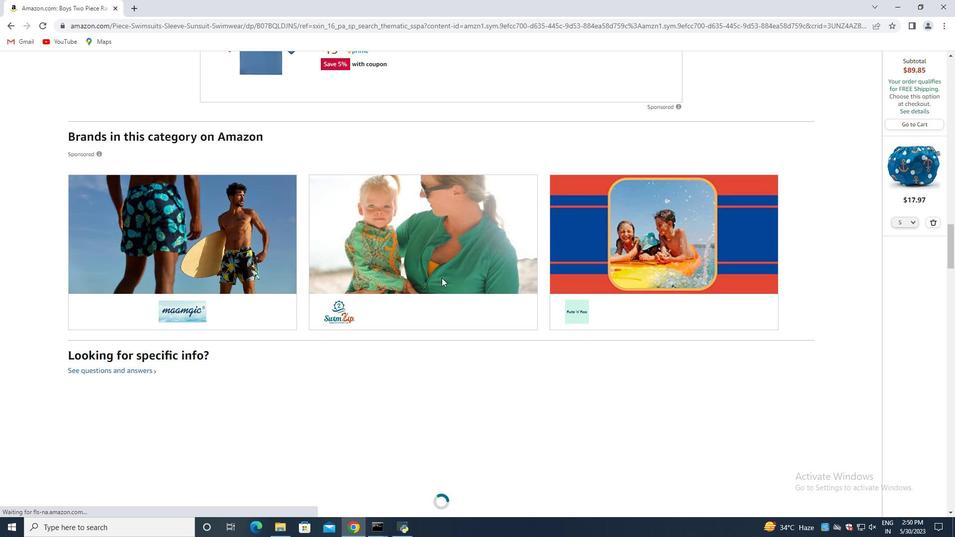 
Action: Mouse scrolled (440, 279) with delta (0, 0)
Screenshot: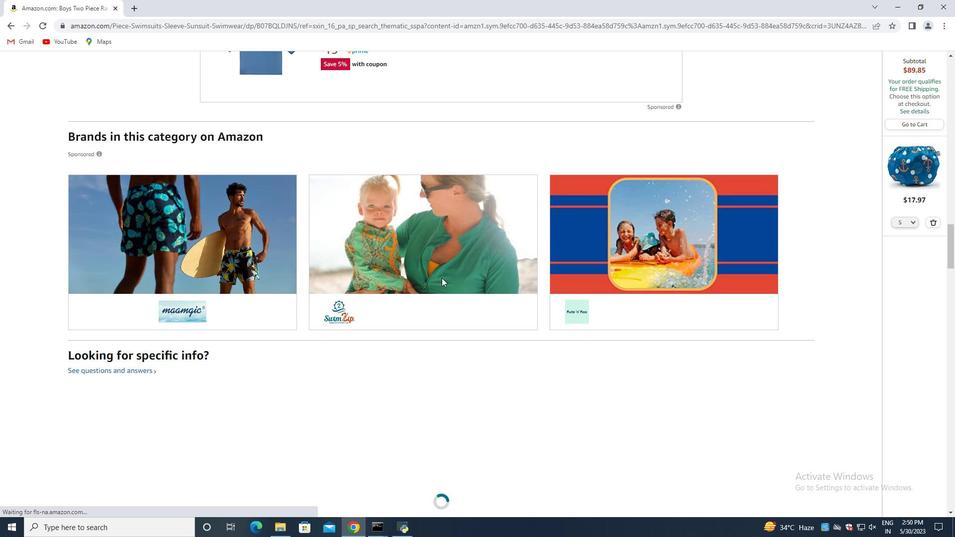 
Action: Mouse moved to (439, 280)
Screenshot: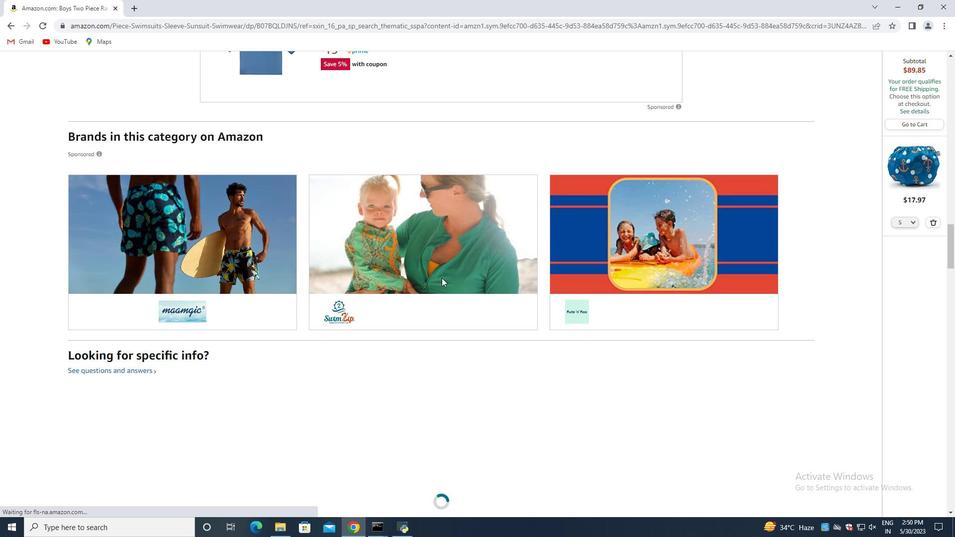 
Action: Mouse scrolled (439, 279) with delta (0, 0)
Screenshot: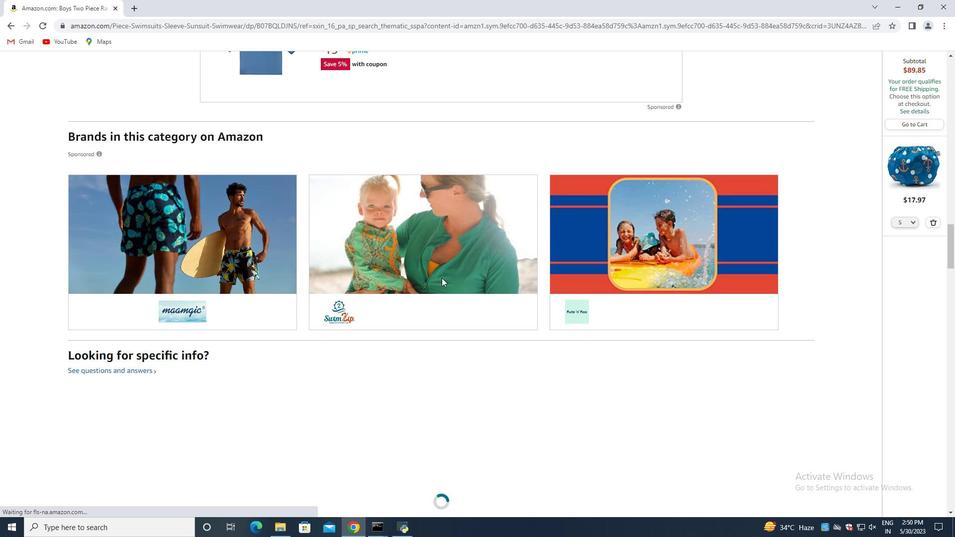 
Action: Mouse scrolled (439, 279) with delta (0, 0)
Screenshot: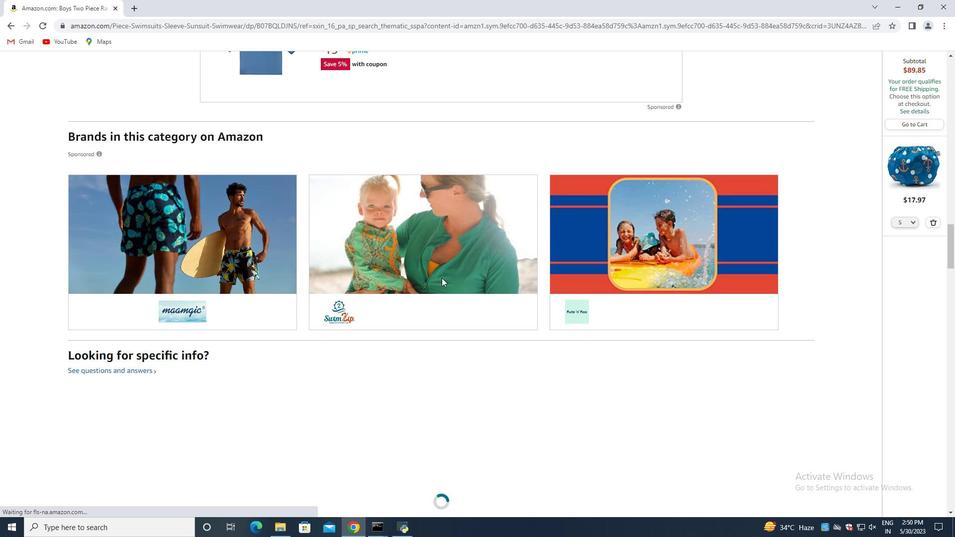 
Action: Mouse scrolled (439, 279) with delta (0, 0)
Screenshot: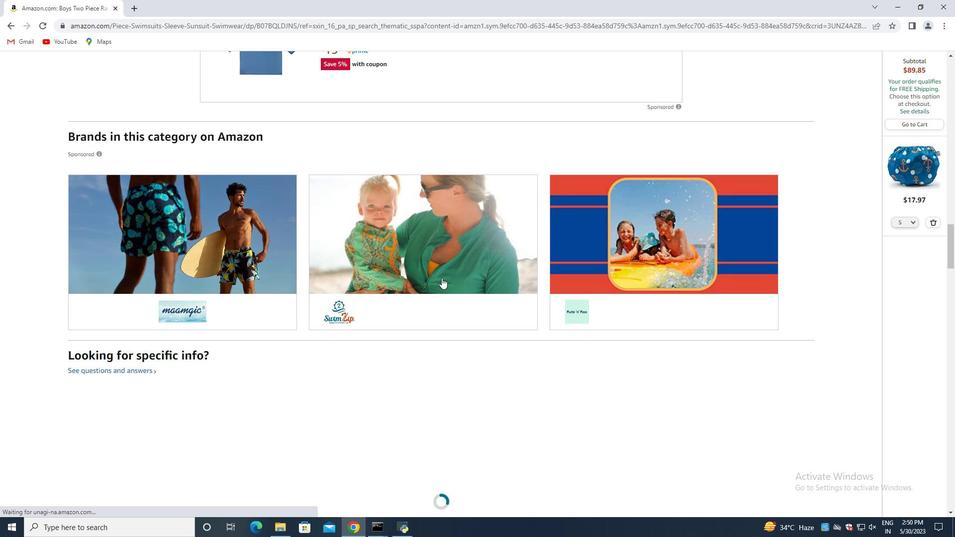 
Action: Mouse moved to (388, 262)
Screenshot: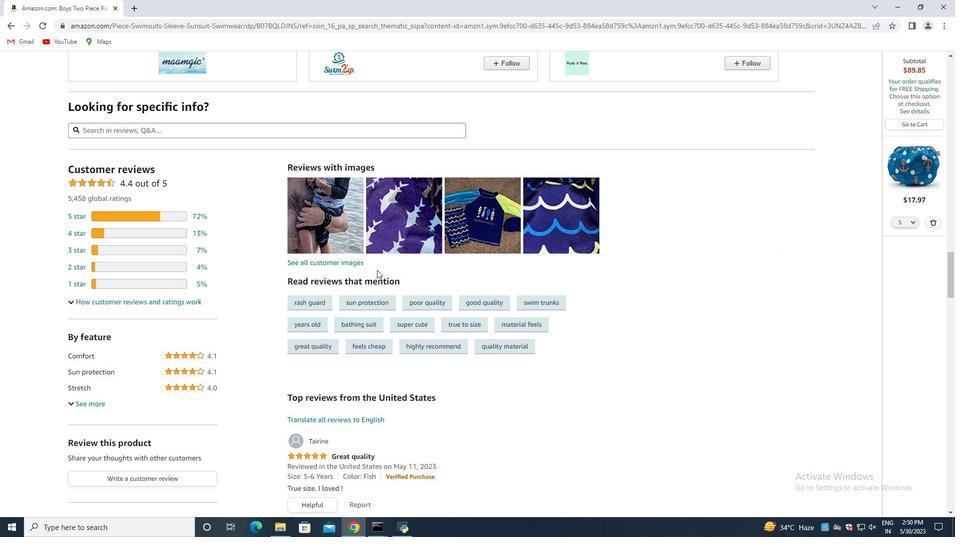 
Action: Mouse scrolled (388, 261) with delta (0, 0)
Screenshot: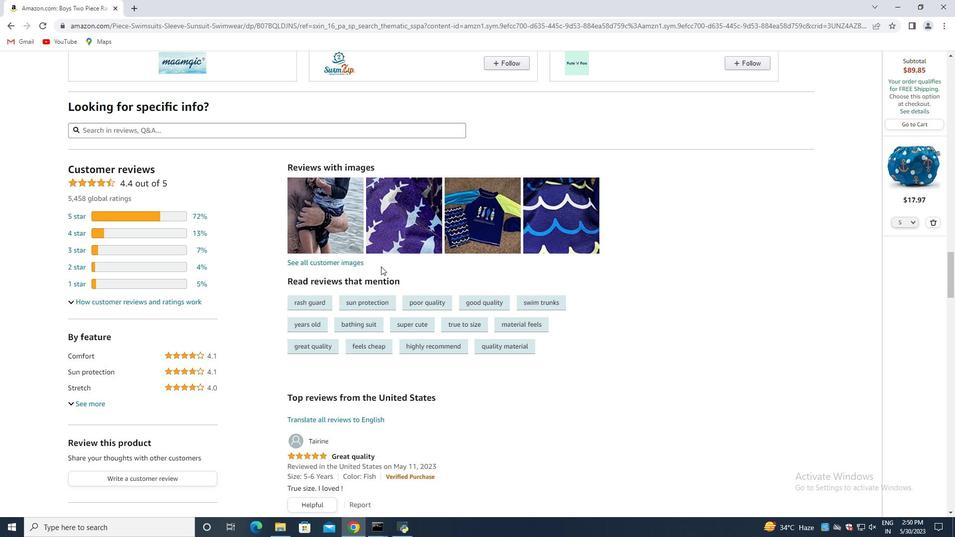 
Action: Mouse scrolled (388, 261) with delta (0, 0)
Screenshot: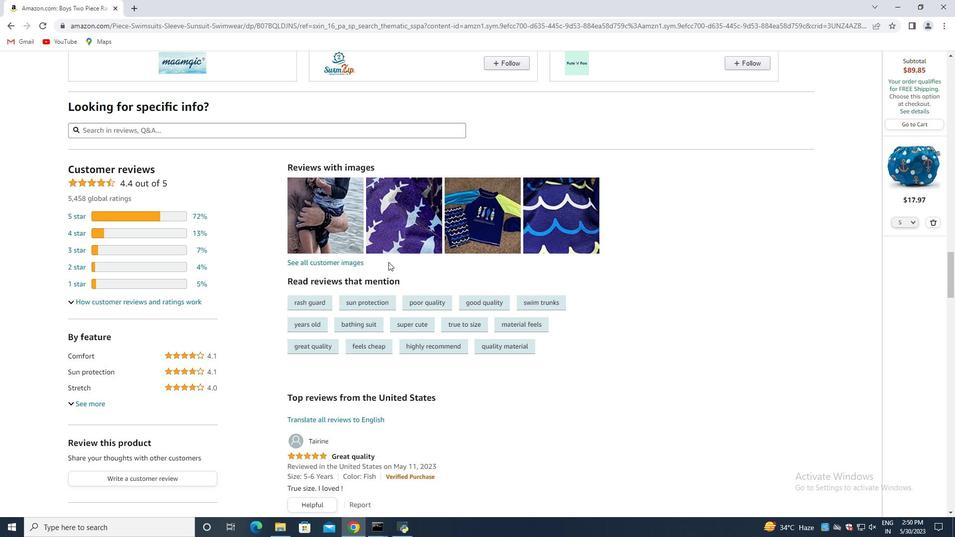 
Action: Mouse scrolled (388, 261) with delta (0, 0)
Screenshot: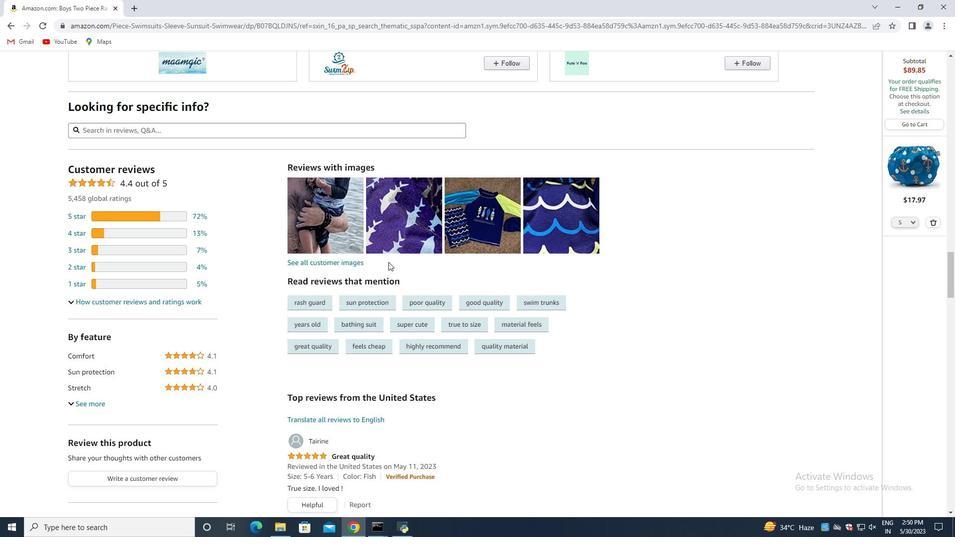 
Action: Mouse moved to (354, 289)
Screenshot: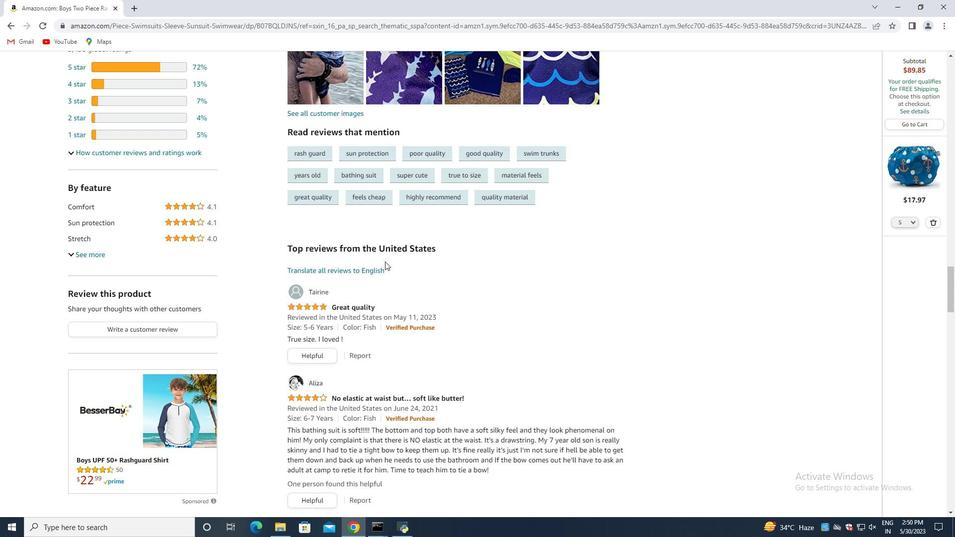 
Action: Mouse scrolled (355, 287) with delta (0, 0)
Screenshot: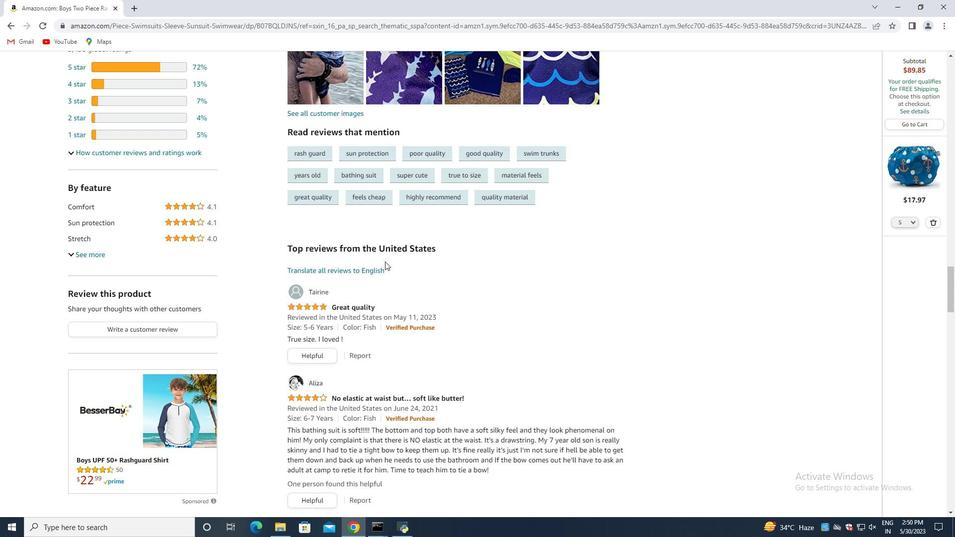 
Action: Mouse moved to (352, 293)
Screenshot: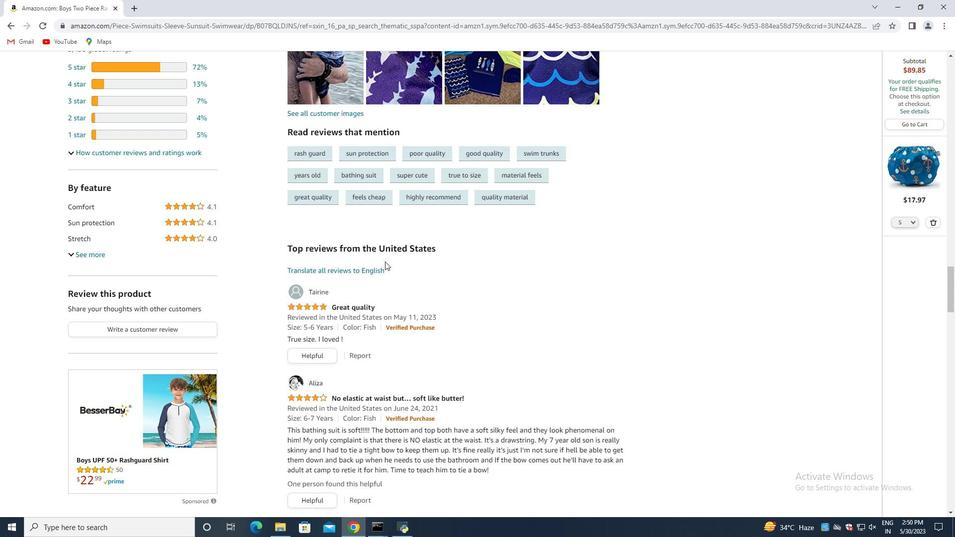 
Action: Mouse scrolled (352, 292) with delta (0, 0)
Screenshot: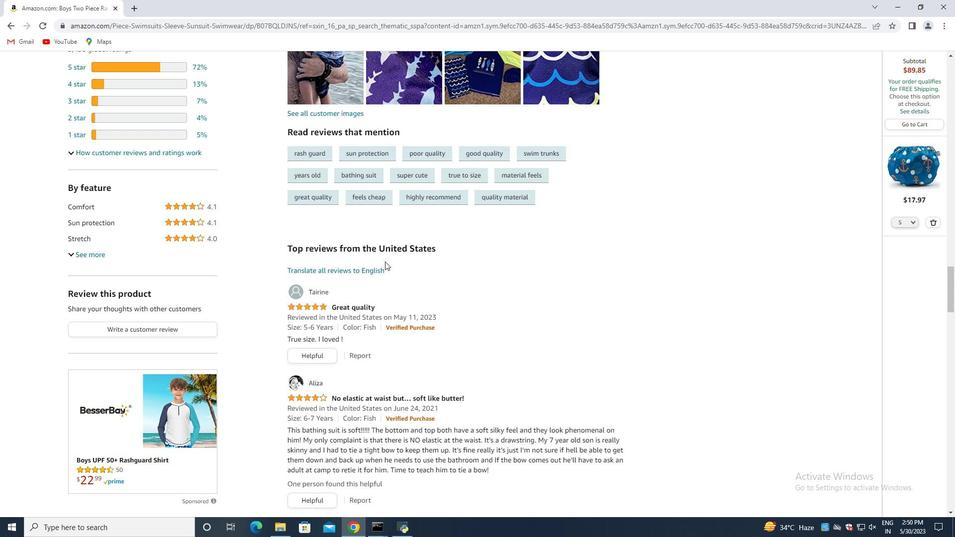
Action: Mouse moved to (352, 293)
Screenshot: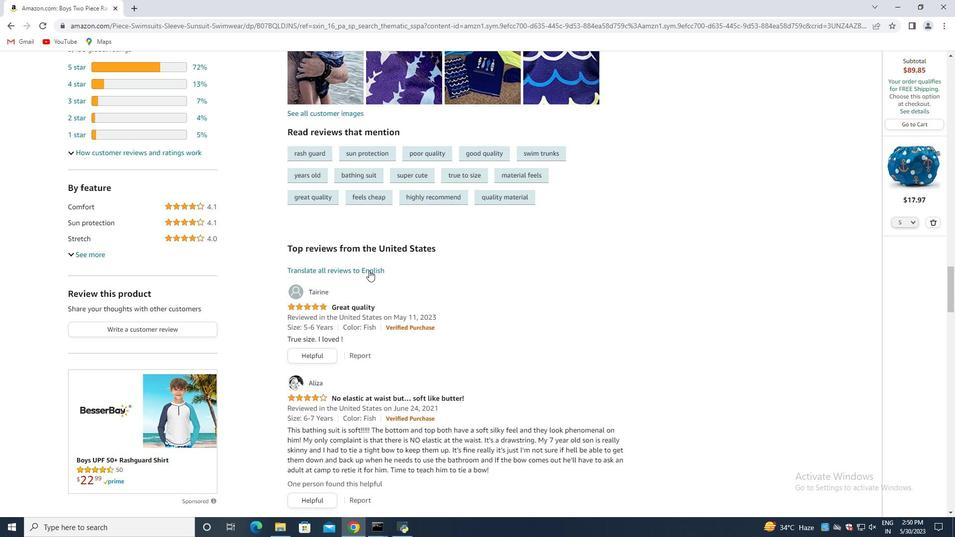 
Action: Mouse scrolled (352, 293) with delta (0, 0)
Screenshot: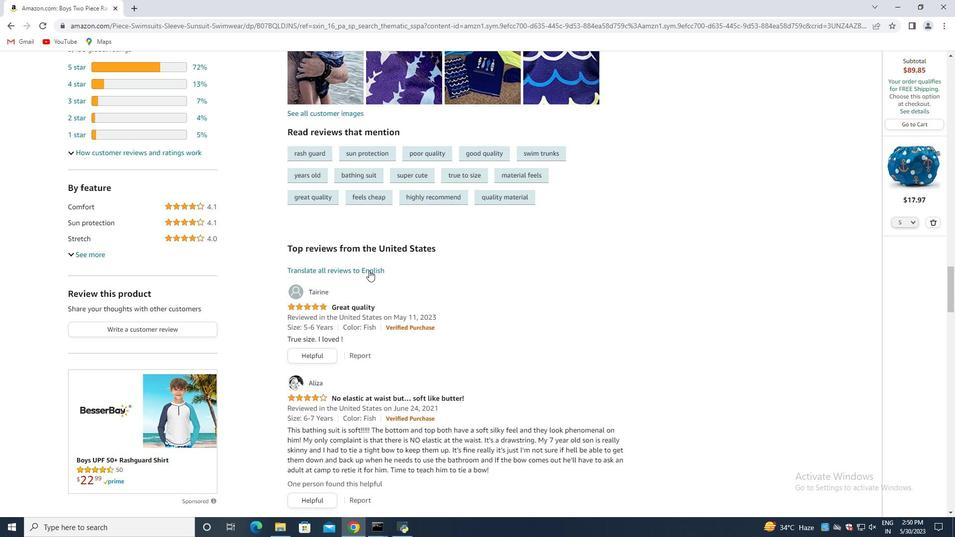 
Action: Mouse moved to (362, 193)
Screenshot: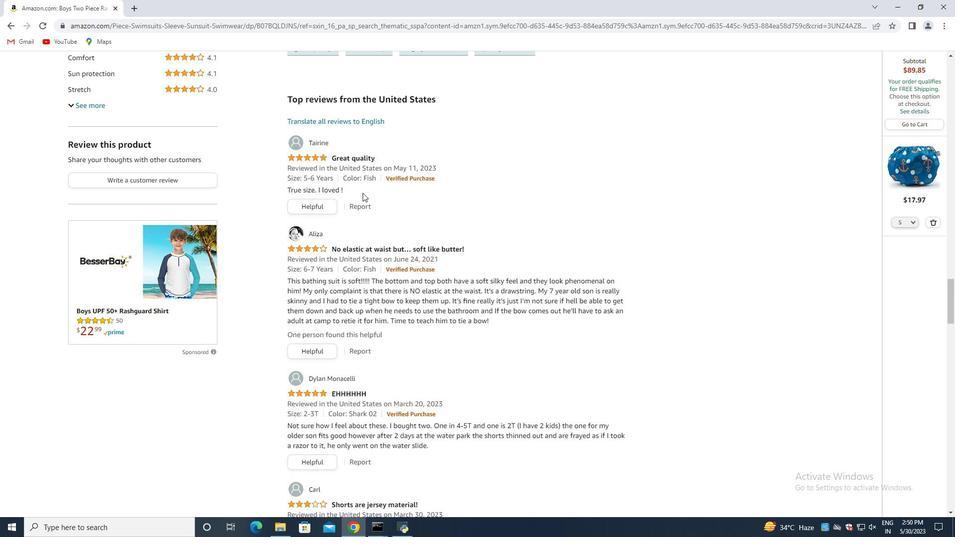 
Action: Mouse scrolled (362, 192) with delta (0, 0)
Screenshot: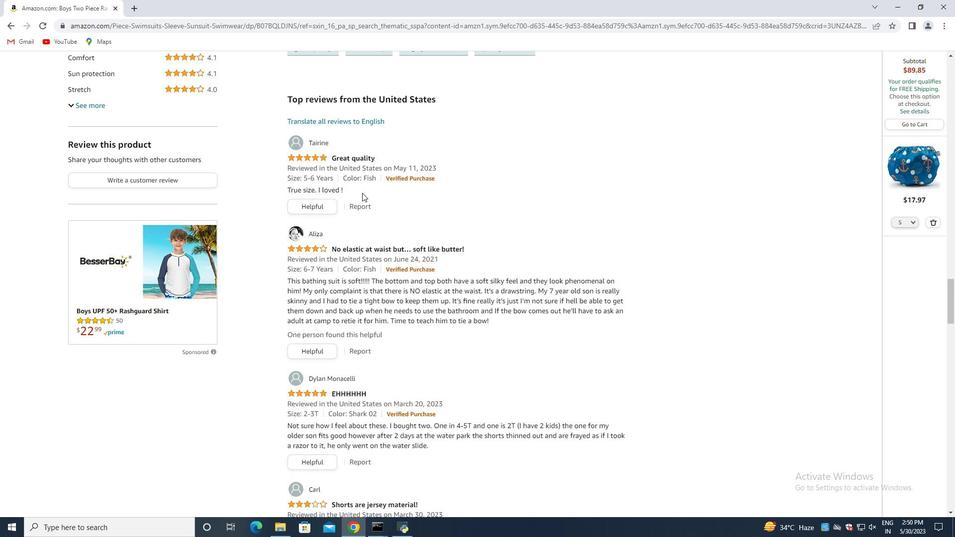 
Action: Mouse moved to (437, 272)
Screenshot: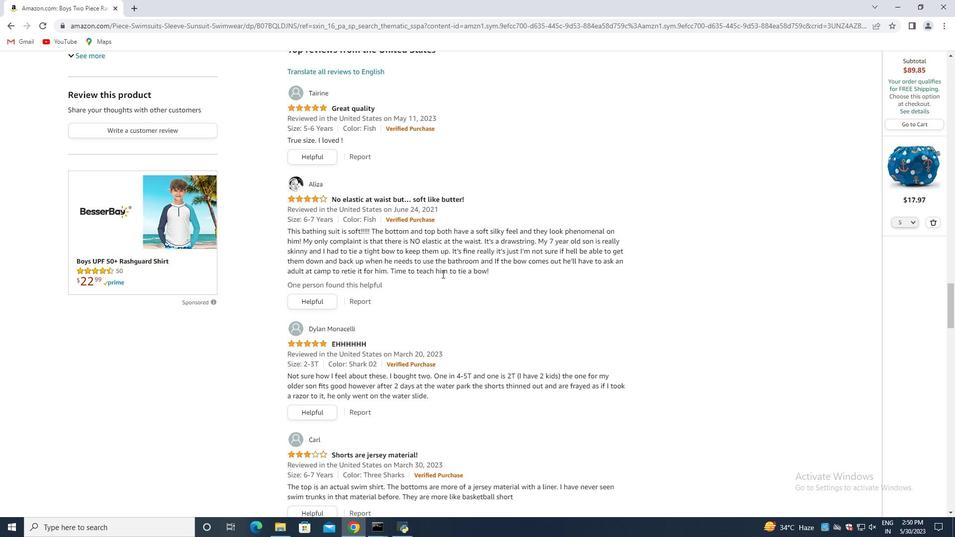 
Action: Mouse scrolled (437, 271) with delta (0, 0)
Screenshot: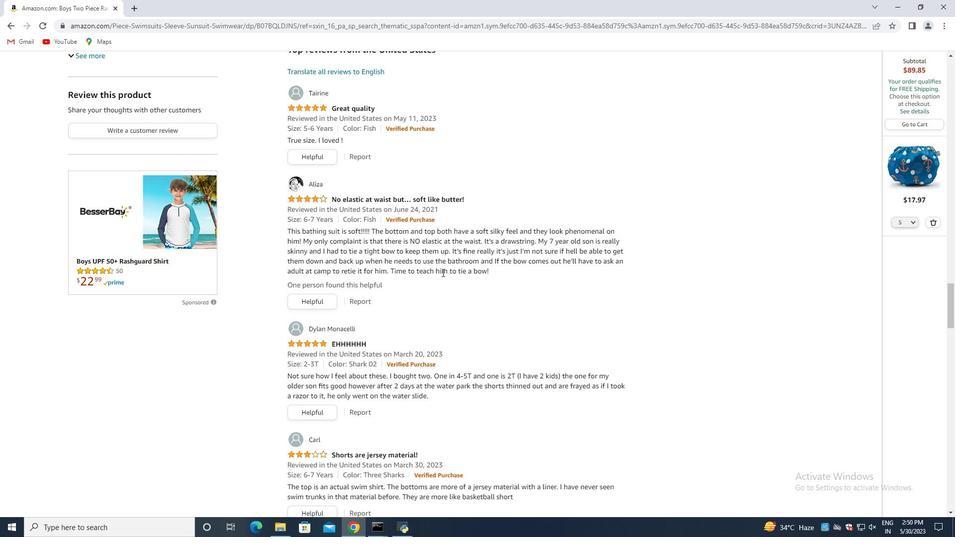 
Action: Mouse moved to (428, 277)
Screenshot: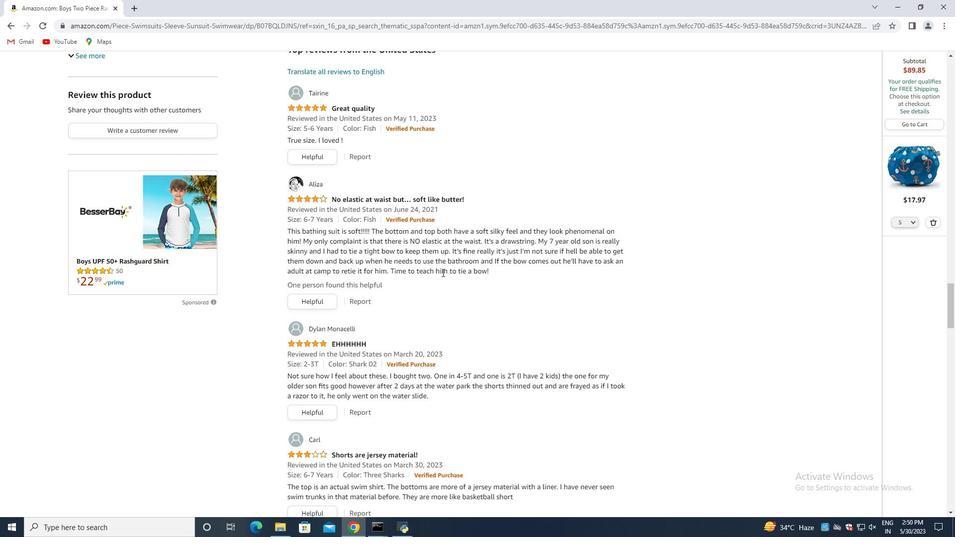 
Action: Mouse scrolled (431, 275) with delta (0, 0)
Screenshot: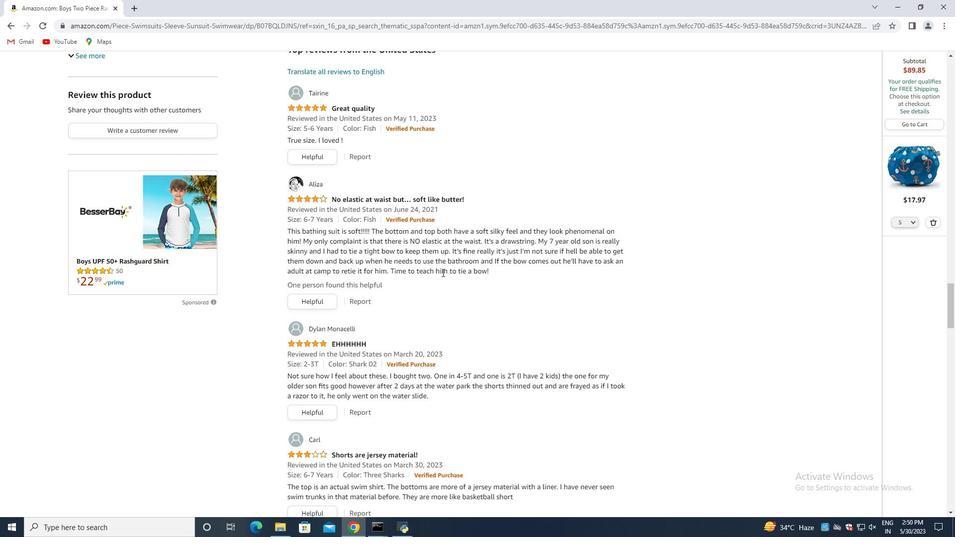 
Action: Mouse moved to (425, 278)
Screenshot: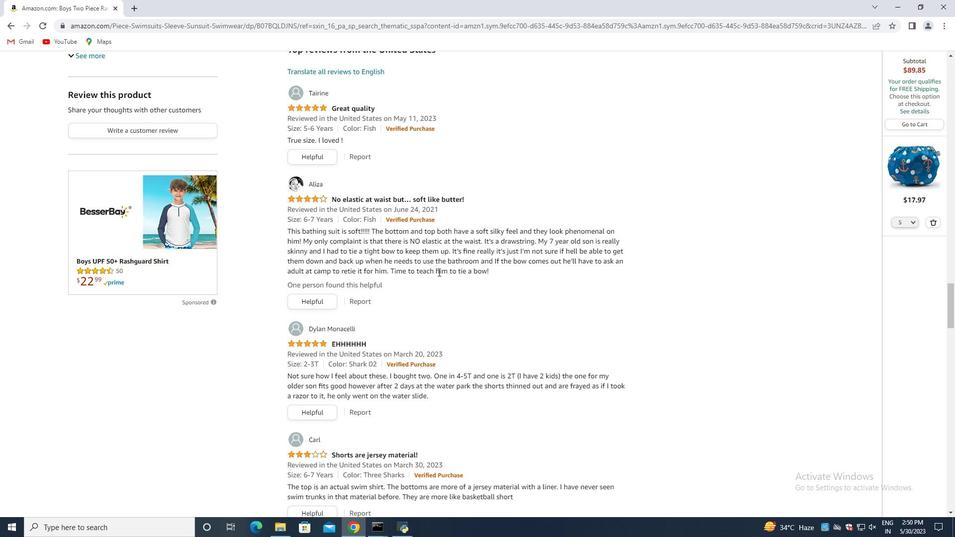 
Action: Mouse scrolled (425, 277) with delta (0, 0)
Screenshot: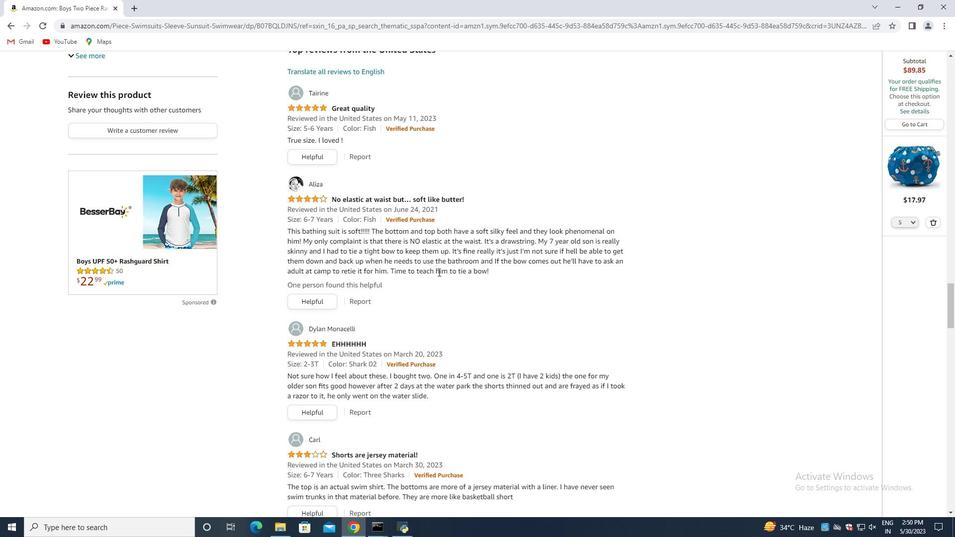 
Action: Mouse moved to (337, 305)
Screenshot: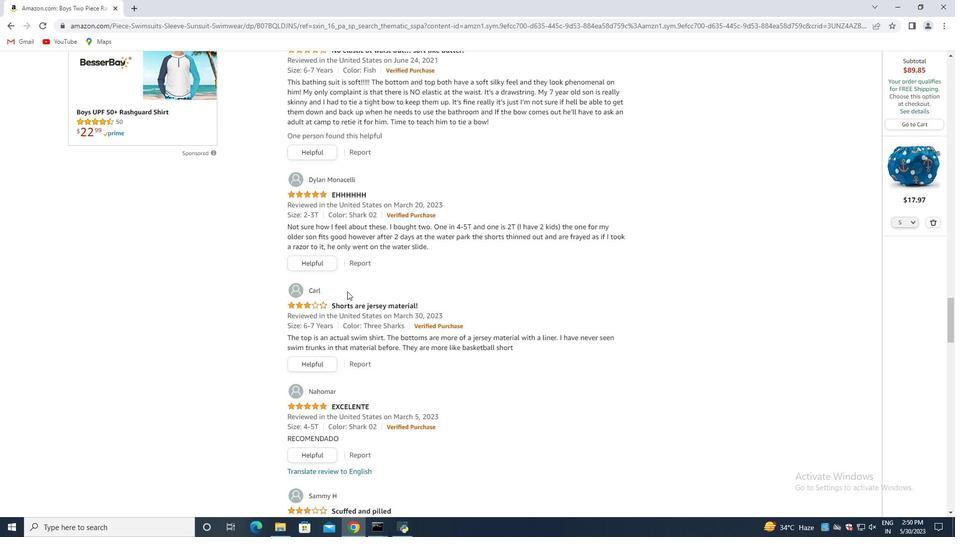 
Action: Mouse scrolled (337, 305) with delta (0, 0)
Screenshot: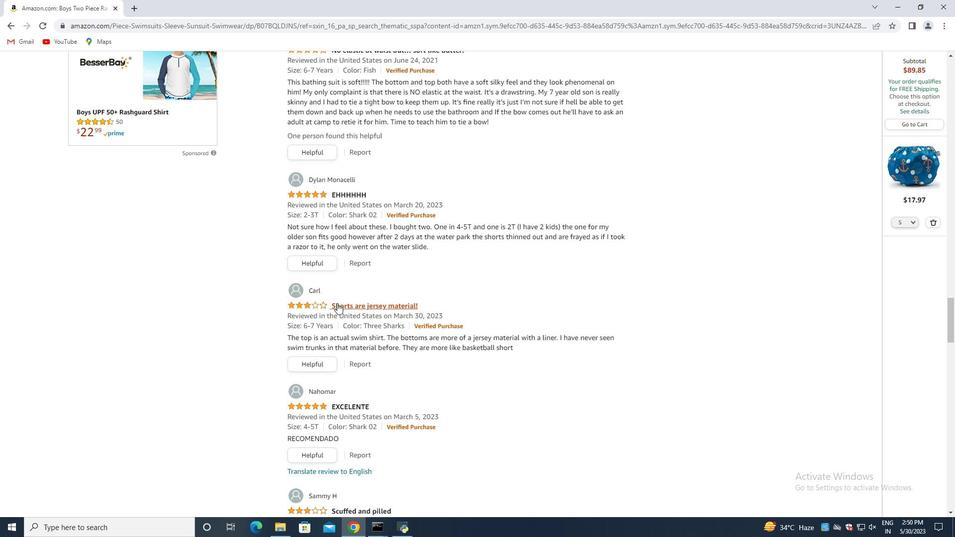 
Action: Mouse scrolled (337, 305) with delta (0, 0)
Screenshot: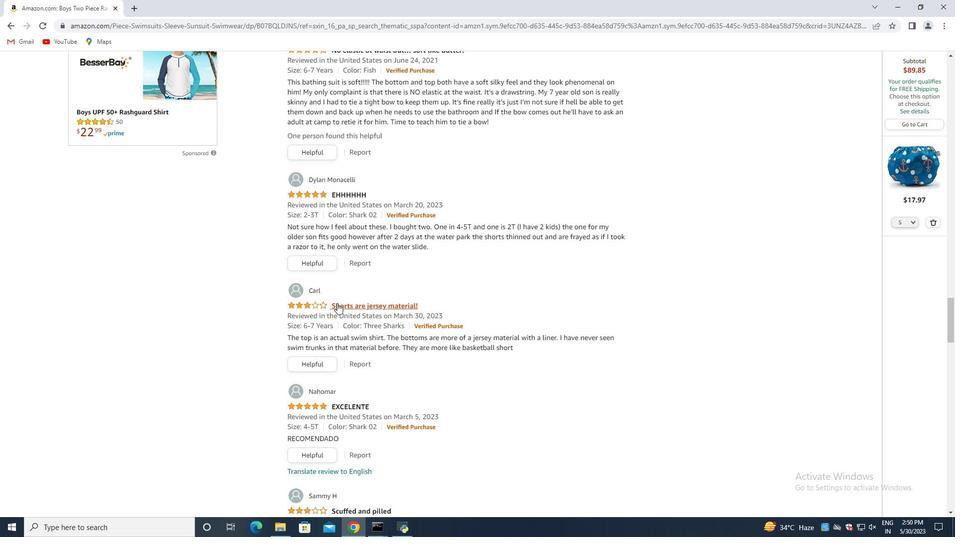 
Action: Mouse moved to (545, 258)
Screenshot: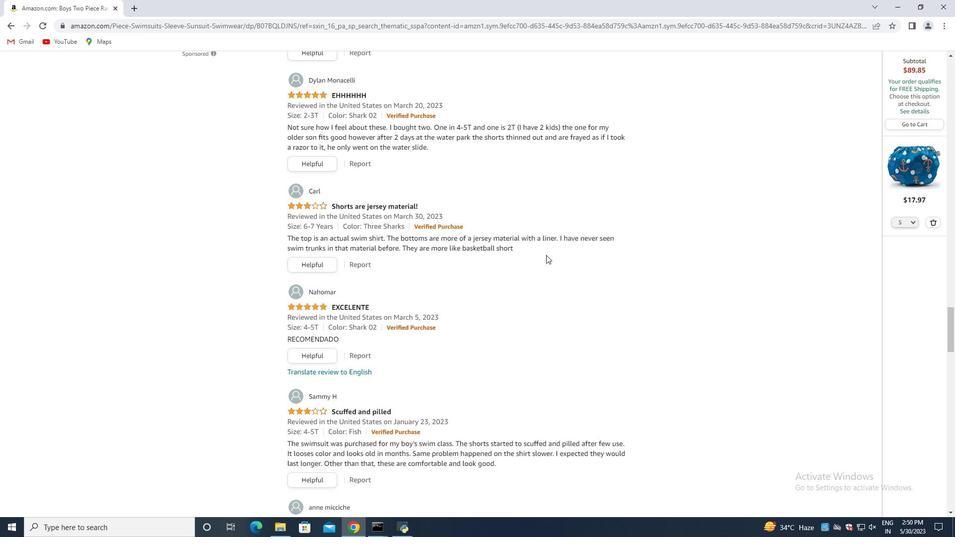 
Action: Mouse scrolled (546, 255) with delta (0, 0)
Screenshot: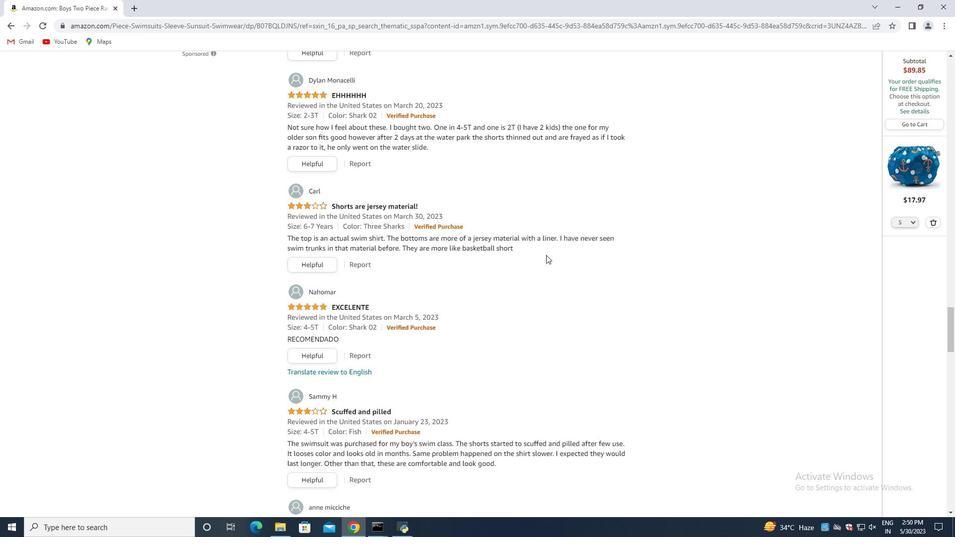 
Action: Mouse moved to (545, 258)
Screenshot: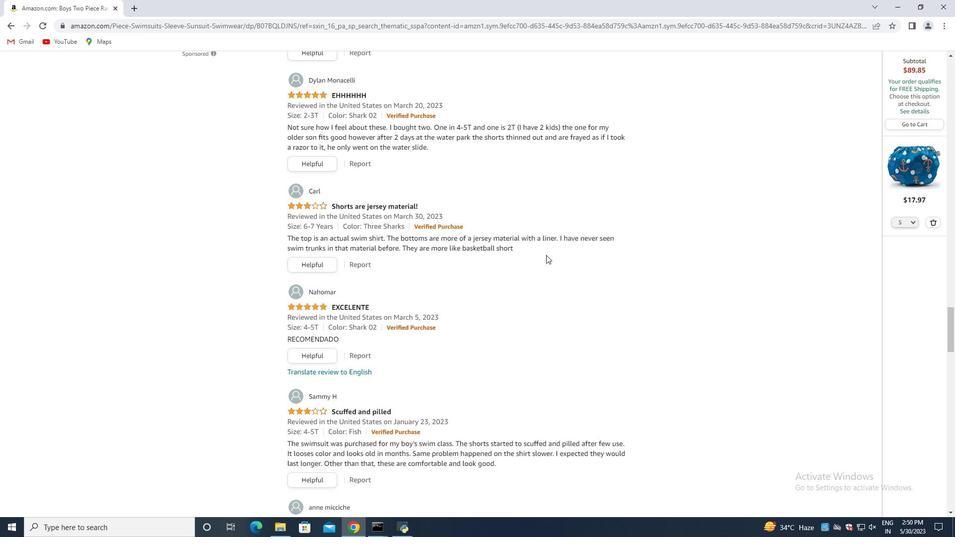
Action: Mouse scrolled (545, 257) with delta (0, 0)
Screenshot: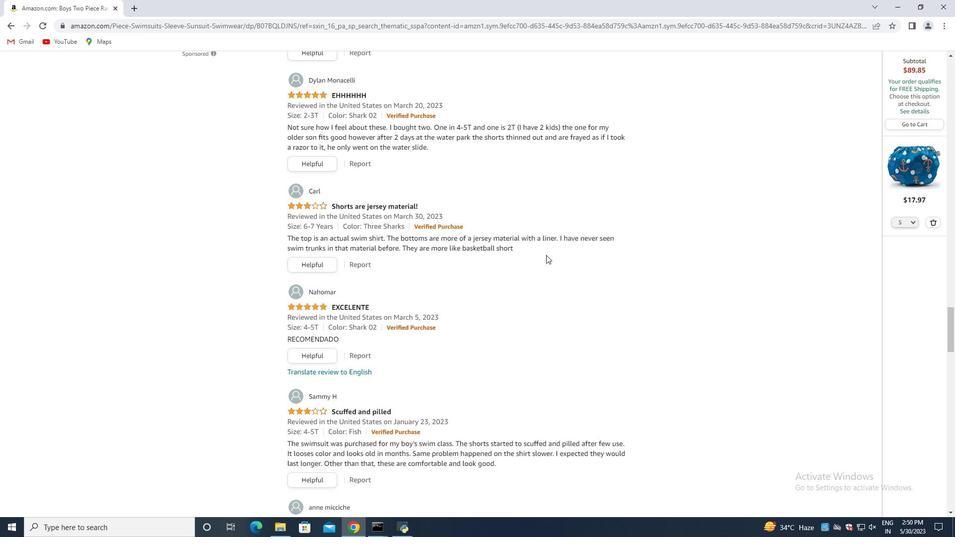 
Action: Mouse moved to (543, 263)
Screenshot: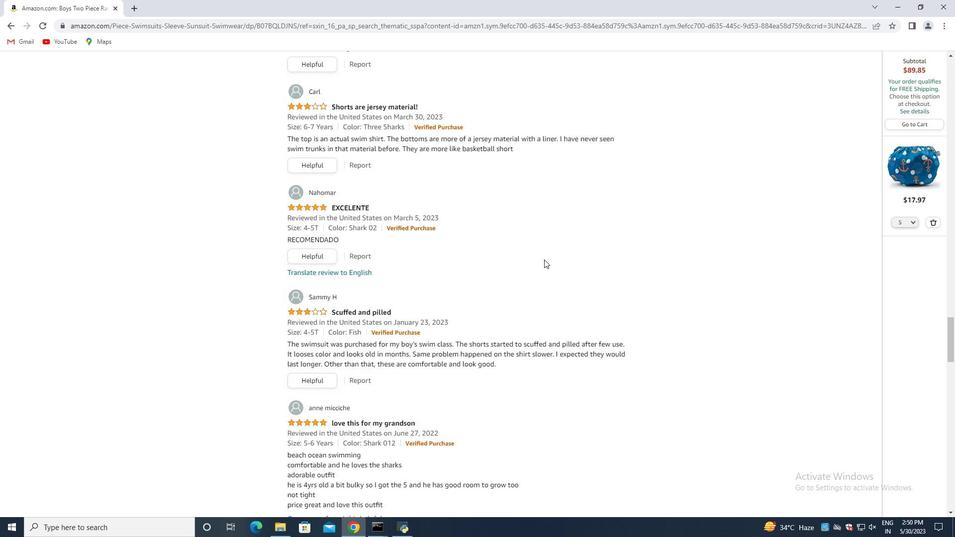 
Action: Mouse scrolled (543, 263) with delta (0, 0)
Screenshot: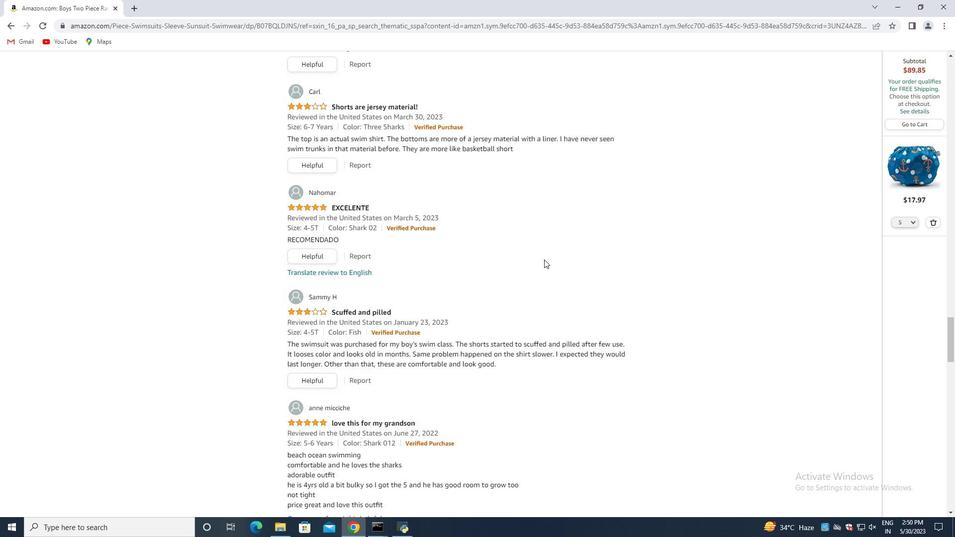 
Action: Mouse moved to (541, 264)
Screenshot: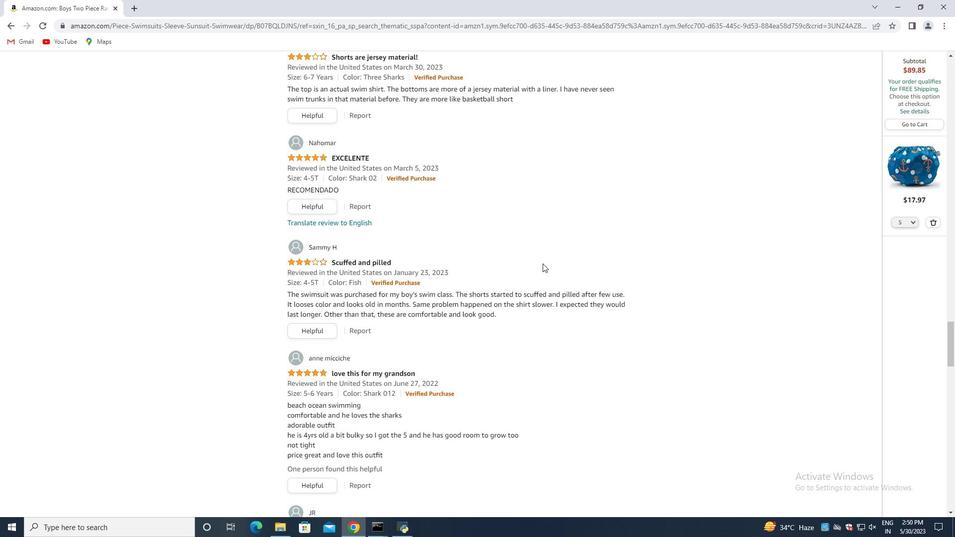 
Action: Mouse scrolled (542, 264) with delta (0, 0)
Screenshot: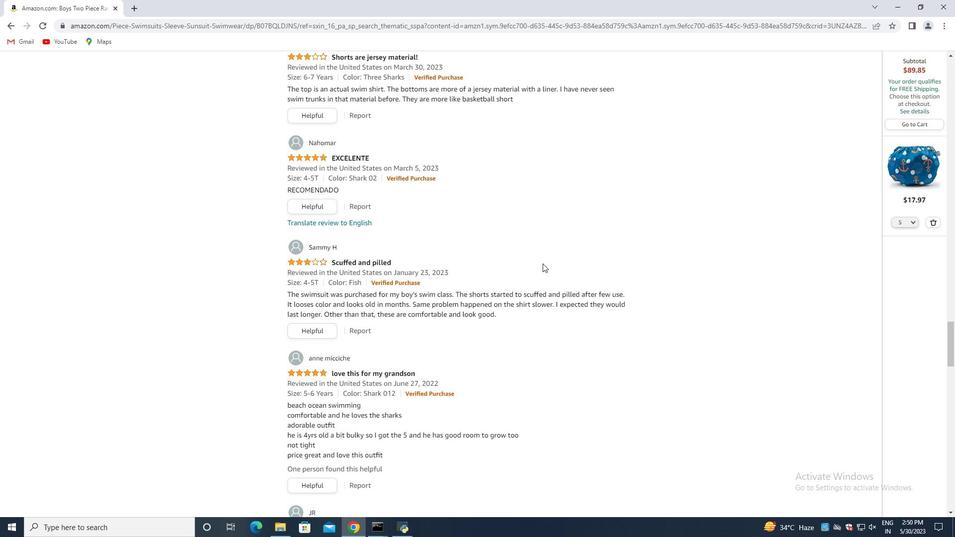 
Action: Mouse scrolled (541, 264) with delta (0, 0)
Screenshot: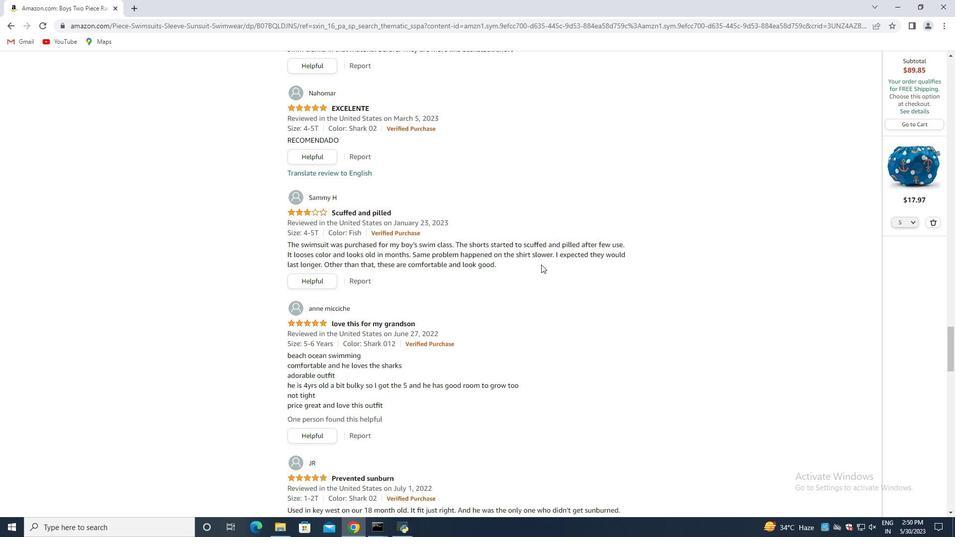 
Action: Mouse moved to (540, 267)
Screenshot: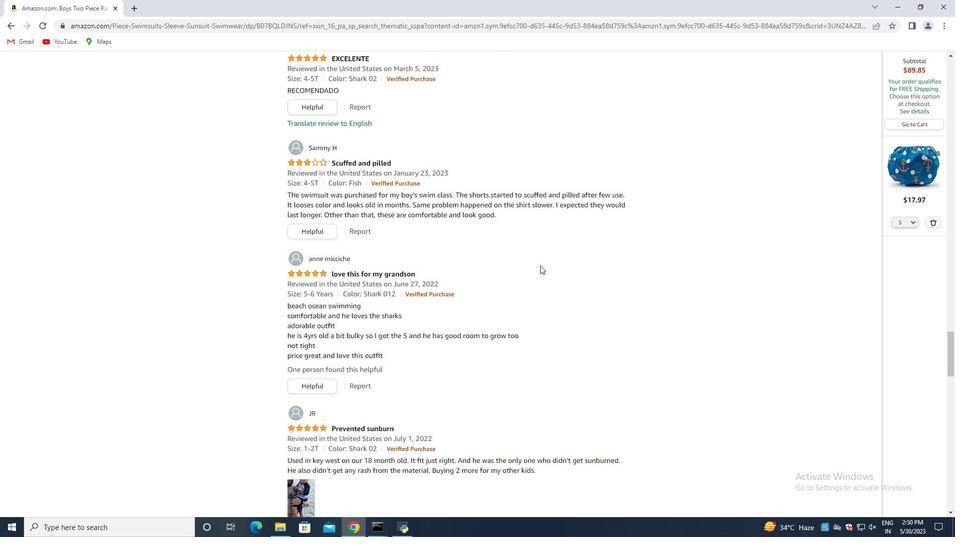 
Action: Mouse scrolled (540, 266) with delta (0, 0)
Screenshot: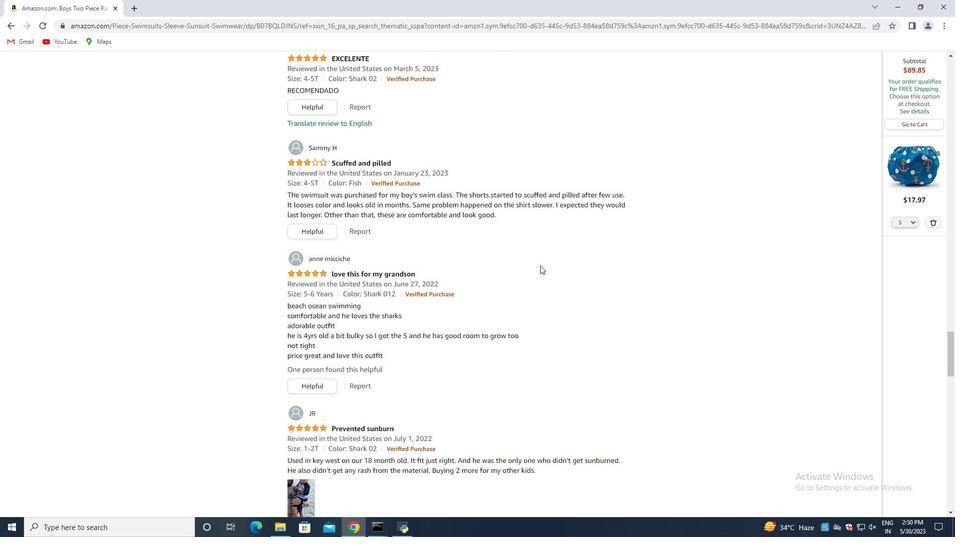 
Action: Mouse moved to (538, 270)
Screenshot: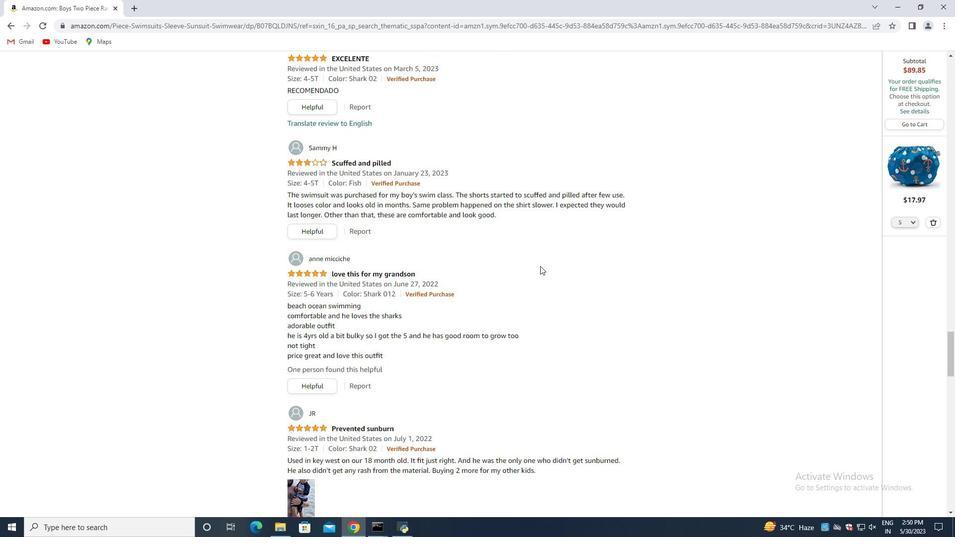 
Action: Mouse scrolled (538, 270) with delta (0, 0)
Screenshot: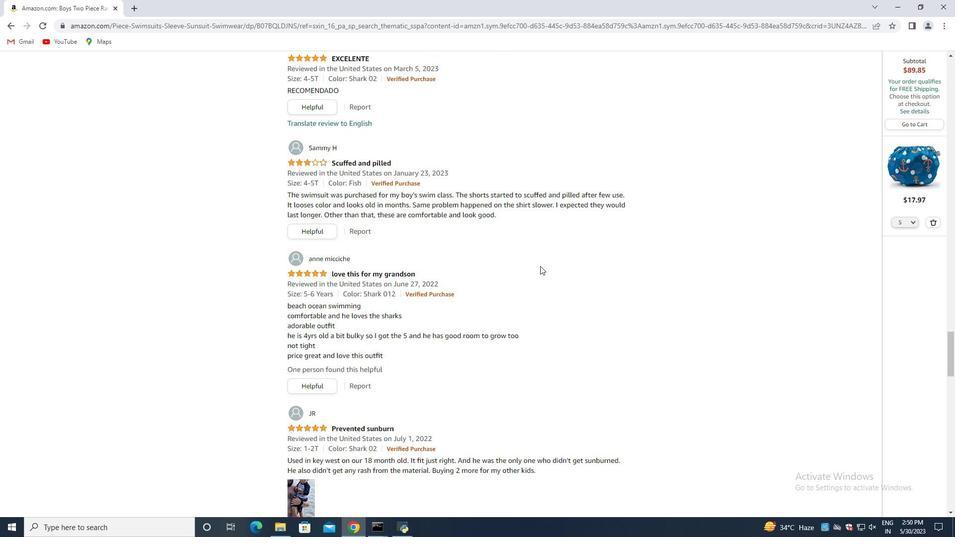 
Action: Mouse moved to (537, 272)
Screenshot: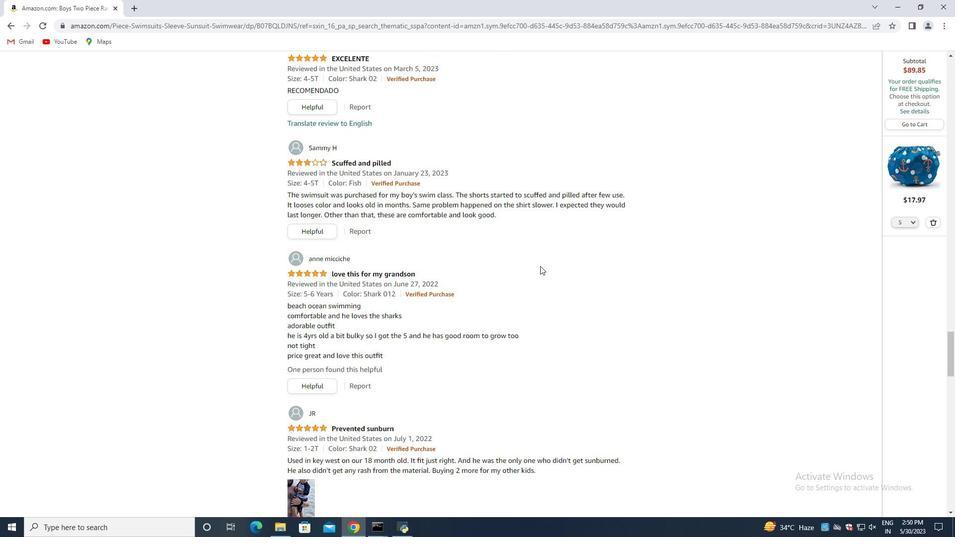 
Action: Mouse scrolled (537, 271) with delta (0, 0)
Screenshot: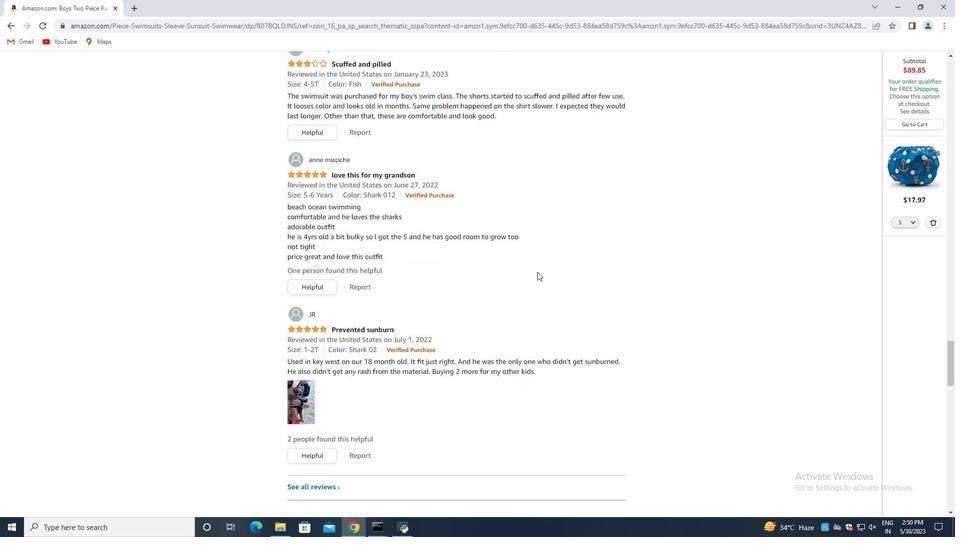 
Action: Mouse scrolled (537, 271) with delta (0, 0)
Screenshot: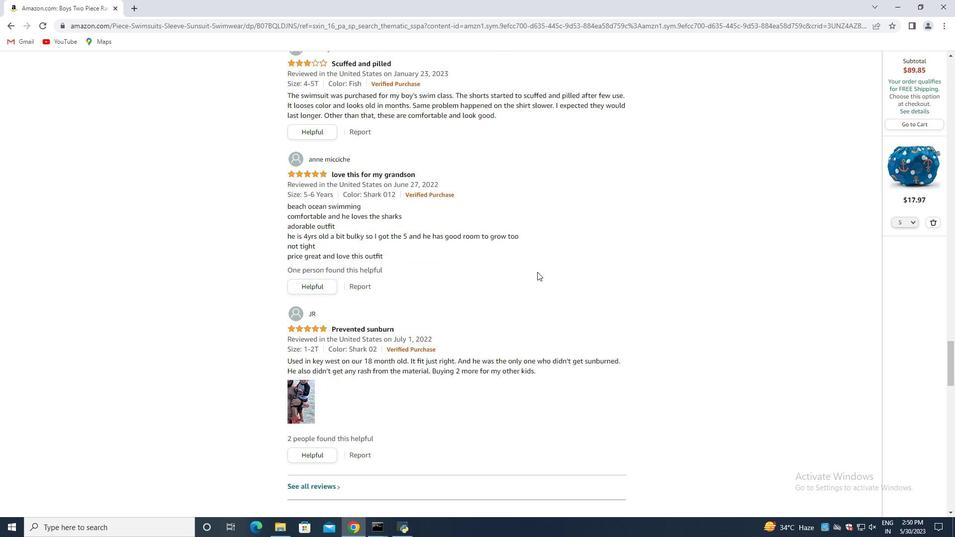 
Action: Mouse moved to (546, 260)
Screenshot: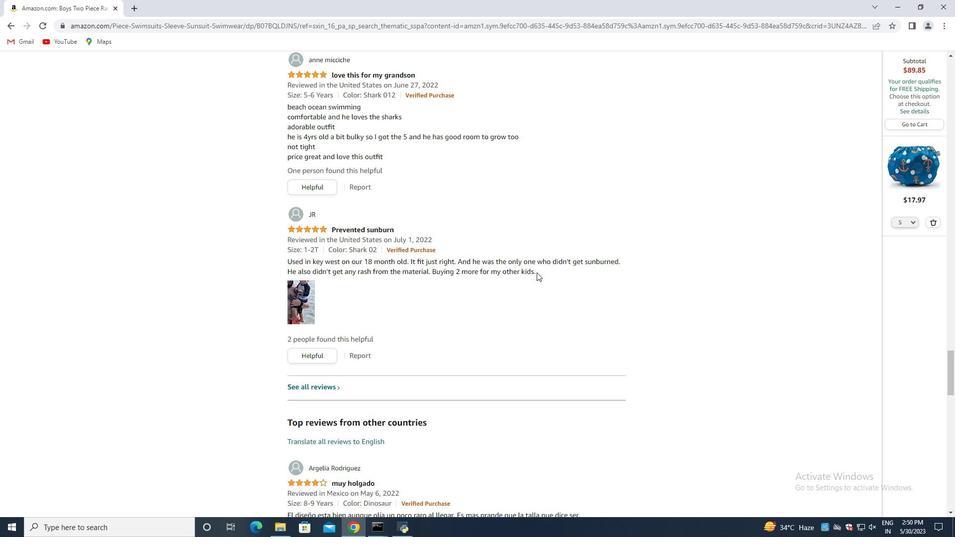 
Action: Mouse scrolled (546, 260) with delta (0, 0)
Screenshot: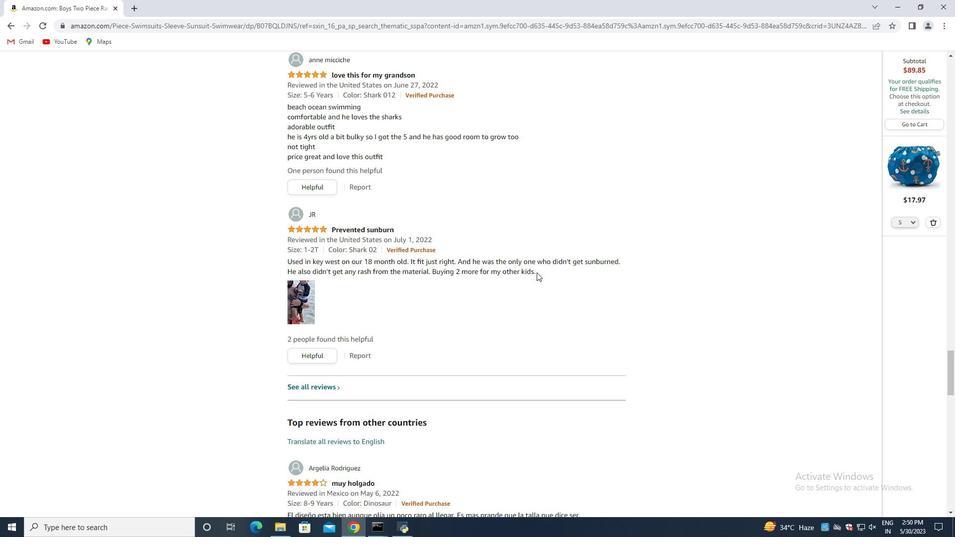 
Action: Mouse moved to (551, 258)
Screenshot: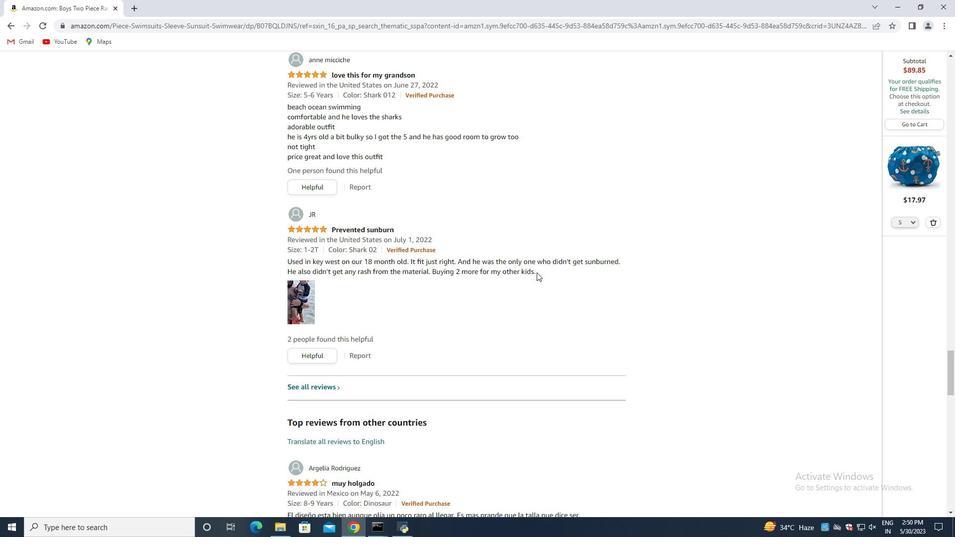 
Action: Mouse scrolled (551, 259) with delta (0, 0)
Screenshot: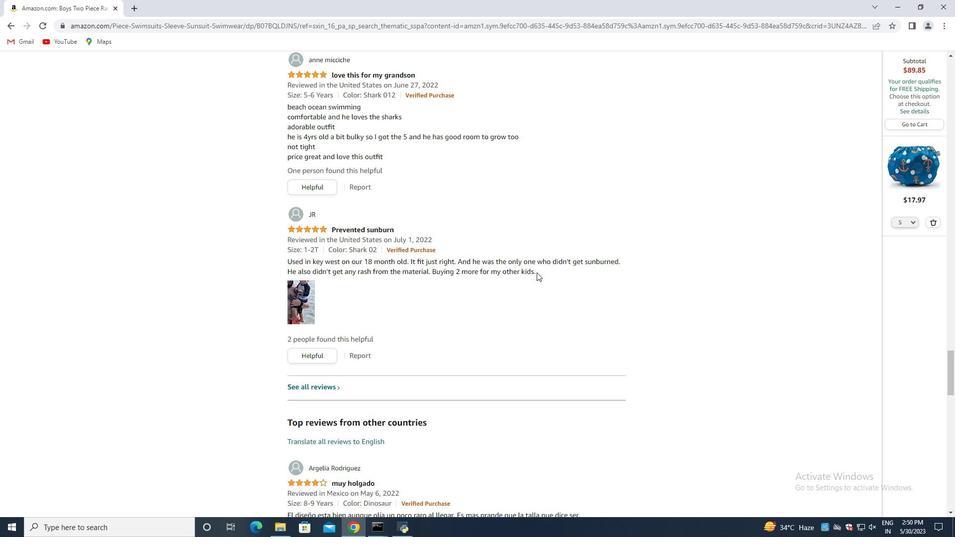 
Action: Mouse scrolled (551, 259) with delta (0, 0)
Screenshot: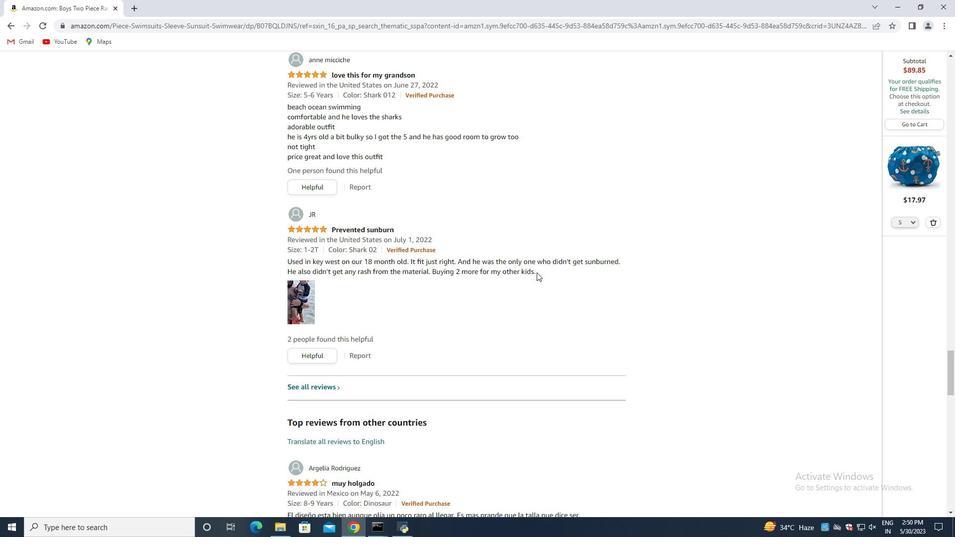 
Action: Mouse scrolled (551, 259) with delta (0, 0)
Screenshot: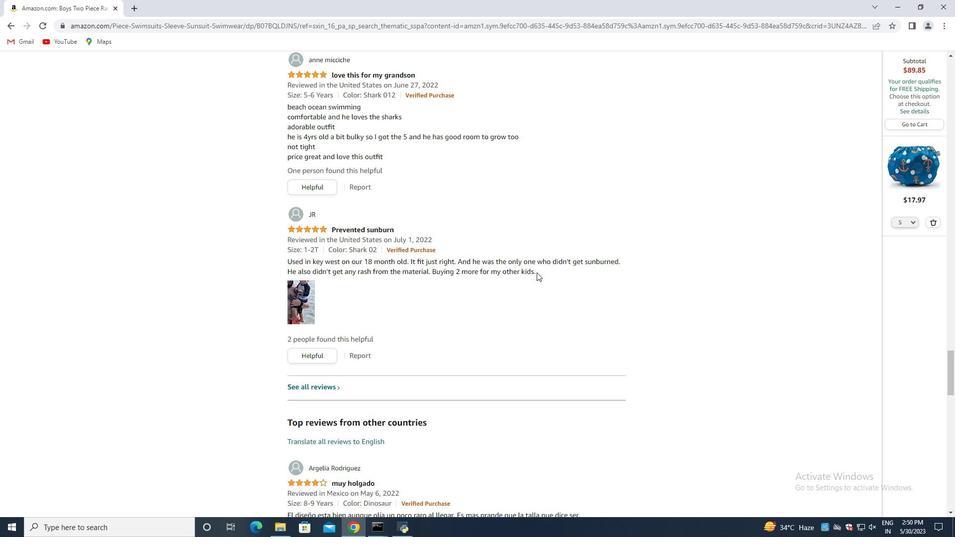 
Action: Mouse scrolled (551, 259) with delta (0, 0)
Screenshot: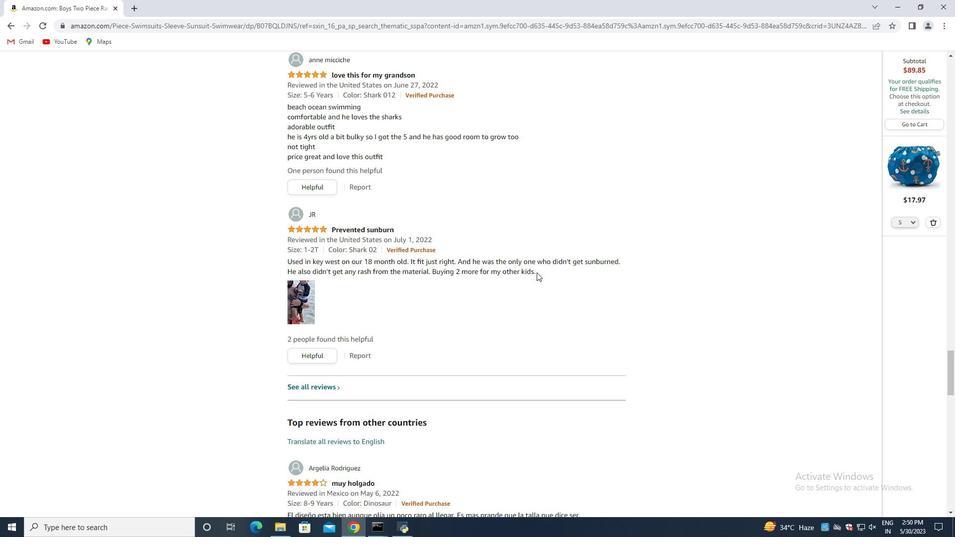 
Action: Mouse scrolled (551, 259) with delta (0, 0)
Screenshot: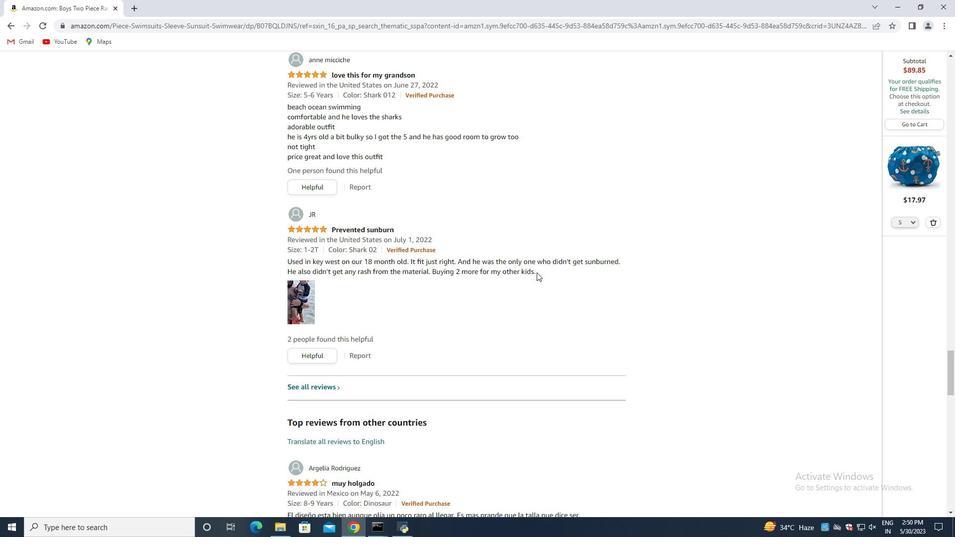 
Action: Mouse scrolled (551, 259) with delta (0, 0)
Screenshot: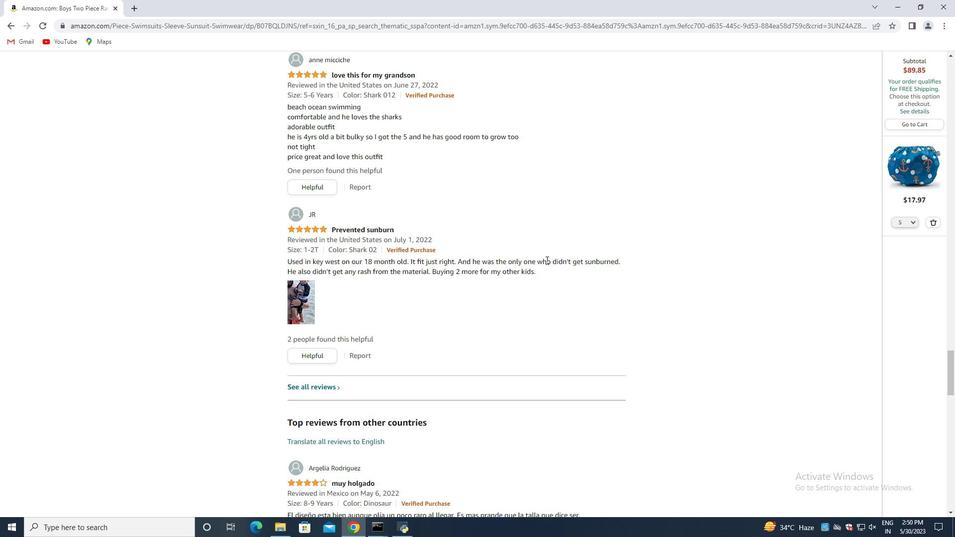 
Action: Mouse scrolled (551, 259) with delta (0, 0)
Screenshot: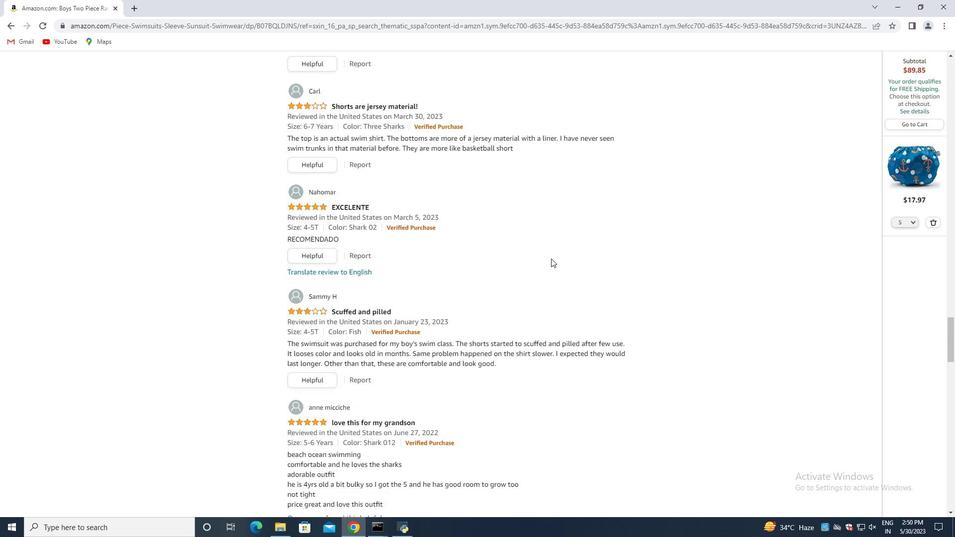 
Action: Mouse scrolled (551, 259) with delta (0, 0)
Screenshot: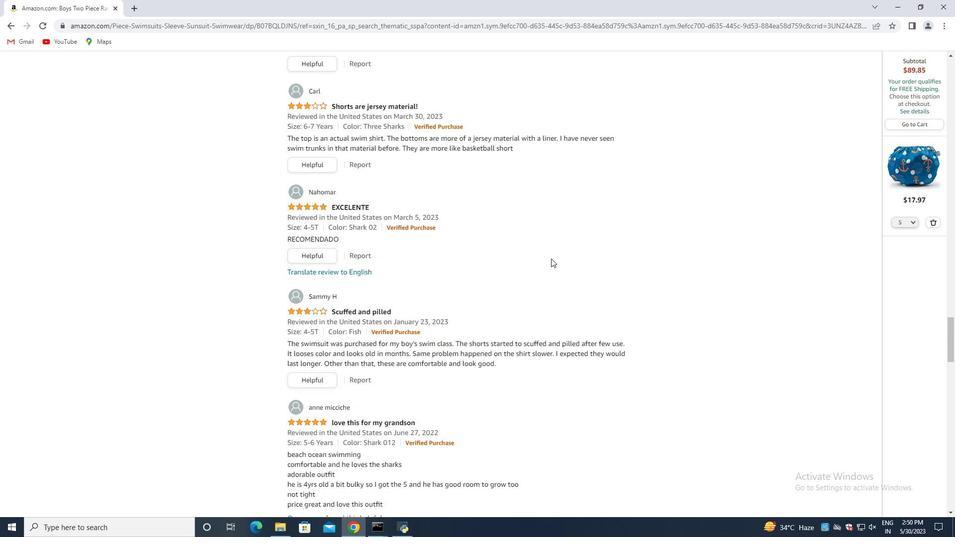 
Action: Mouse scrolled (551, 259) with delta (0, 0)
Screenshot: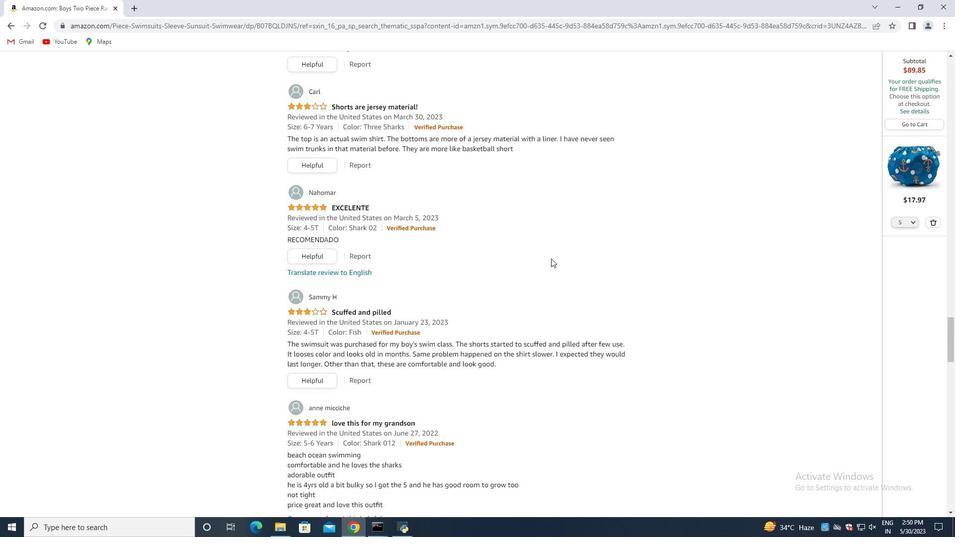 
Action: Mouse scrolled (551, 259) with delta (0, 0)
Screenshot: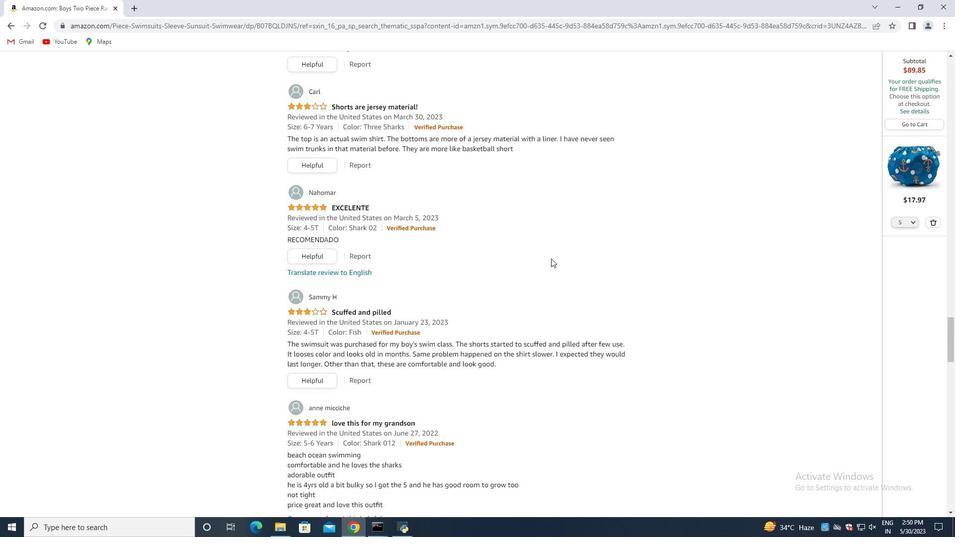 
Action: Mouse scrolled (551, 259) with delta (0, 0)
Screenshot: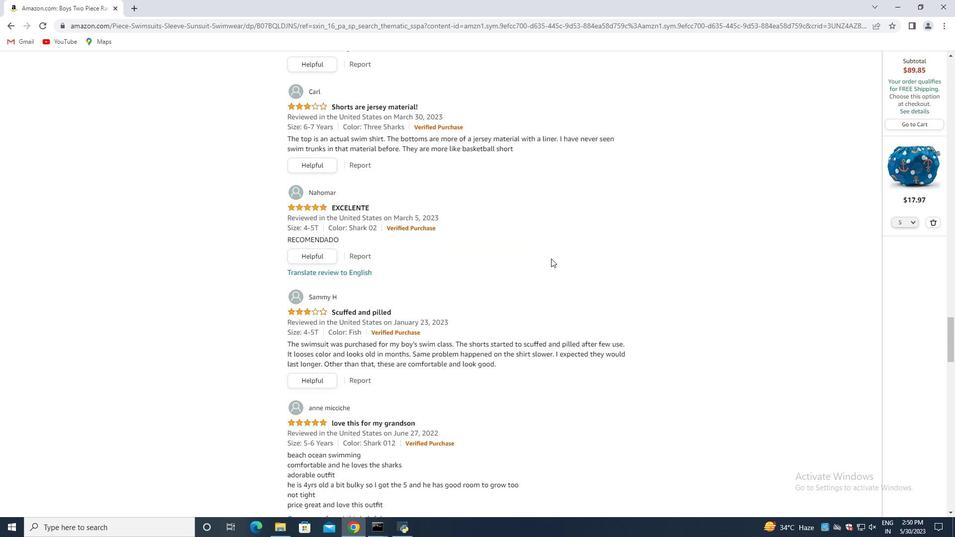 
Action: Mouse scrolled (551, 259) with delta (0, 0)
Screenshot: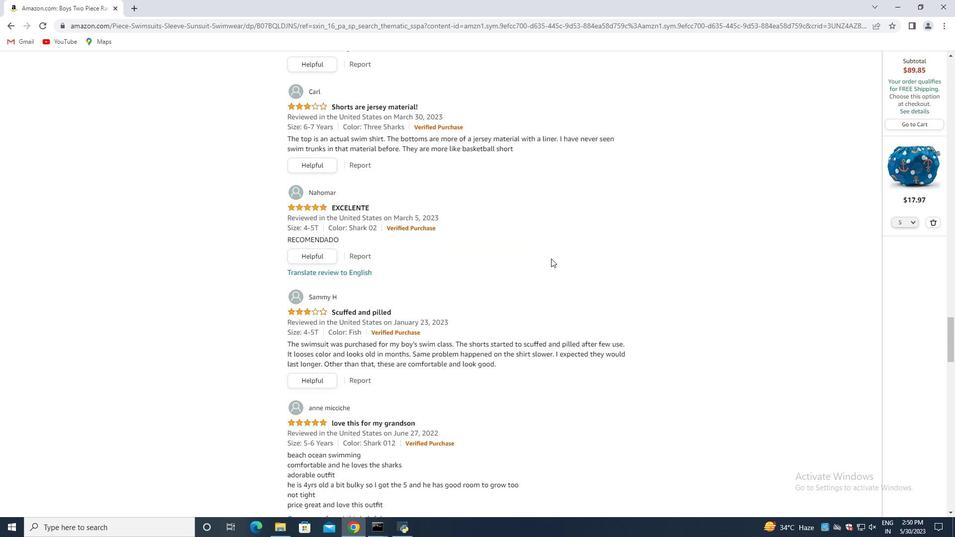 
Action: Mouse scrolled (551, 259) with delta (0, 0)
Screenshot: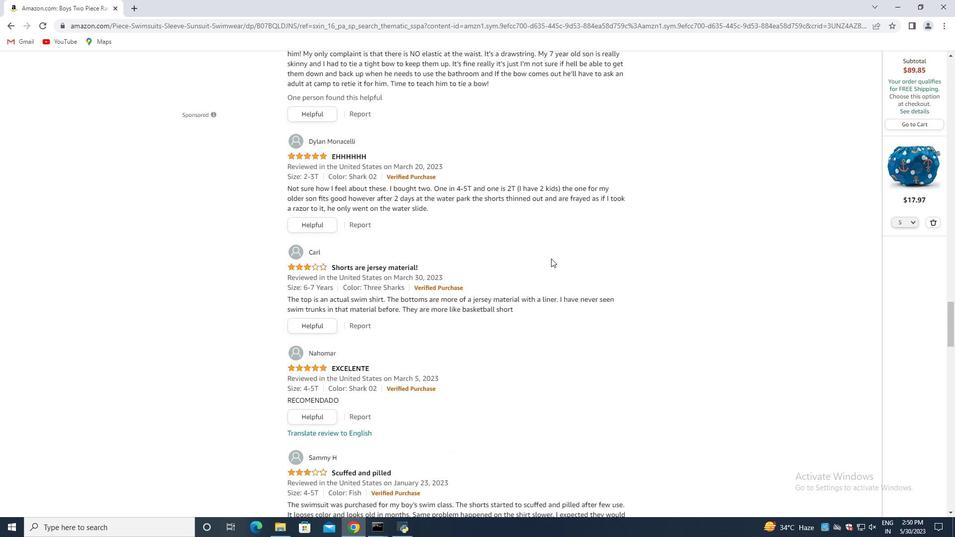 
Action: Mouse moved to (552, 258)
Screenshot: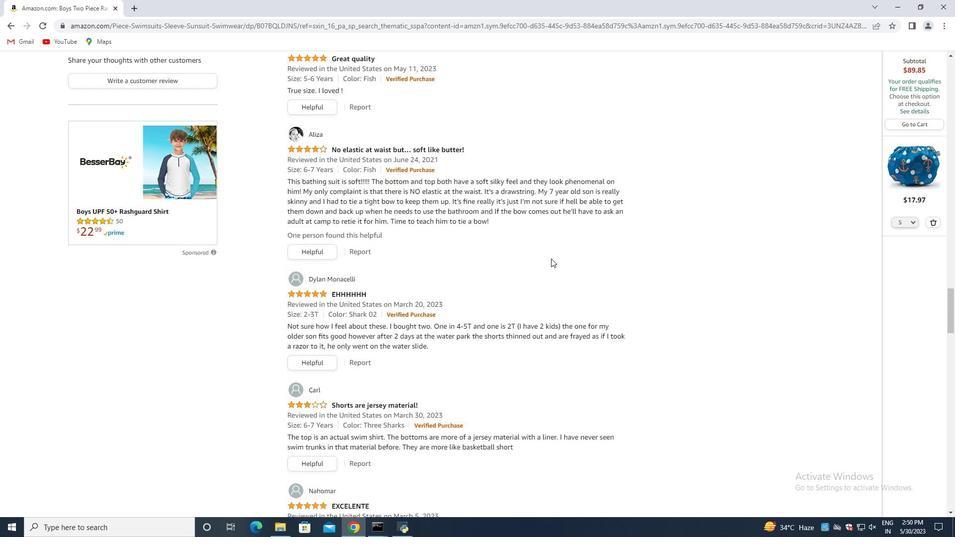 
Action: Mouse scrolled (551, 259) with delta (0, 0)
Screenshot: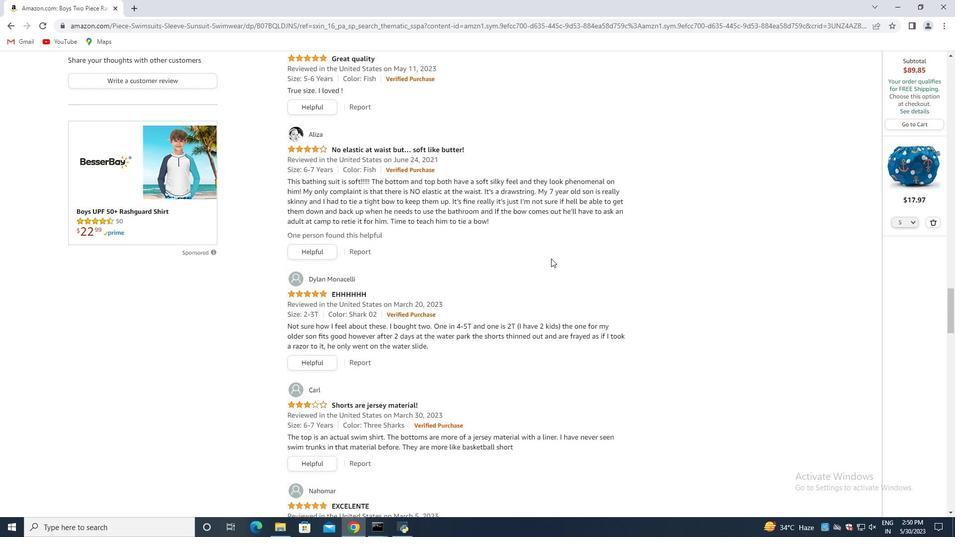 
Action: Mouse scrolled (551, 259) with delta (0, 0)
Screenshot: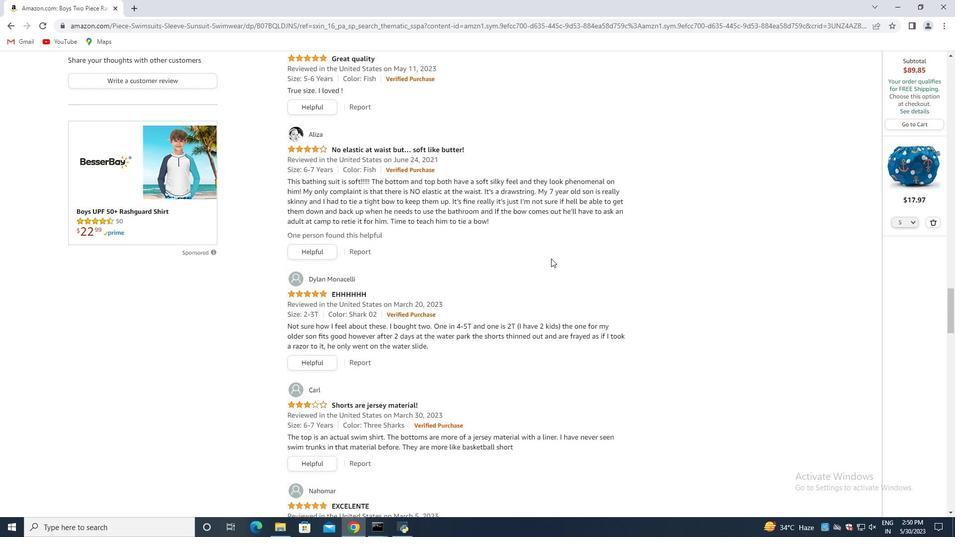
Action: Mouse scrolled (551, 259) with delta (0, 0)
Screenshot: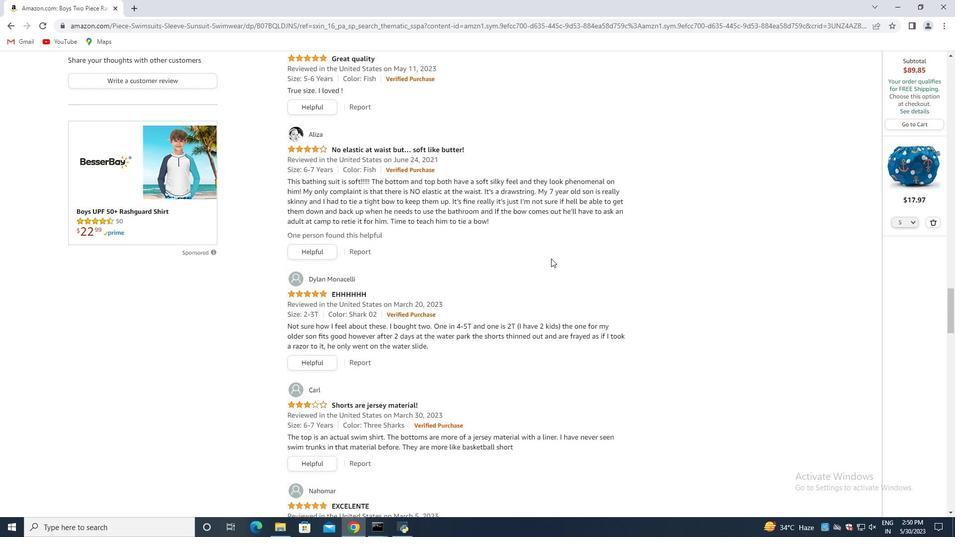 
Action: Mouse scrolled (552, 258) with delta (0, 0)
Screenshot: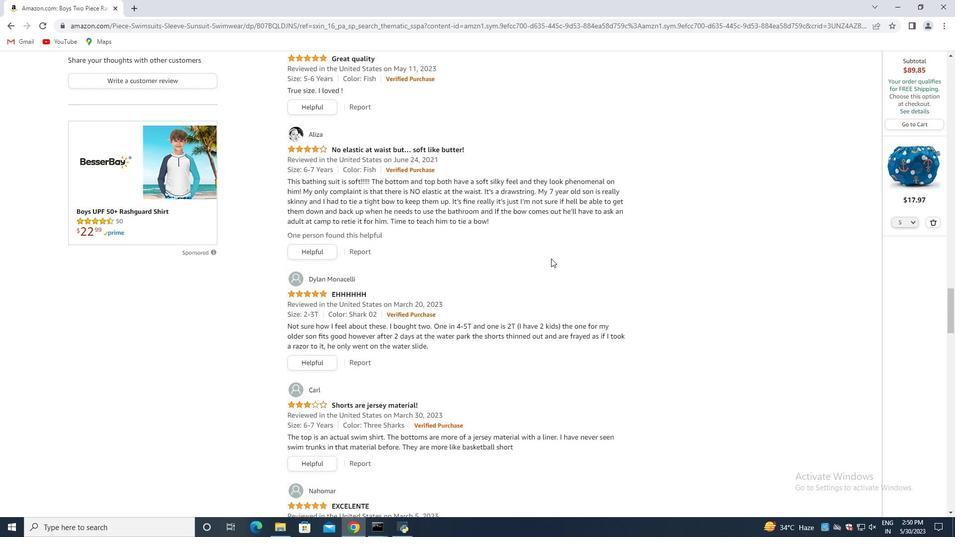 
Action: Mouse scrolled (552, 258) with delta (0, 0)
Screenshot: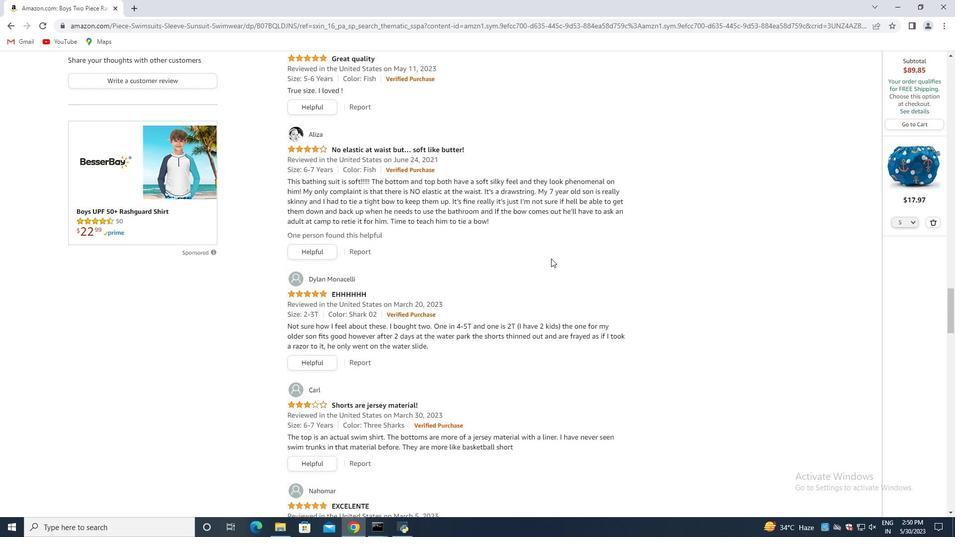 
Action: Mouse scrolled (552, 258) with delta (0, 0)
Screenshot: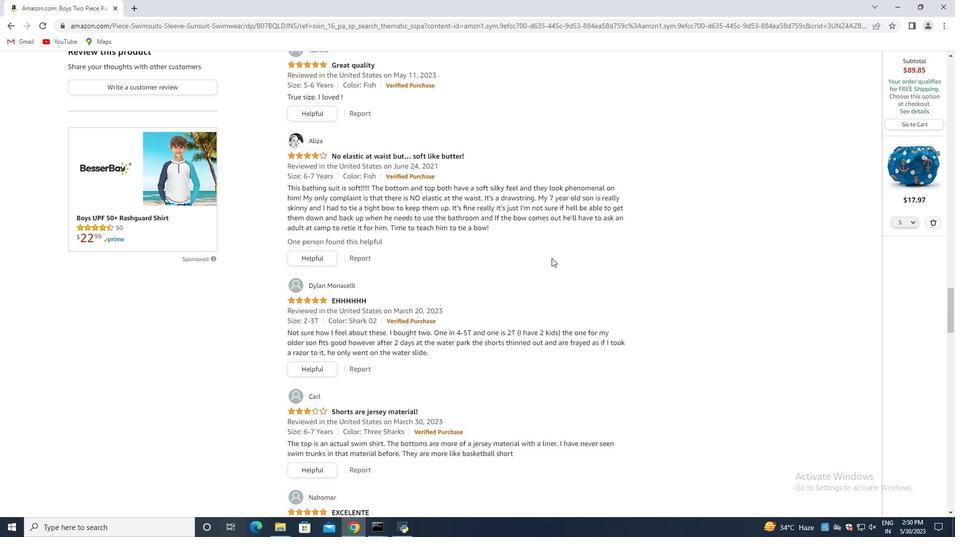 
Action: Mouse scrolled (552, 258) with delta (0, 0)
Screenshot: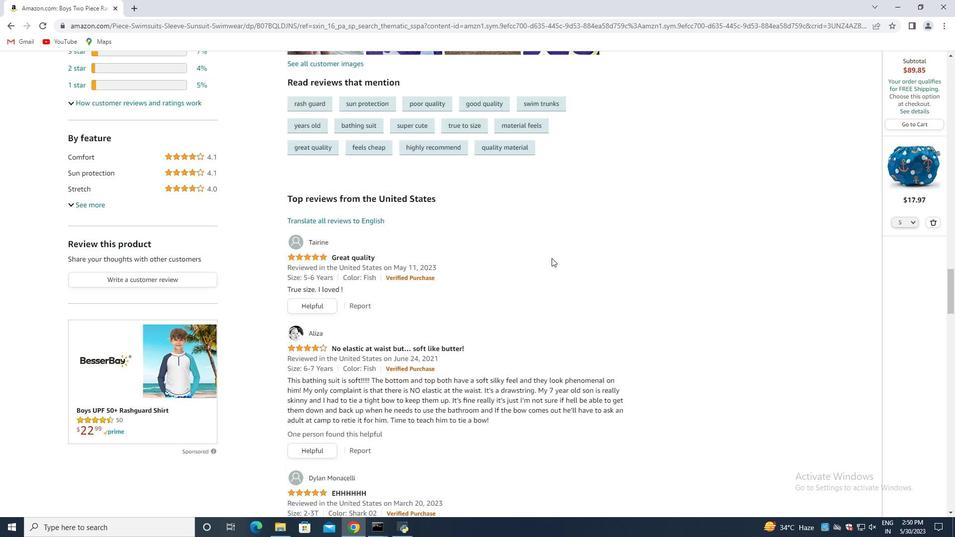 
Action: Mouse scrolled (552, 258) with delta (0, 0)
Screenshot: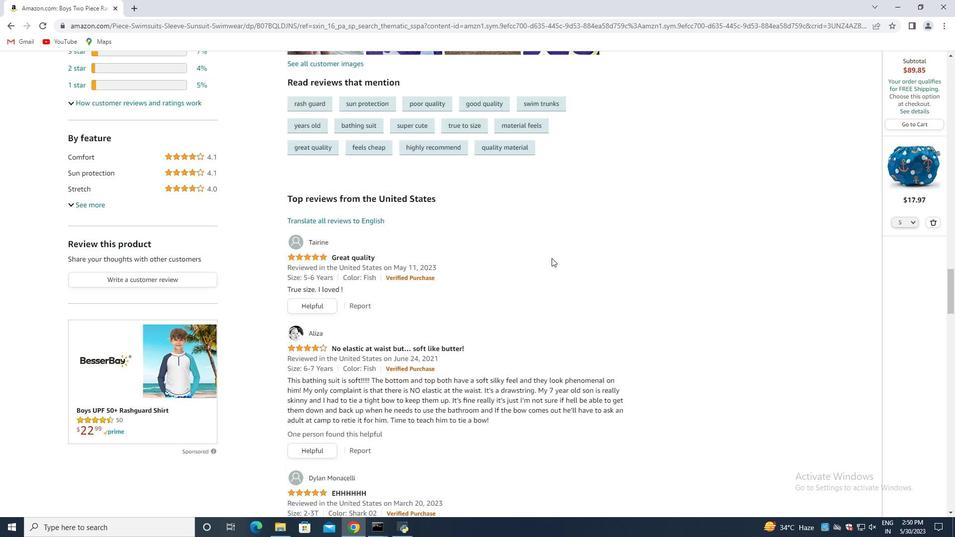 
Action: Mouse scrolled (552, 258) with delta (0, 0)
Screenshot: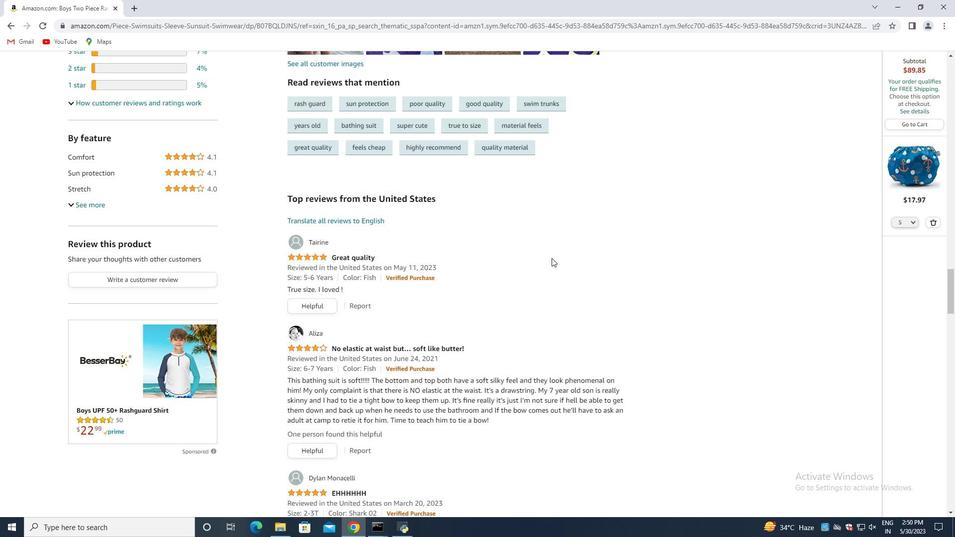 
Action: Mouse scrolled (552, 258) with delta (0, 0)
Screenshot: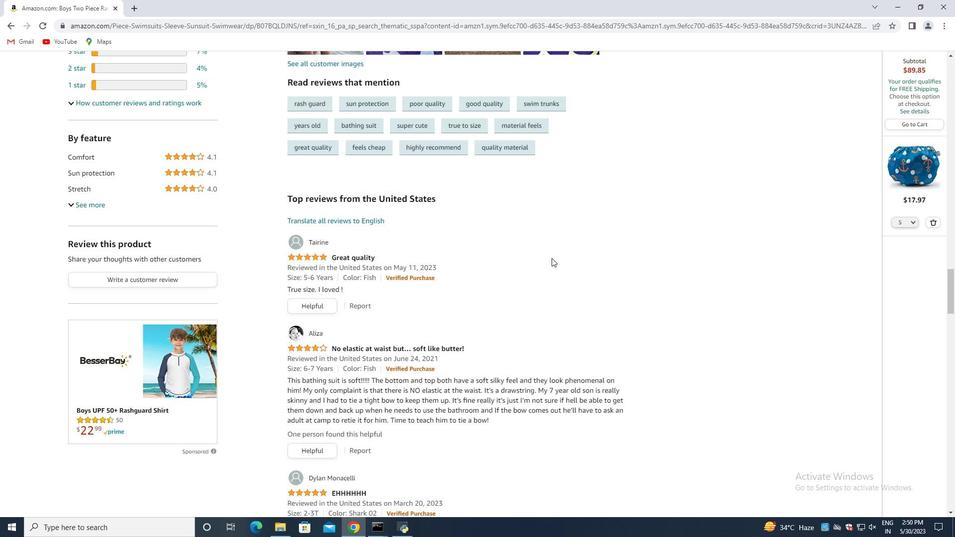
Action: Mouse scrolled (552, 258) with delta (0, 0)
Screenshot: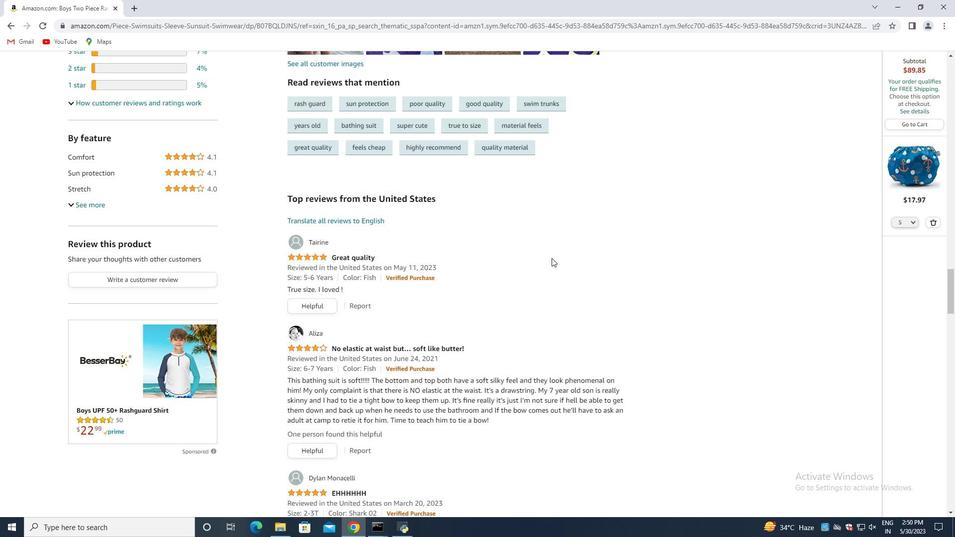 
Action: Mouse scrolled (552, 258) with delta (0, 0)
Screenshot: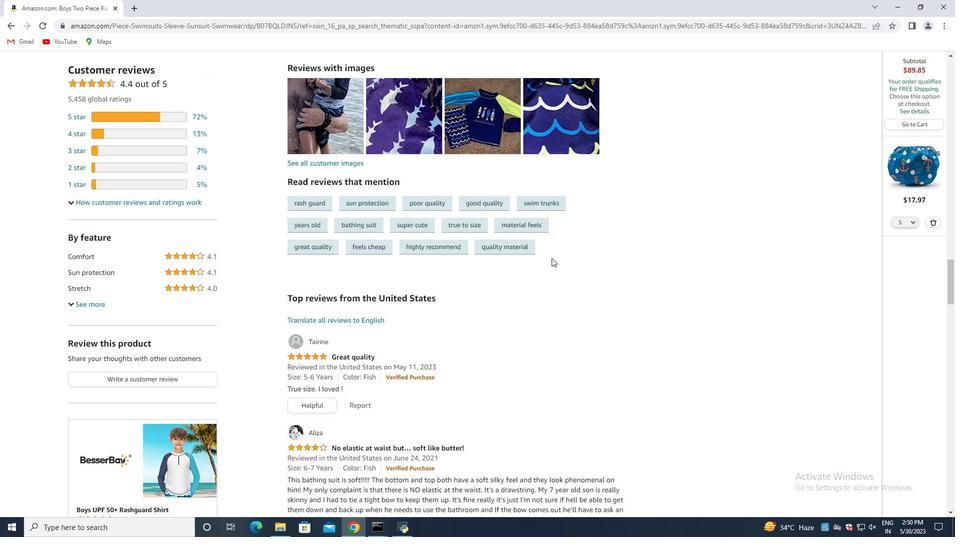
Action: Mouse scrolled (552, 258) with delta (0, 0)
Screenshot: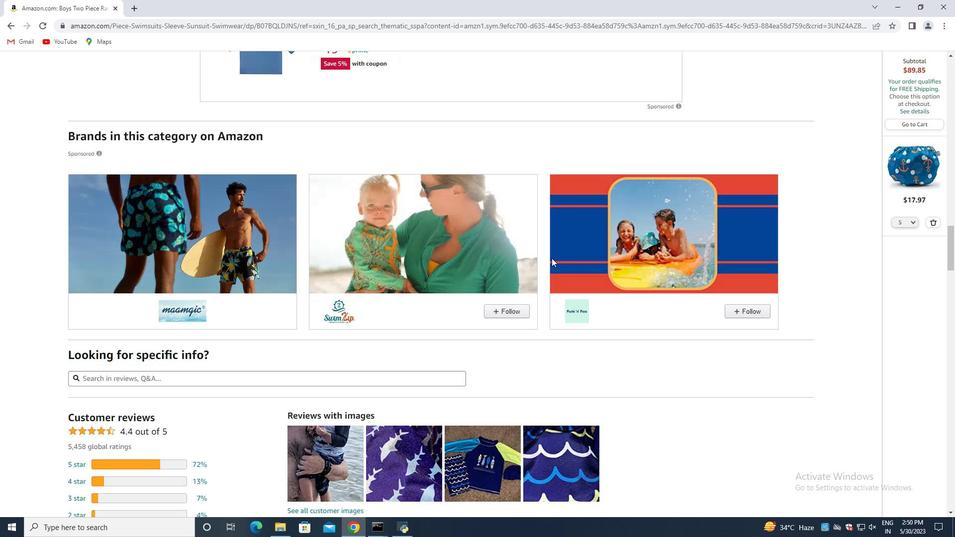 
Action: Mouse scrolled (552, 258) with delta (0, 0)
Screenshot: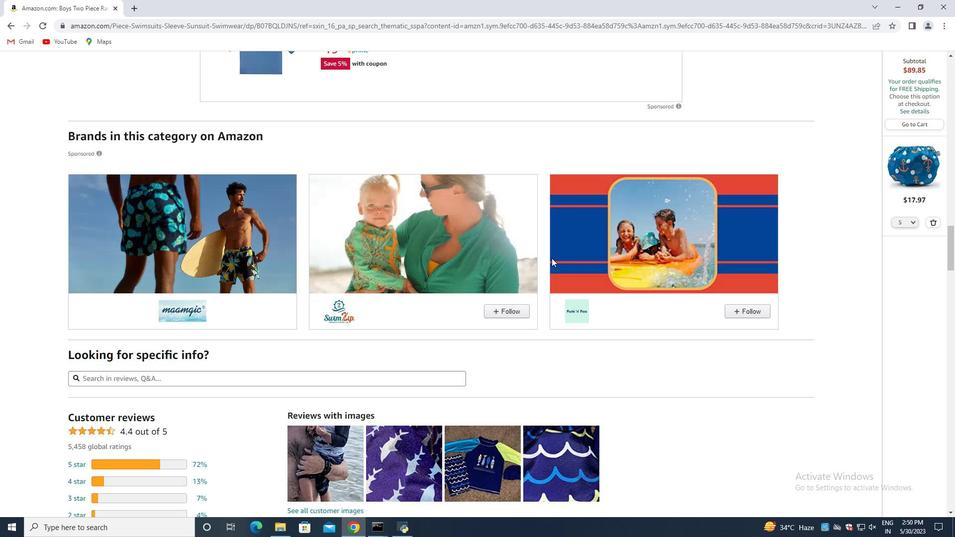 
Action: Mouse scrolled (552, 258) with delta (0, 0)
Screenshot: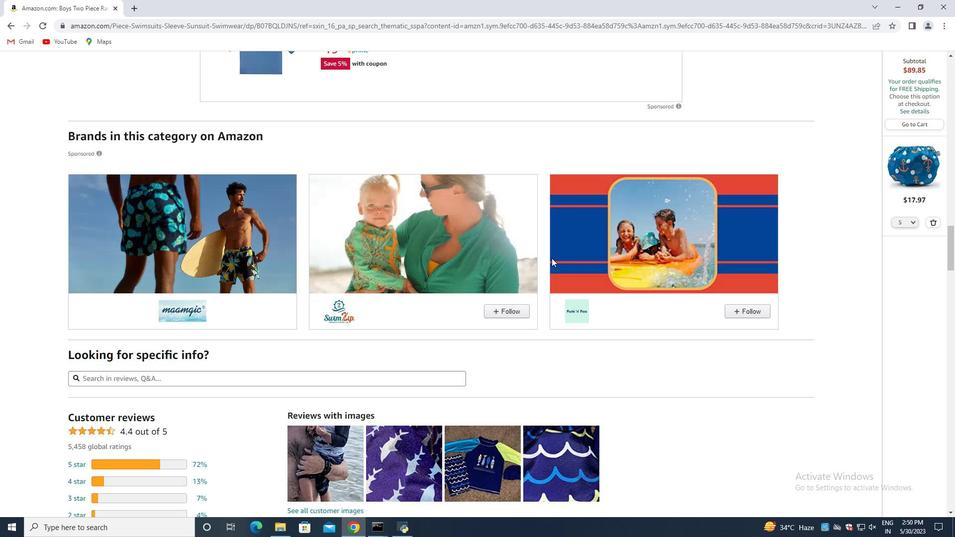 
Action: Mouse scrolled (552, 258) with delta (0, 0)
Screenshot: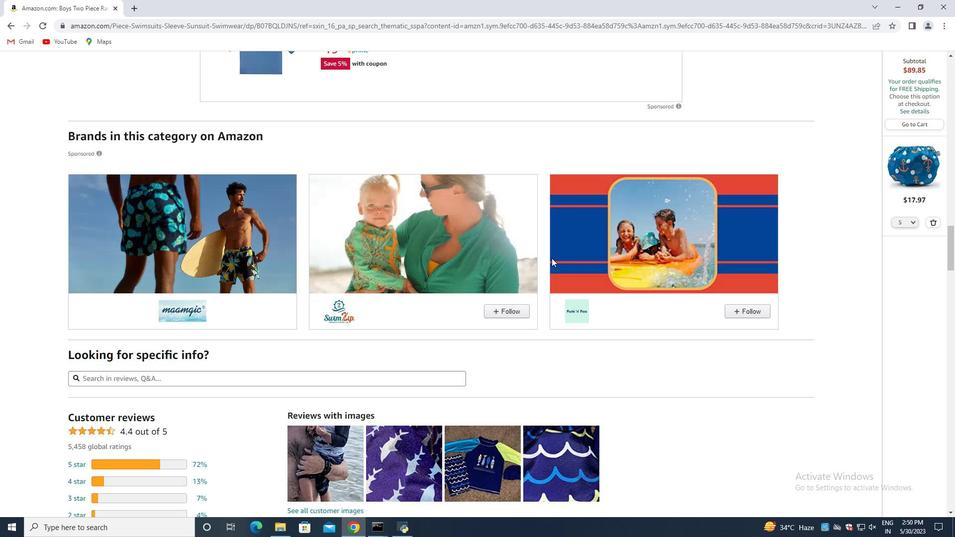 
Action: Mouse scrolled (552, 258) with delta (0, 0)
Screenshot: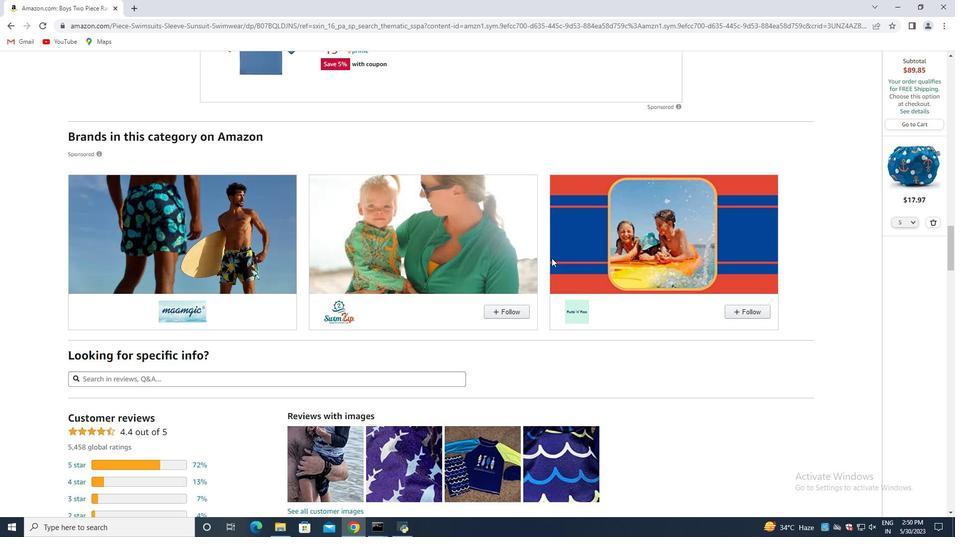 
Action: Mouse scrolled (552, 258) with delta (0, 0)
Screenshot: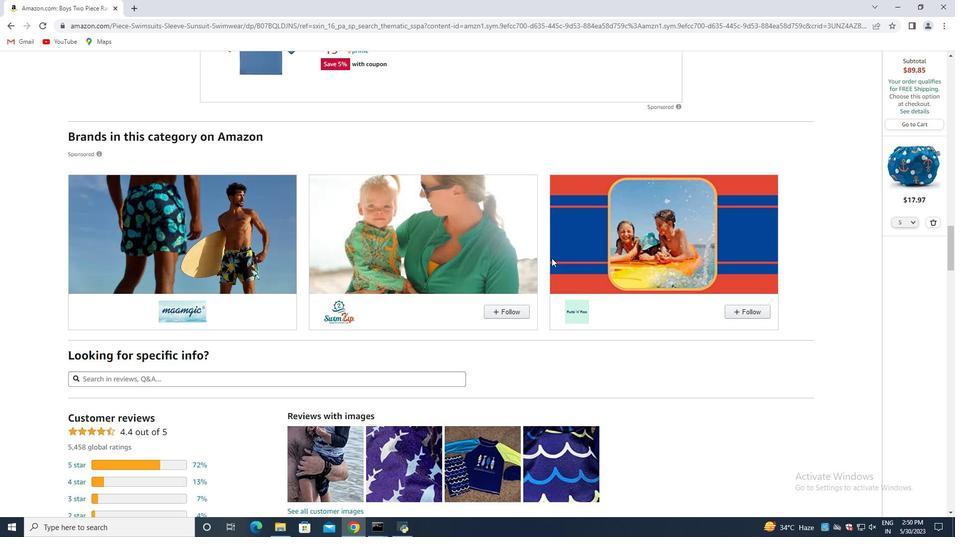 
Action: Mouse scrolled (552, 258) with delta (0, 0)
Screenshot: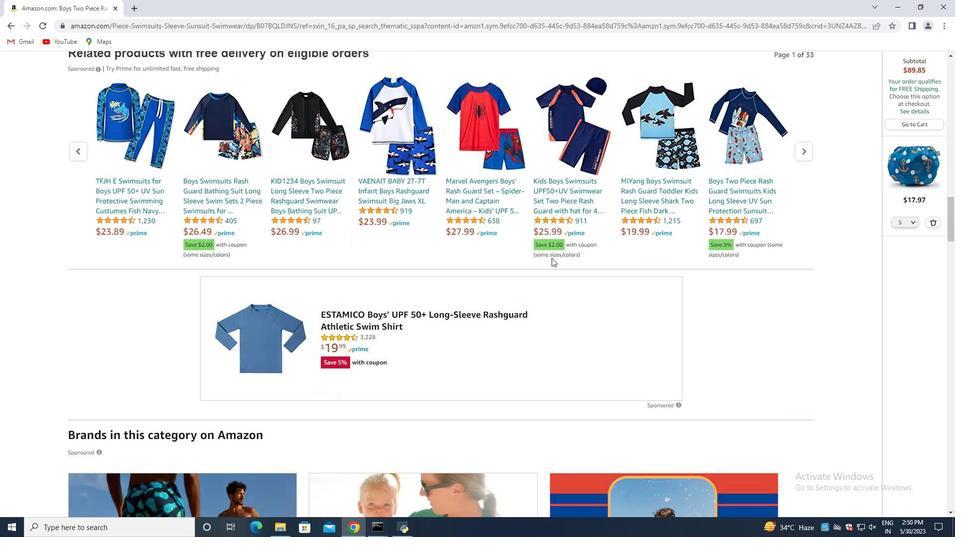 
Action: Mouse scrolled (552, 258) with delta (0, 0)
Screenshot: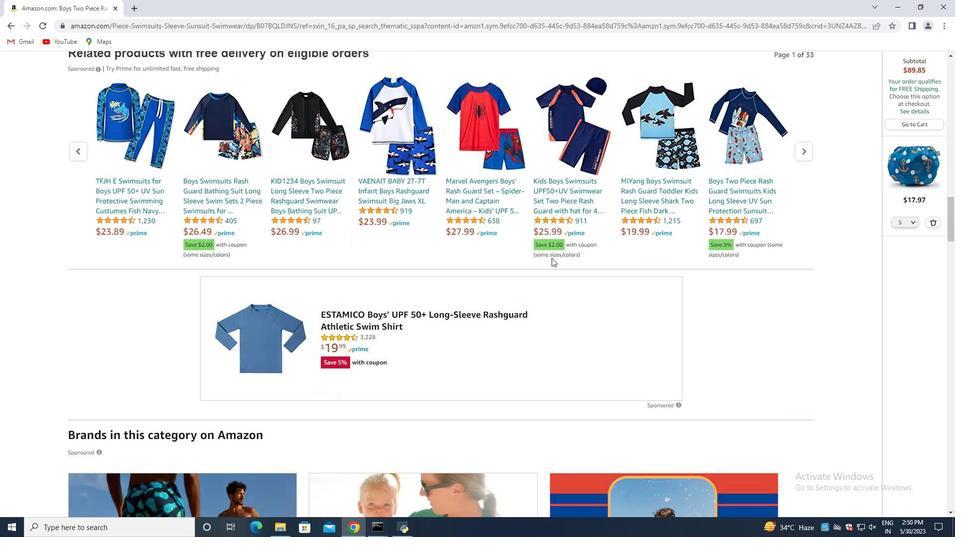 
Action: Mouse scrolled (552, 258) with delta (0, 0)
Screenshot: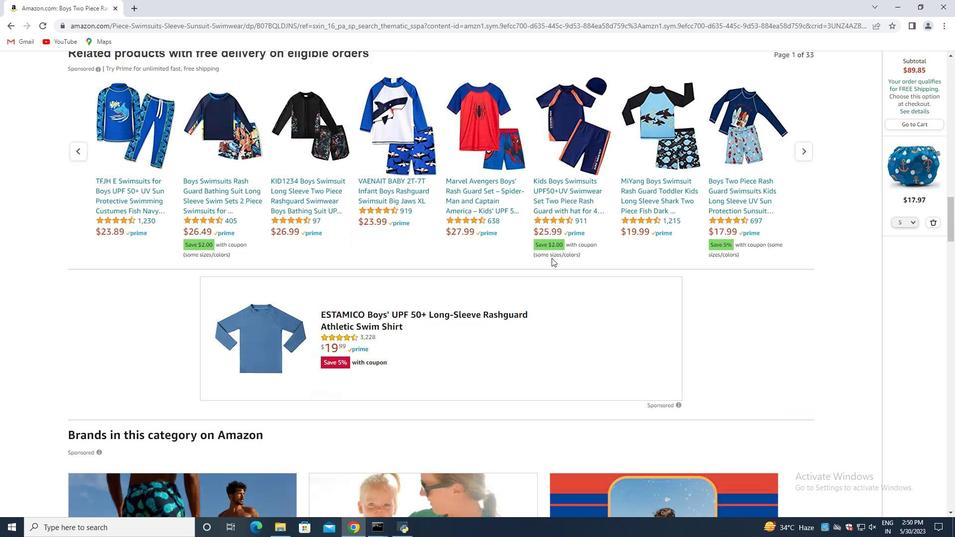 
Action: Mouse scrolled (552, 258) with delta (0, 0)
Screenshot: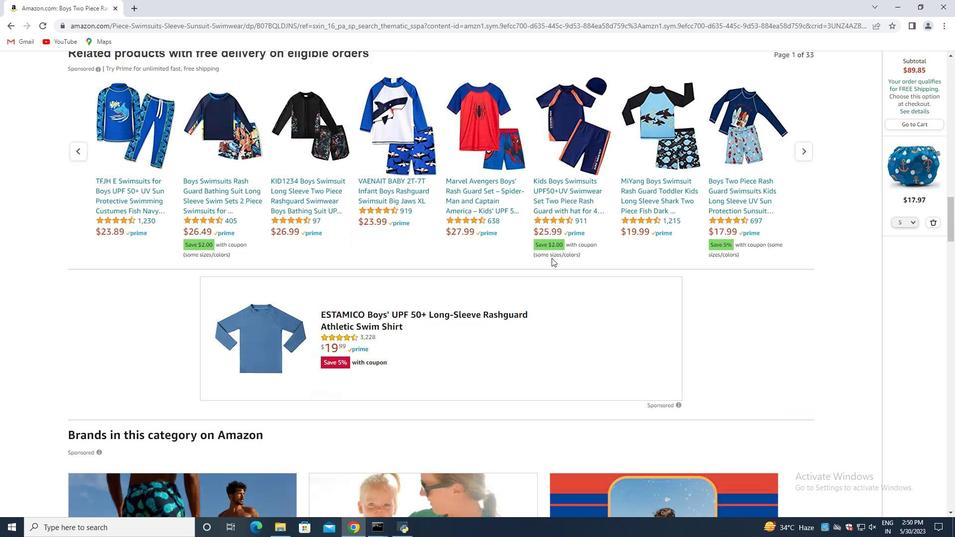 
Action: Mouse scrolled (552, 258) with delta (0, 0)
Screenshot: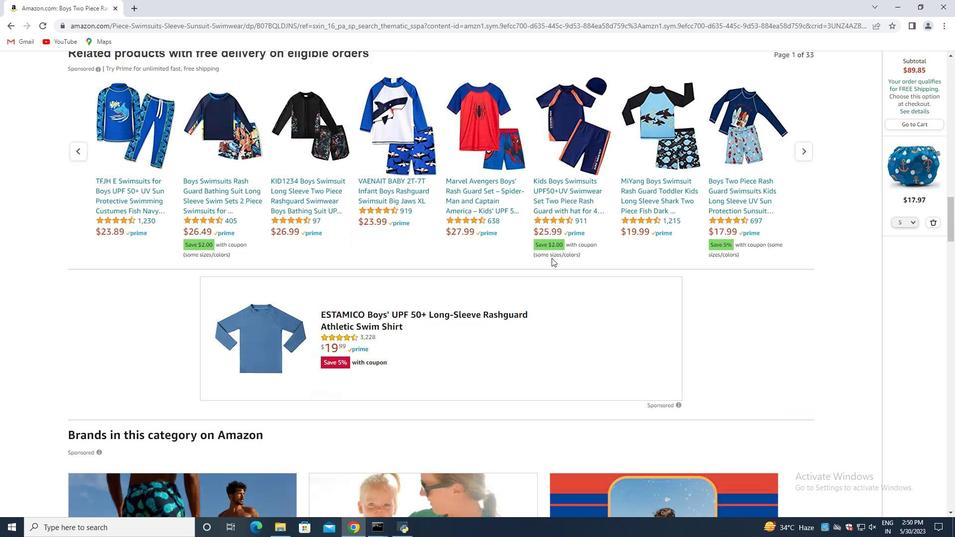 
Action: Mouse scrolled (552, 258) with delta (0, 0)
Screenshot: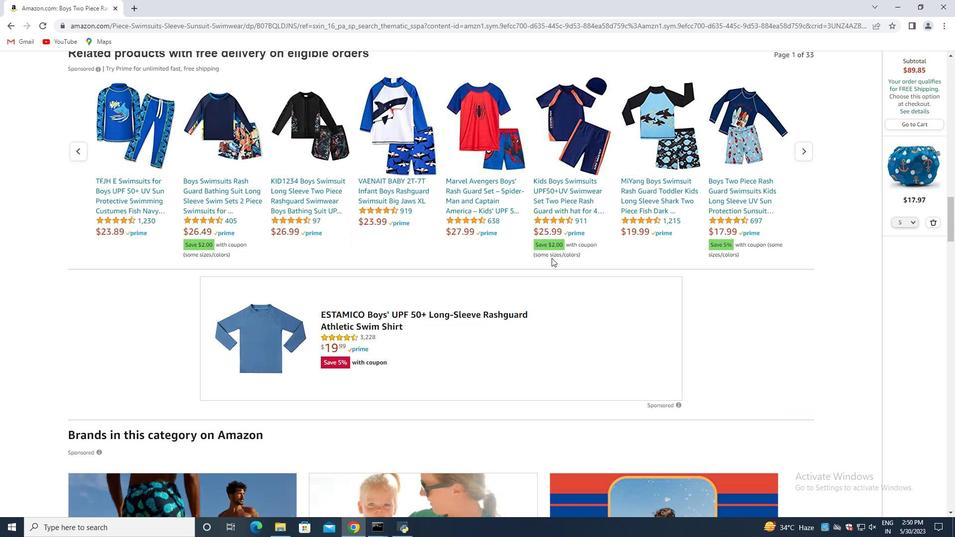 
Action: Mouse moved to (547, 256)
Screenshot: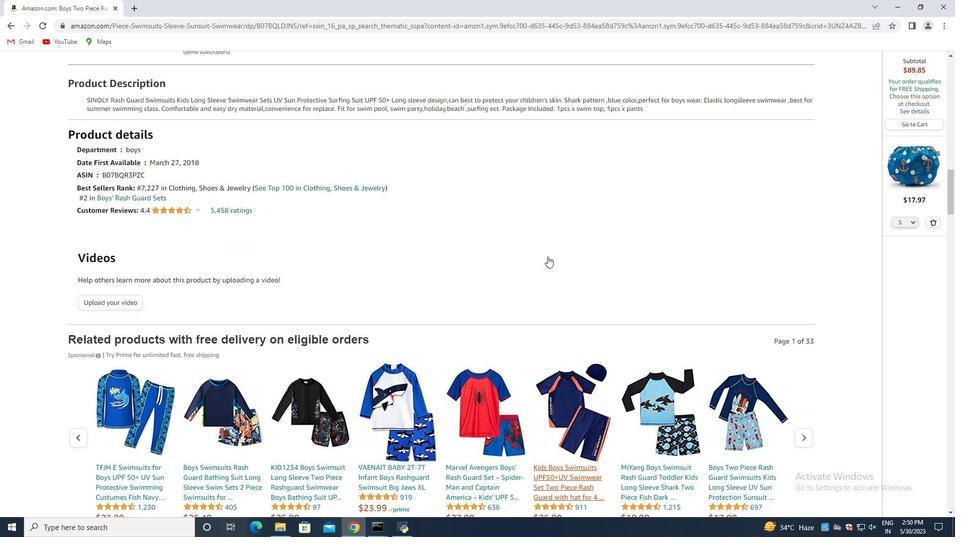 
Action: Mouse scrolled (547, 256) with delta (0, 0)
Screenshot: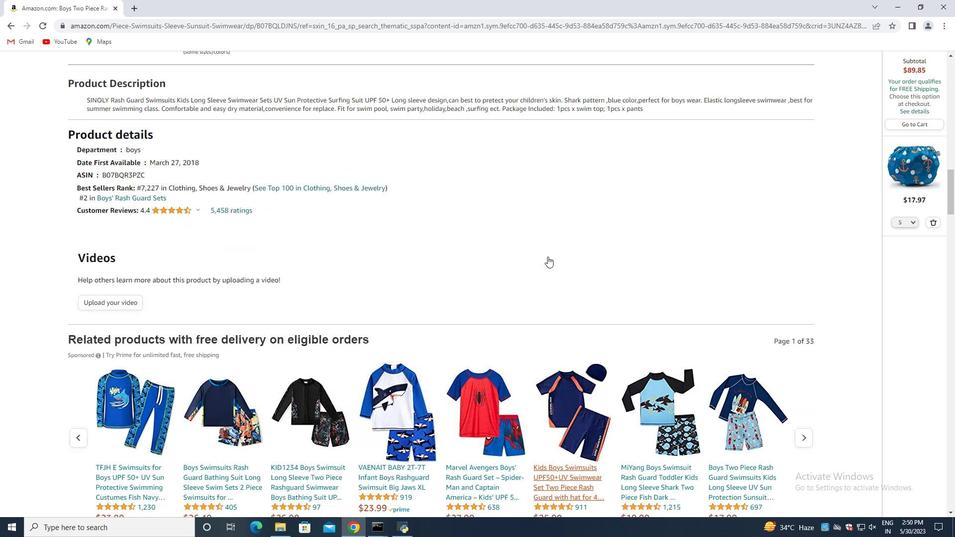 
Action: Mouse moved to (547, 255)
Screenshot: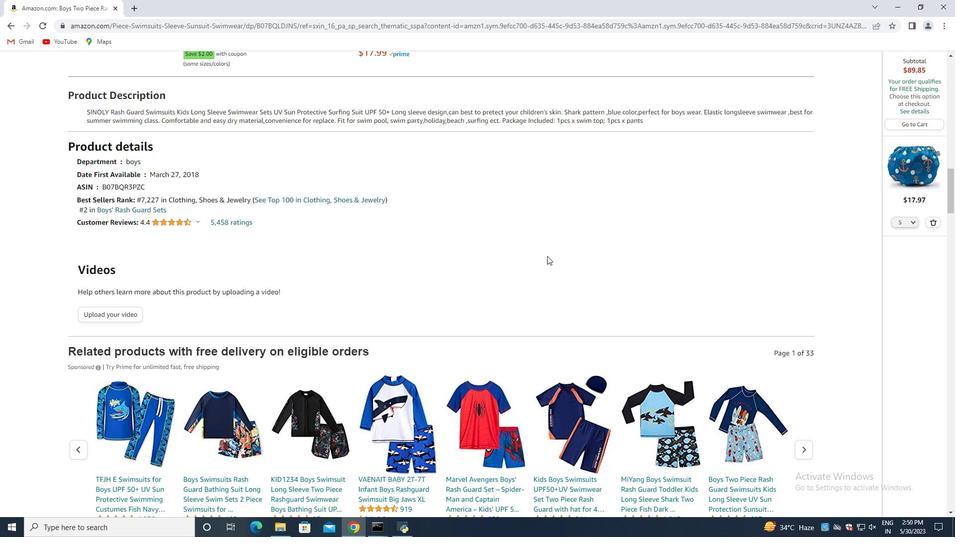 
Action: Mouse scrolled (547, 256) with delta (0, 0)
Screenshot: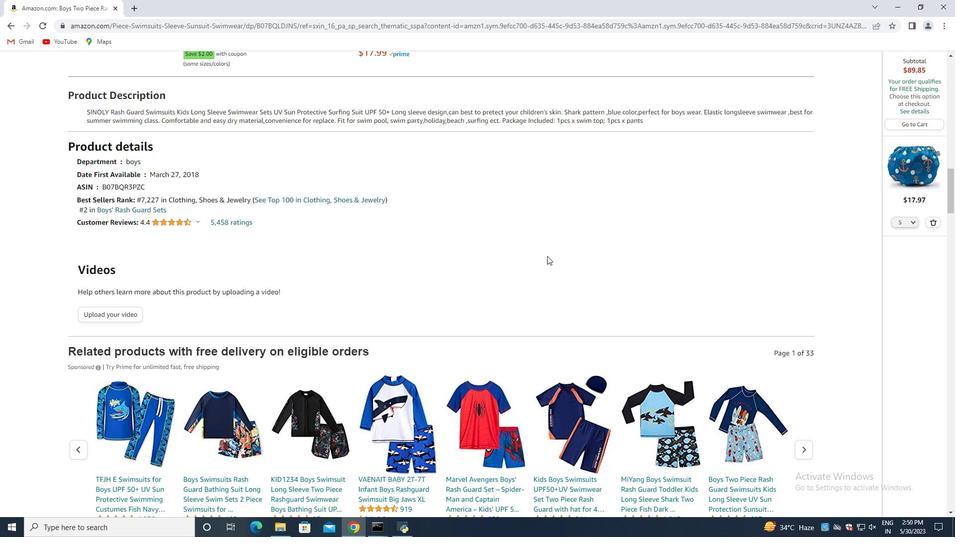 
Action: Mouse scrolled (547, 256) with delta (0, 0)
Screenshot: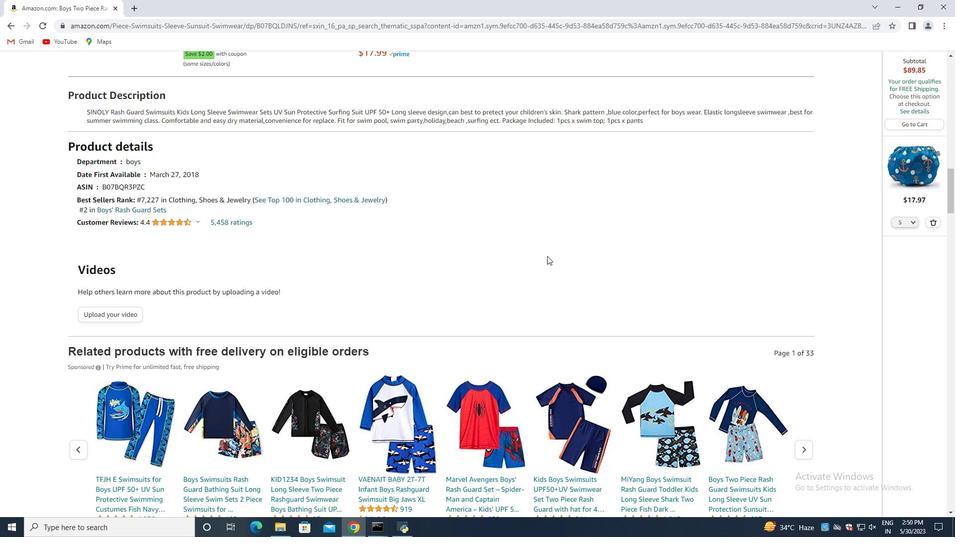 
Action: Mouse scrolled (547, 256) with delta (0, 0)
Screenshot: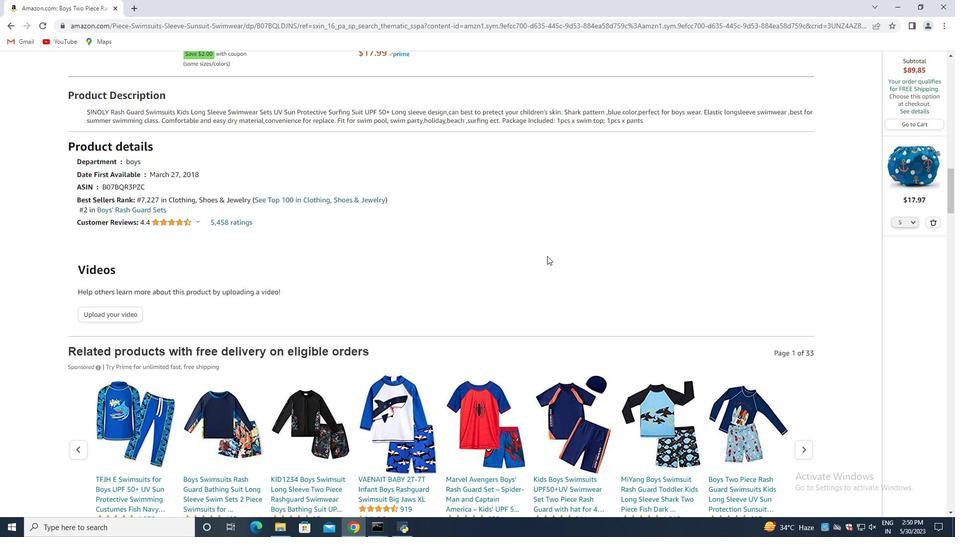 
Action: Mouse scrolled (547, 256) with delta (0, 0)
Screenshot: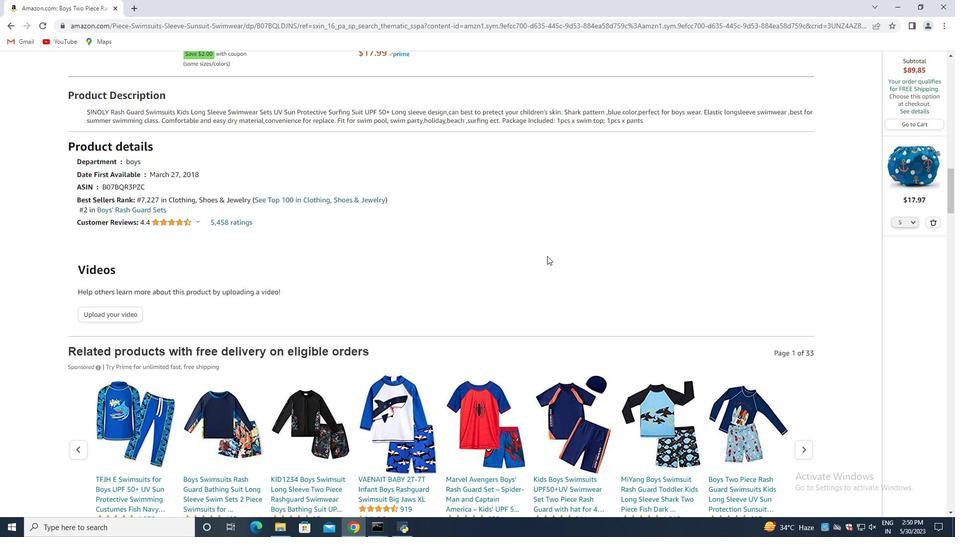 
Action: Mouse scrolled (547, 256) with delta (0, 0)
Screenshot: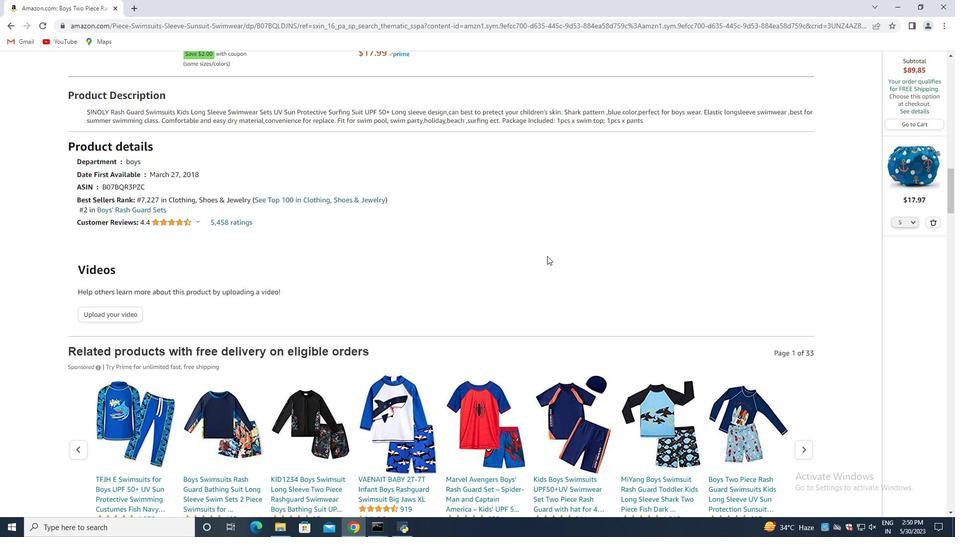 
Action: Mouse scrolled (547, 256) with delta (0, 0)
Screenshot: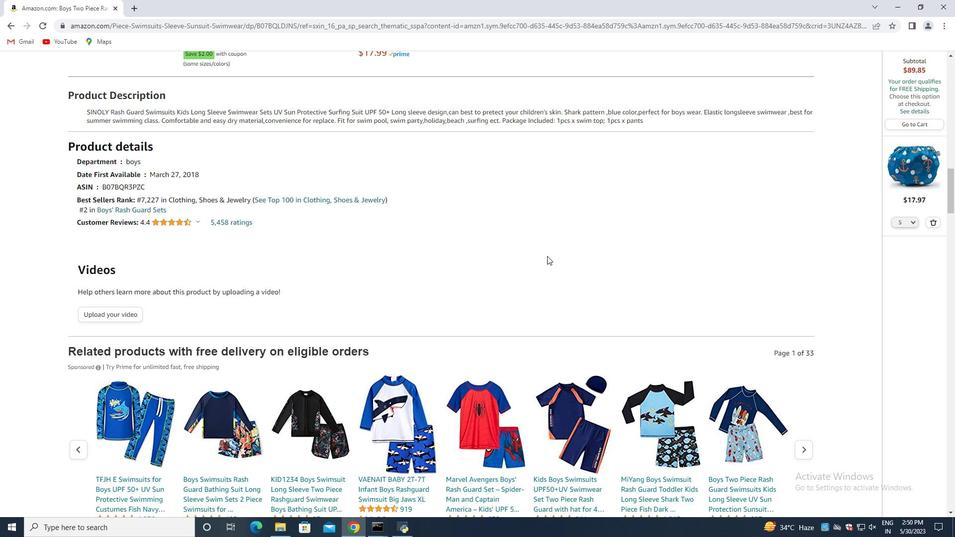 
Action: Mouse scrolled (547, 256) with delta (0, 0)
Screenshot: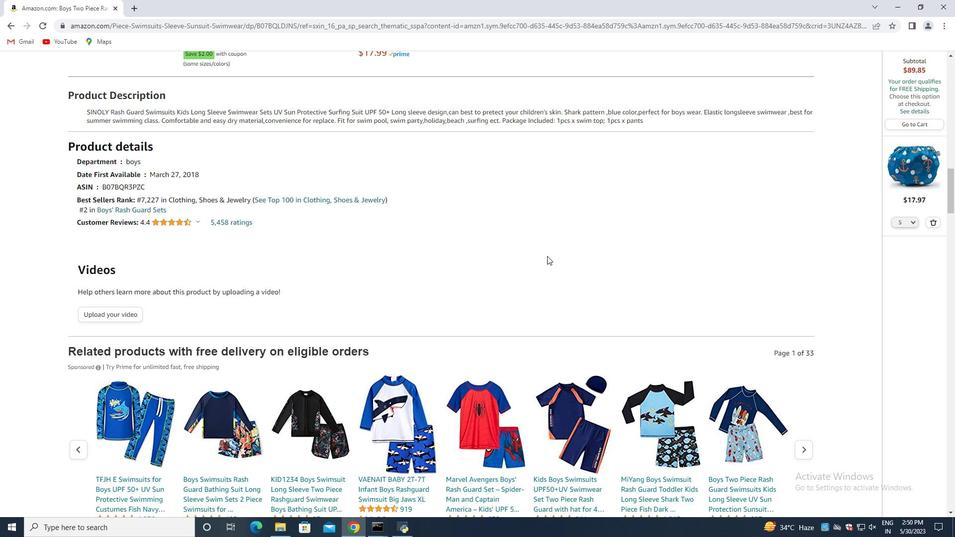 
Action: Mouse scrolled (547, 256) with delta (0, 0)
Screenshot: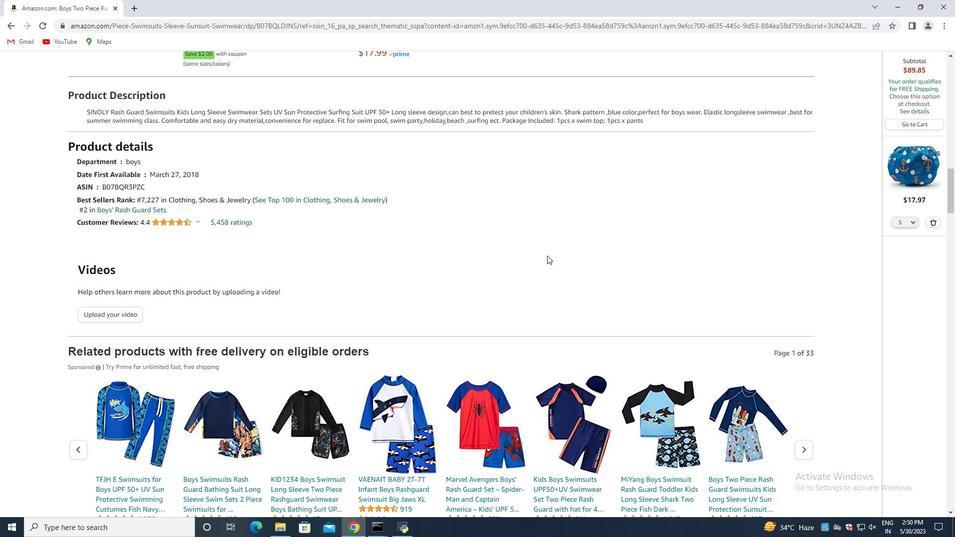 
Action: Mouse scrolled (547, 256) with delta (0, 0)
Screenshot: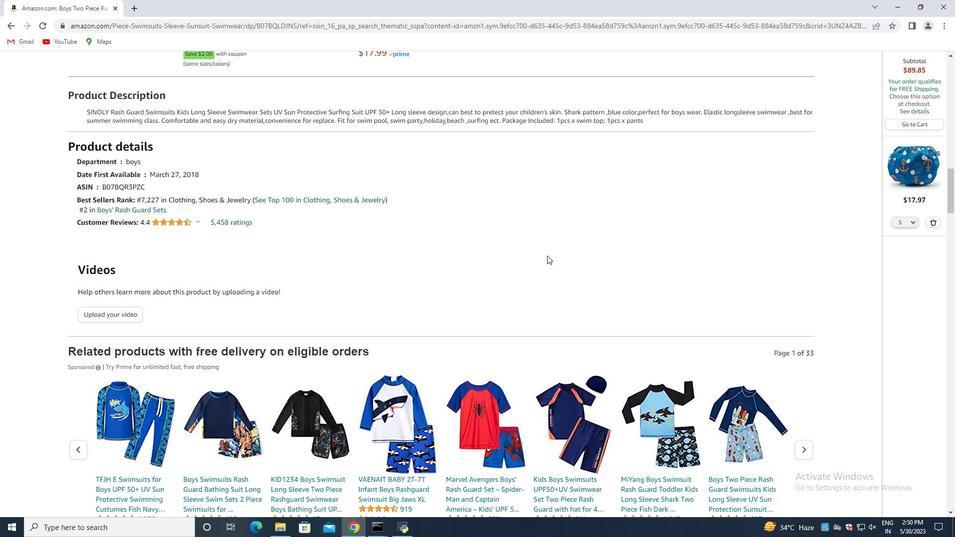 
Action: Mouse scrolled (547, 256) with delta (0, 0)
Screenshot: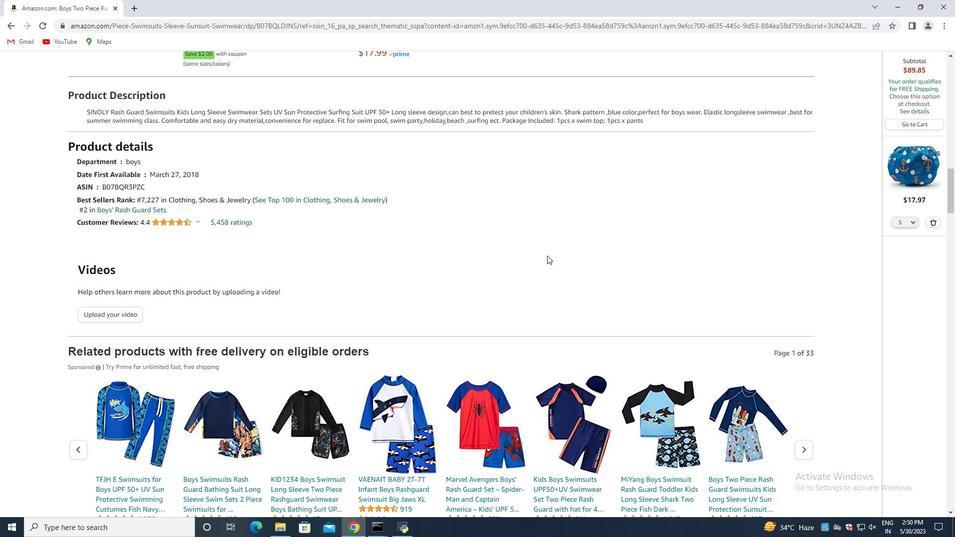 
Action: Mouse scrolled (547, 256) with delta (0, 0)
Screenshot: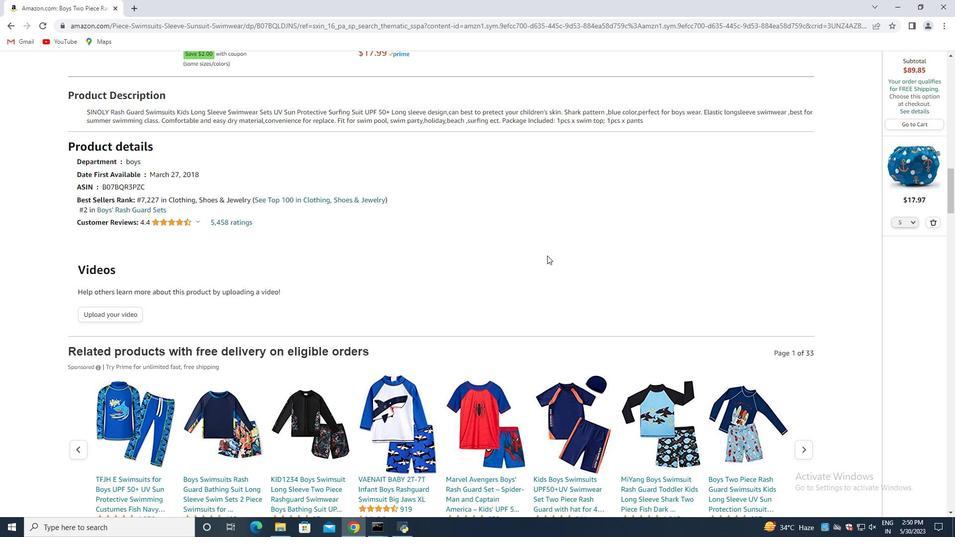 
Action: Mouse moved to (538, 255)
Screenshot: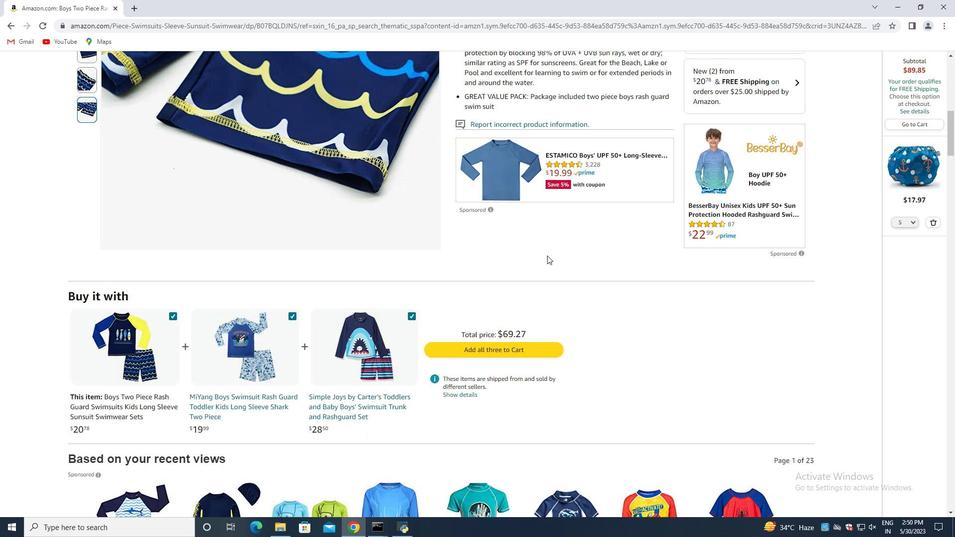 
Action: Mouse scrolled (538, 256) with delta (0, 0)
Screenshot: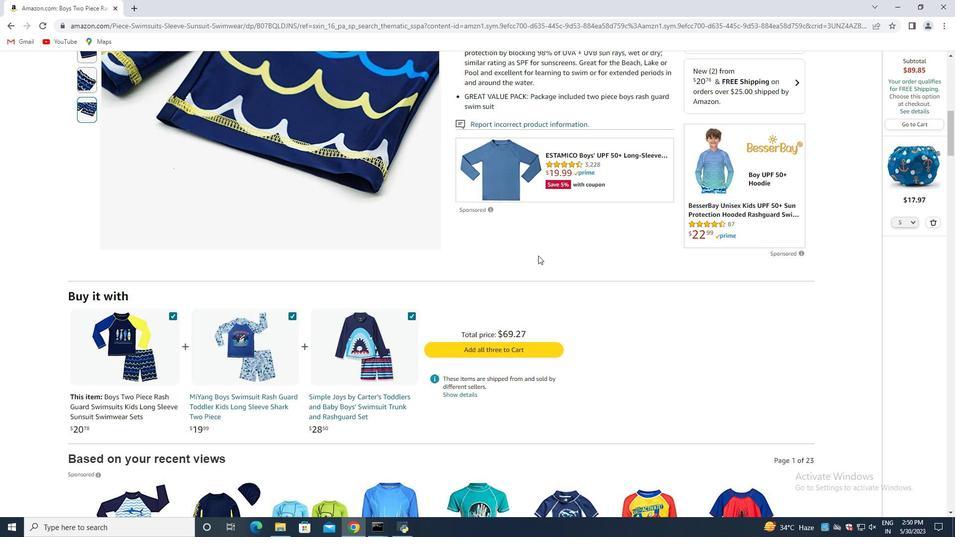 
Action: Mouse scrolled (538, 256) with delta (0, 0)
Screenshot: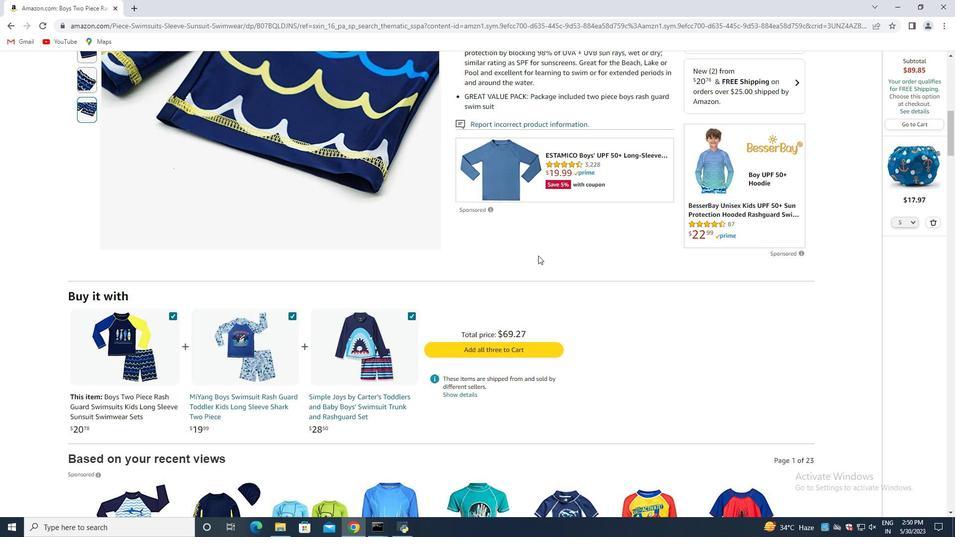 
Action: Mouse scrolled (538, 256) with delta (0, 0)
Screenshot: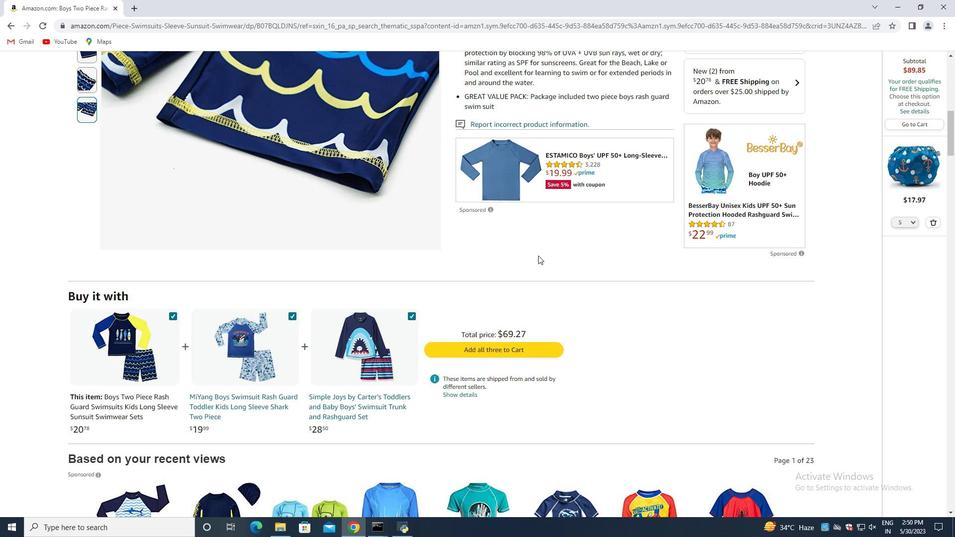 
Action: Mouse scrolled (538, 256) with delta (0, 0)
Screenshot: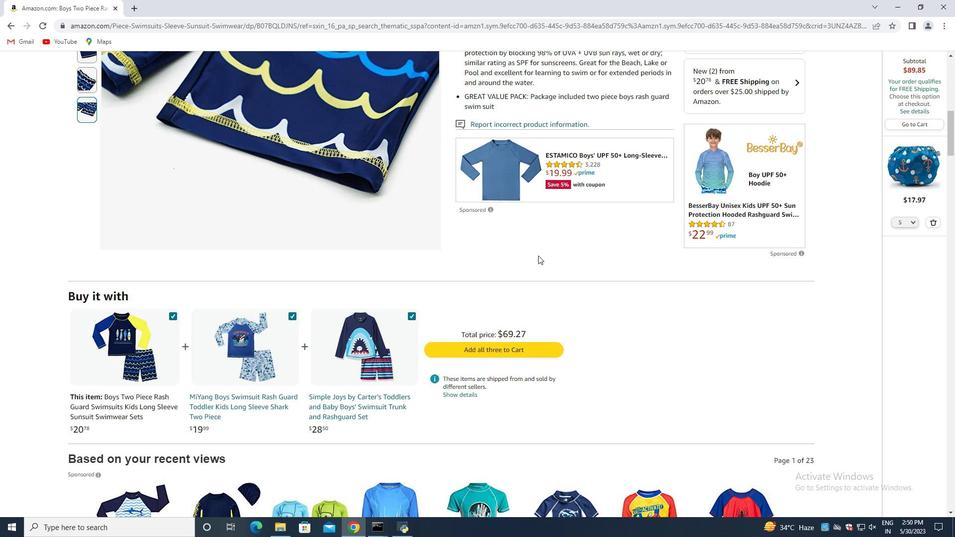 
Action: Mouse scrolled (538, 256) with delta (0, 0)
Screenshot: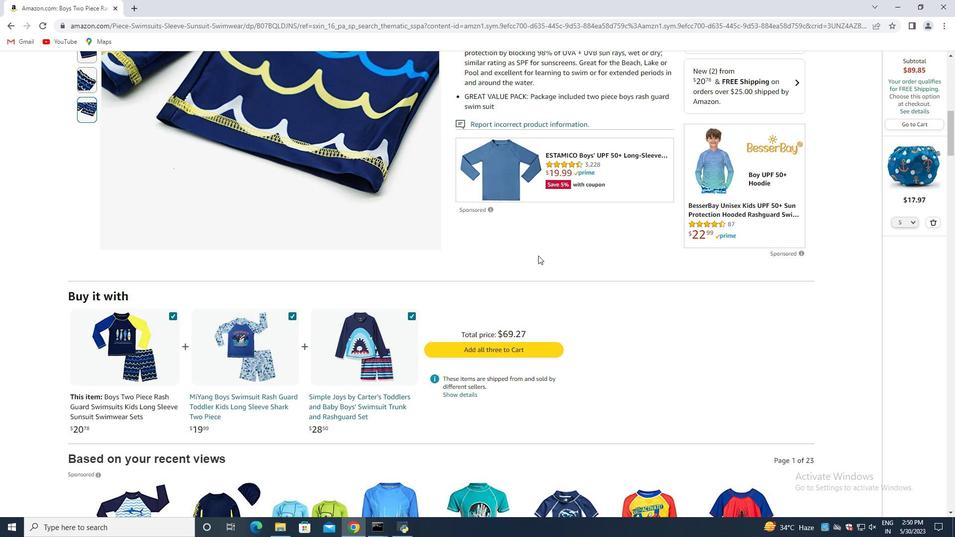
Action: Mouse scrolled (538, 256) with delta (0, 0)
Screenshot: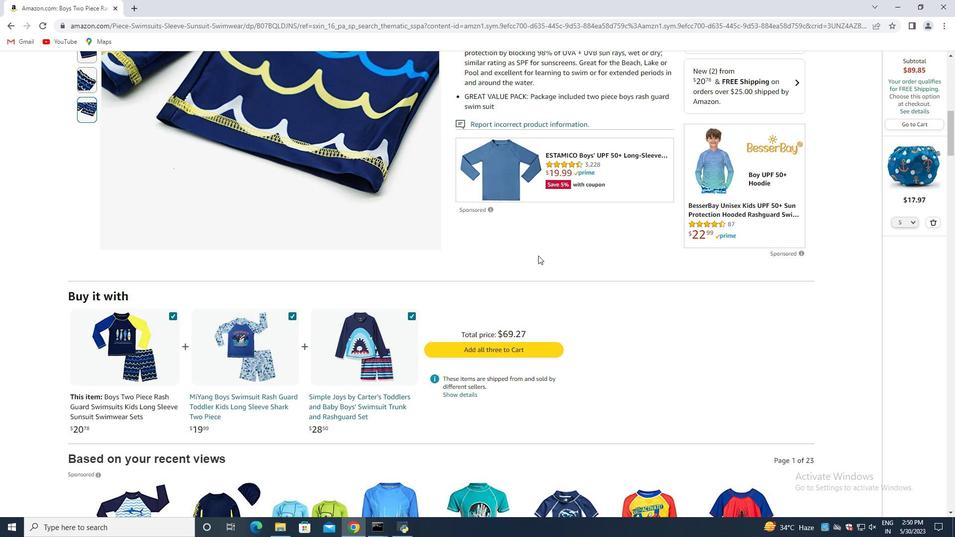 
Action: Mouse scrolled (538, 256) with delta (0, 0)
Screenshot: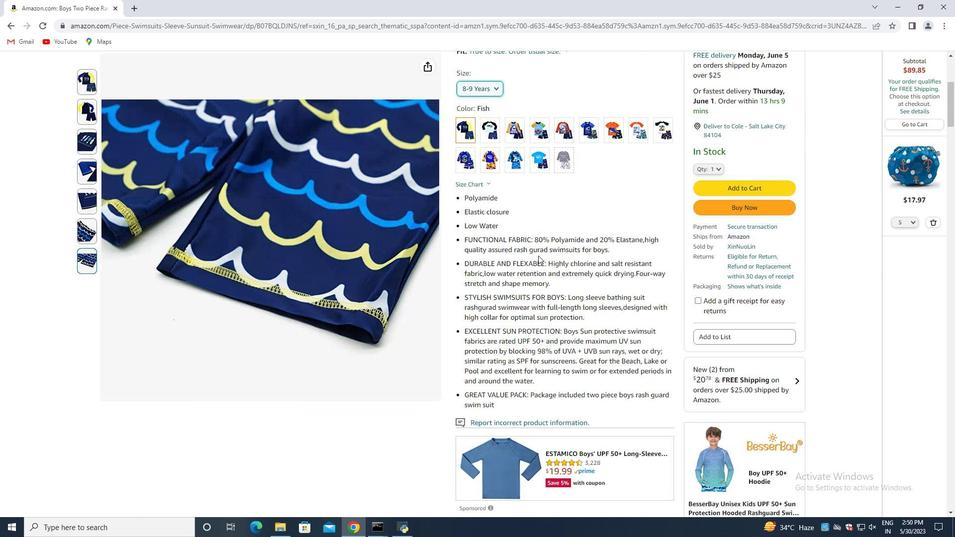 
Action: Mouse scrolled (538, 256) with delta (0, 0)
Screenshot: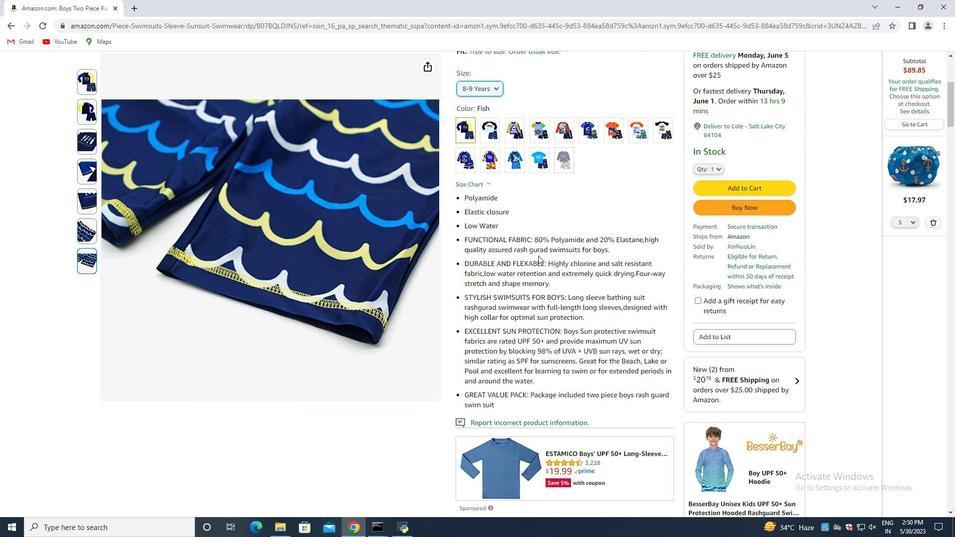 
Action: Mouse scrolled (538, 256) with delta (0, 0)
Screenshot: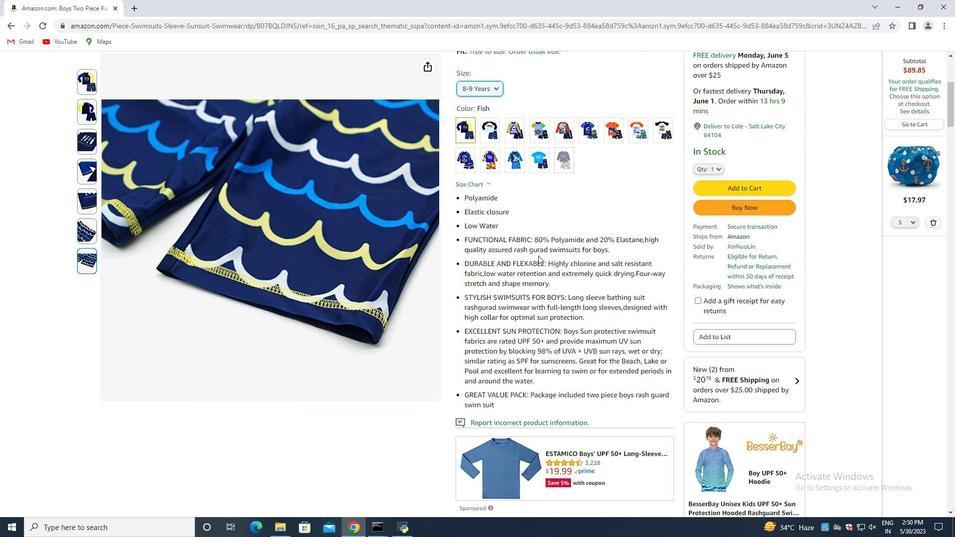 
Action: Mouse scrolled (538, 256) with delta (0, 0)
Screenshot: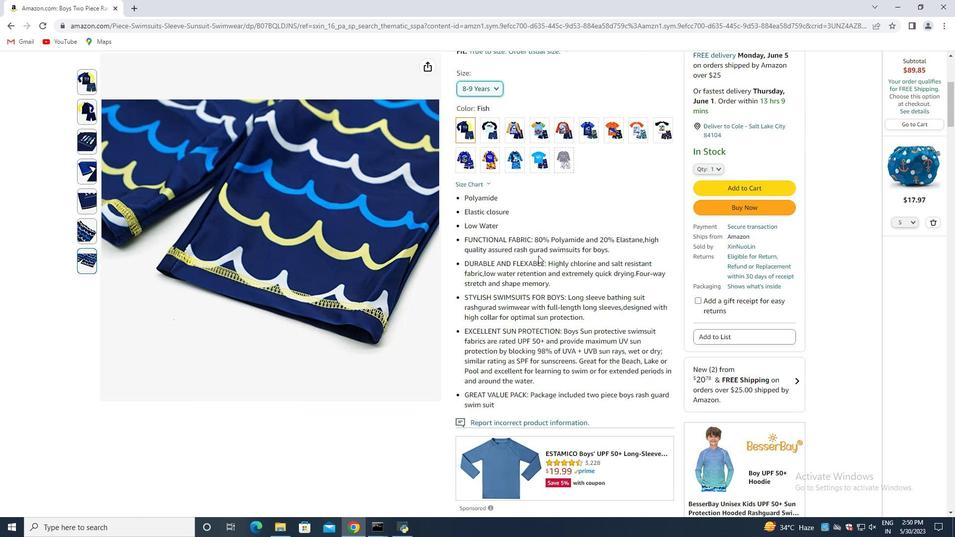 
Action: Mouse scrolled (538, 256) with delta (0, 0)
Screenshot: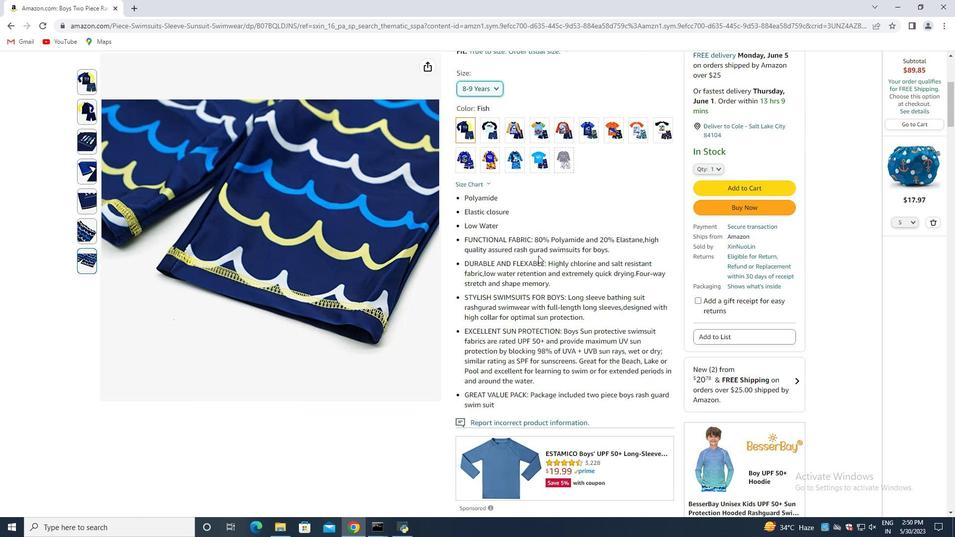 
Action: Mouse scrolled (538, 256) with delta (0, 0)
Screenshot: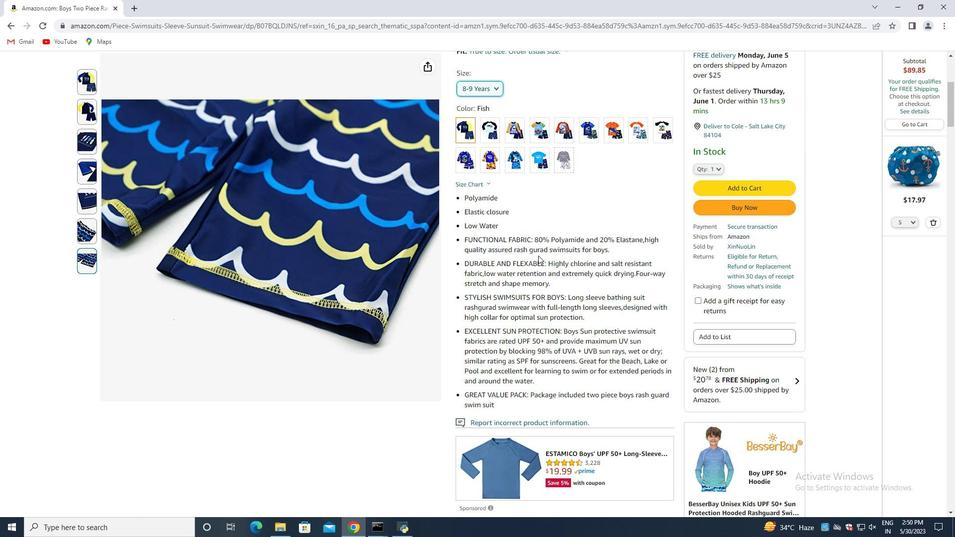 
Action: Mouse scrolled (538, 256) with delta (0, 0)
Screenshot: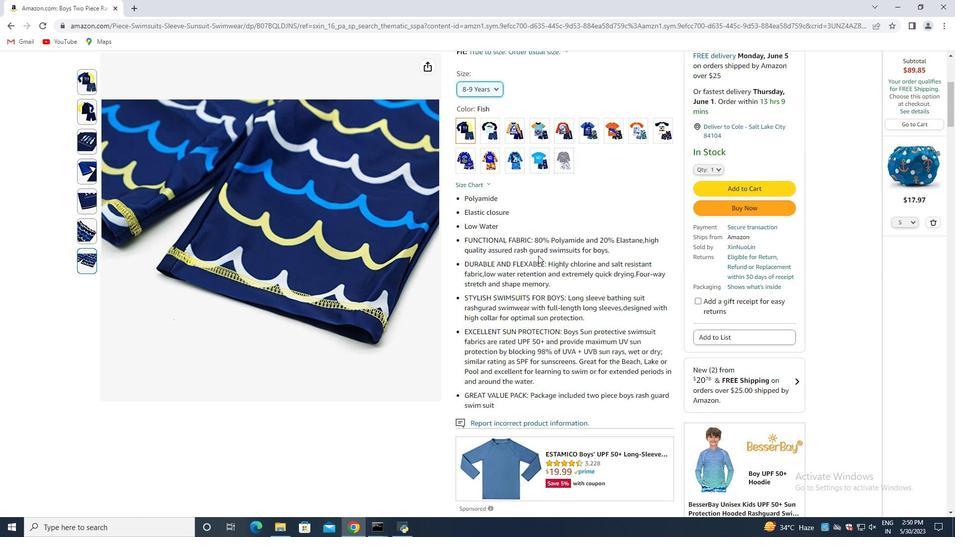 
Action: Mouse scrolled (538, 256) with delta (0, 0)
Screenshot: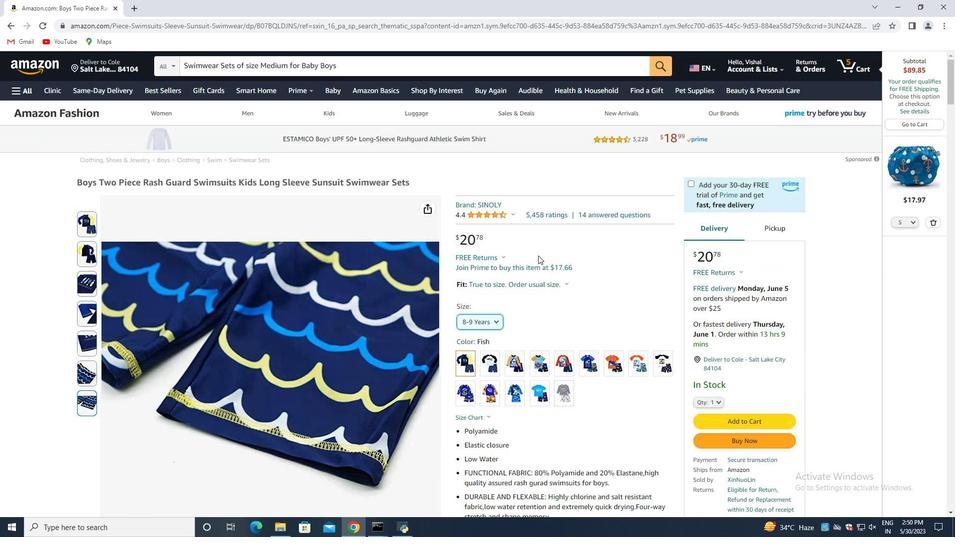 
Action: Mouse scrolled (538, 256) with delta (0, 0)
Screenshot: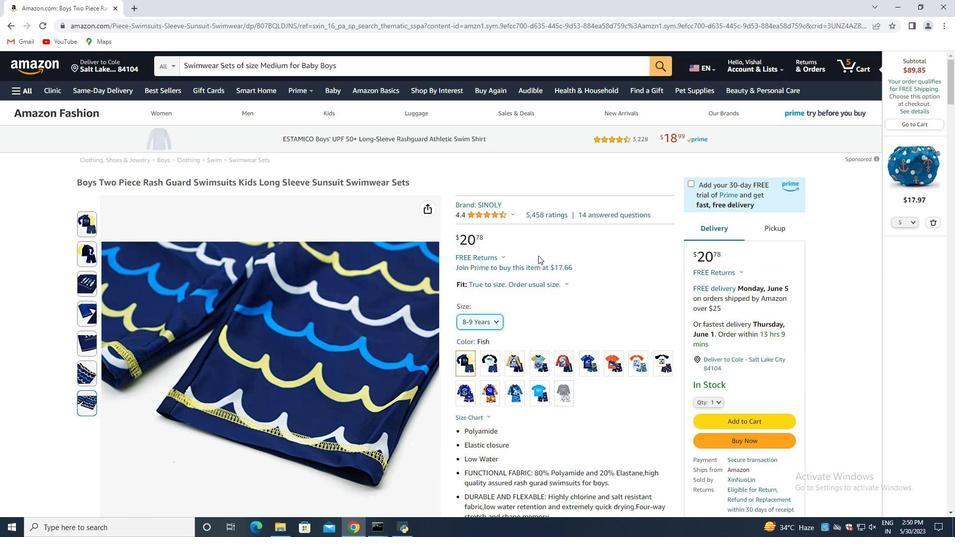 
Action: Mouse scrolled (538, 256) with delta (0, 0)
Screenshot: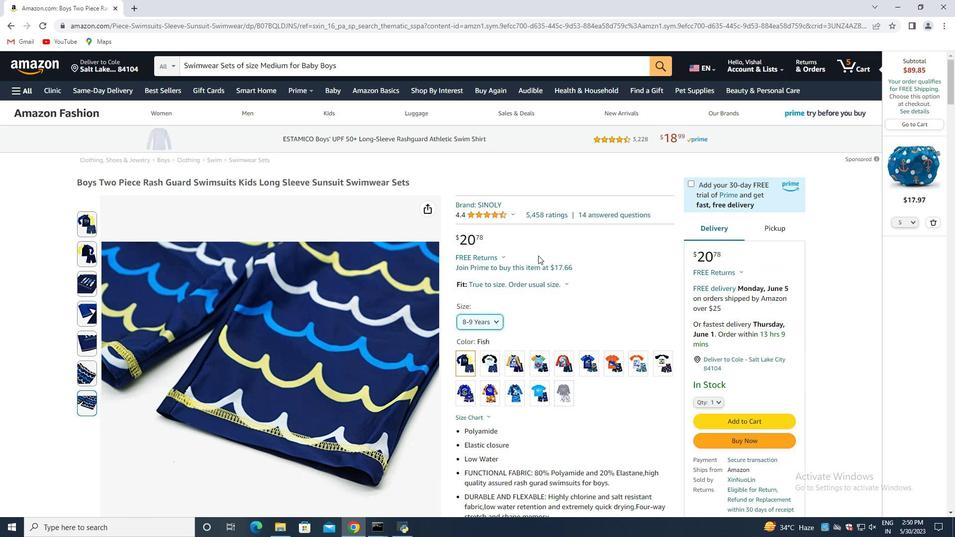 
Action: Mouse scrolled (538, 256) with delta (0, 0)
Screenshot: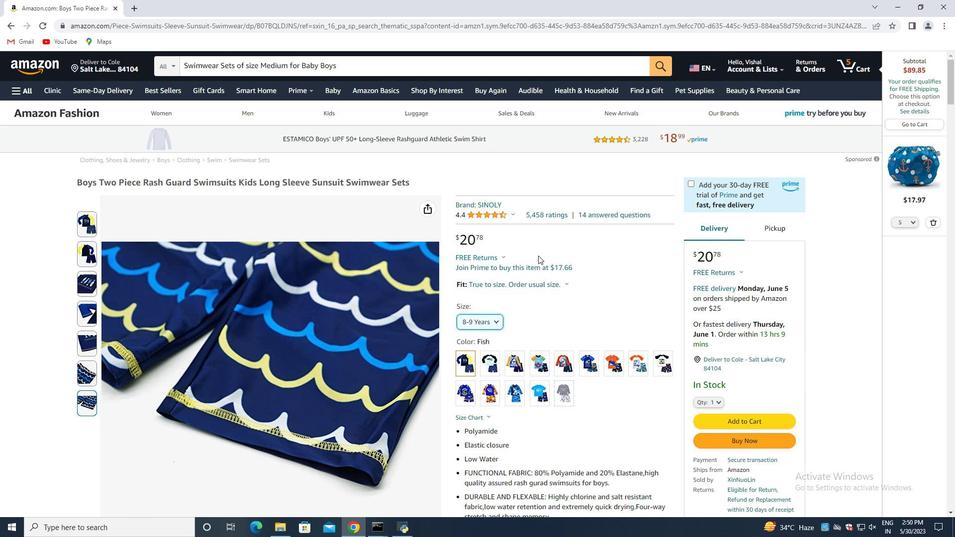 
Action: Mouse moved to (509, 364)
Screenshot: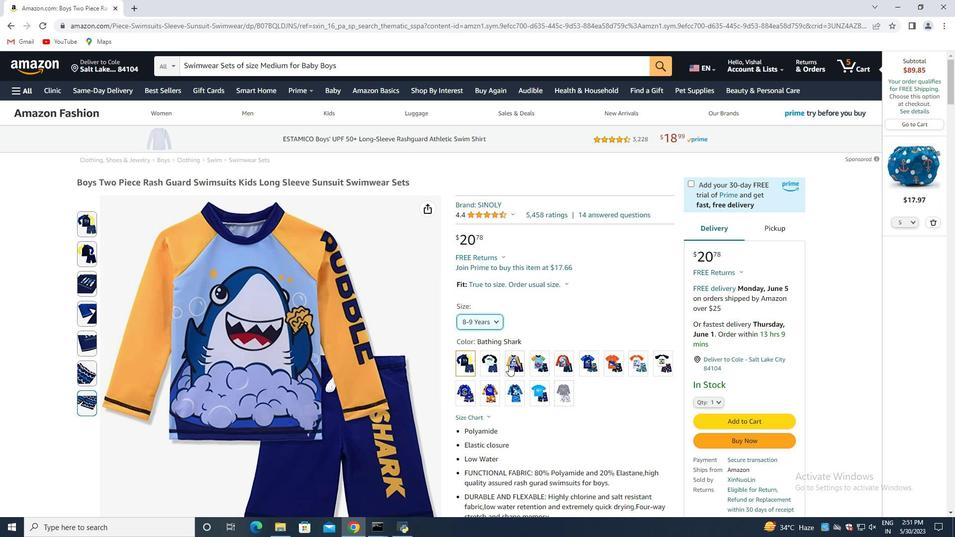 
Action: Mouse pressed left at (509, 364)
Screenshot: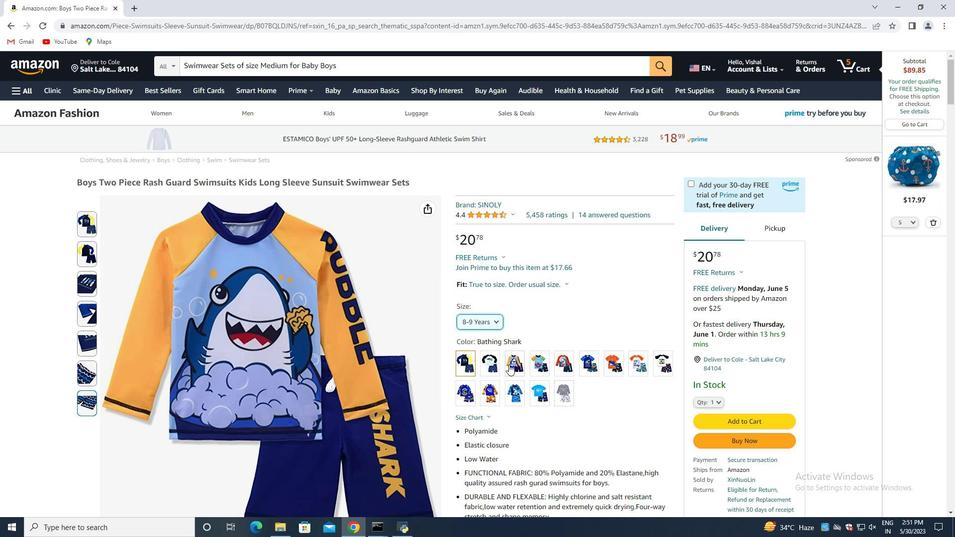 
Action: Mouse moved to (546, 352)
Screenshot: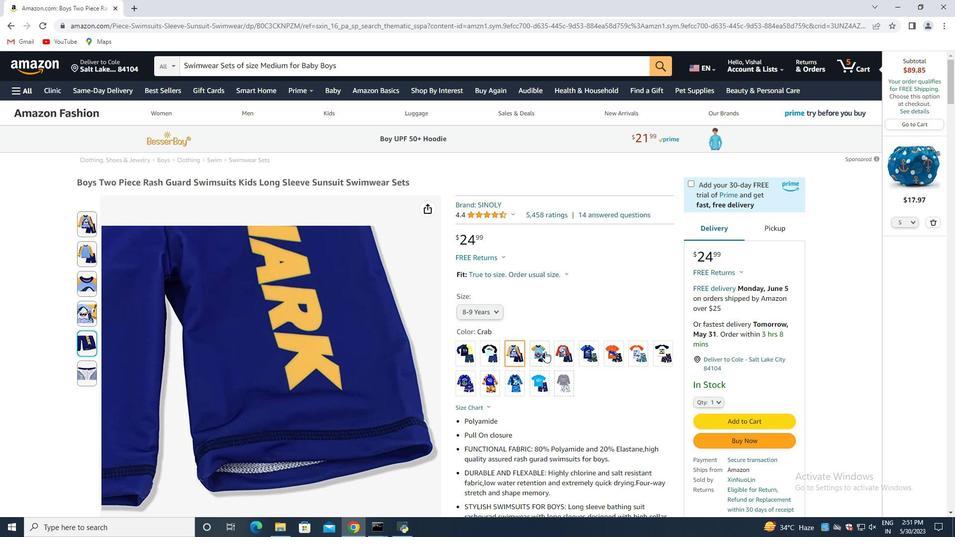 
Action: Mouse pressed left at (546, 352)
Screenshot: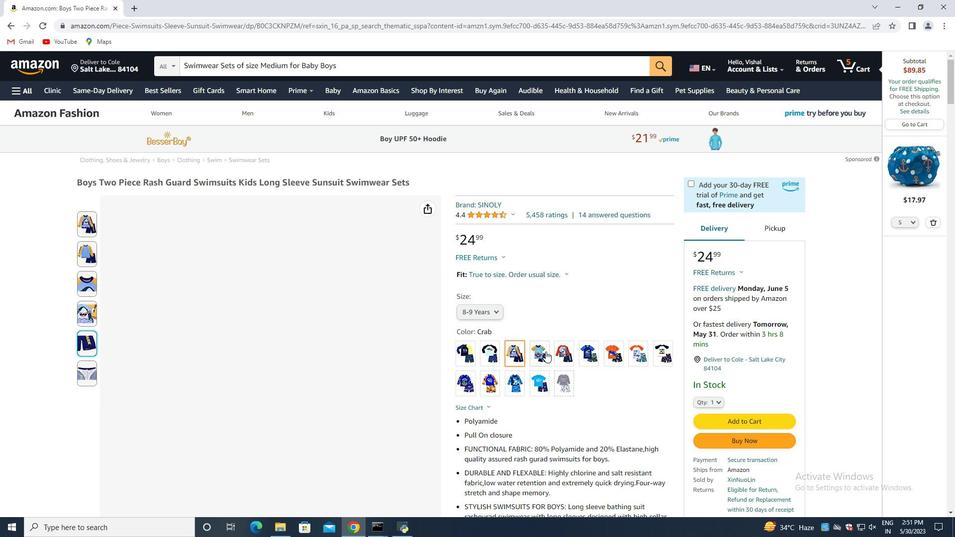 
Action: Mouse moved to (91, 251)
